 Task: Search one way flight ticket for 3 adults, 3 children in business from Brunswick: Brunswick Golden Isles Airport to Gillette: Gillette Campbell County Airport on 5-1-2023. Choice of flights is Frontier. Number of bags: 1 checked bag. Price is upto 94000. Outbound departure time preference is 8:15.
Action: Mouse moved to (239, 296)
Screenshot: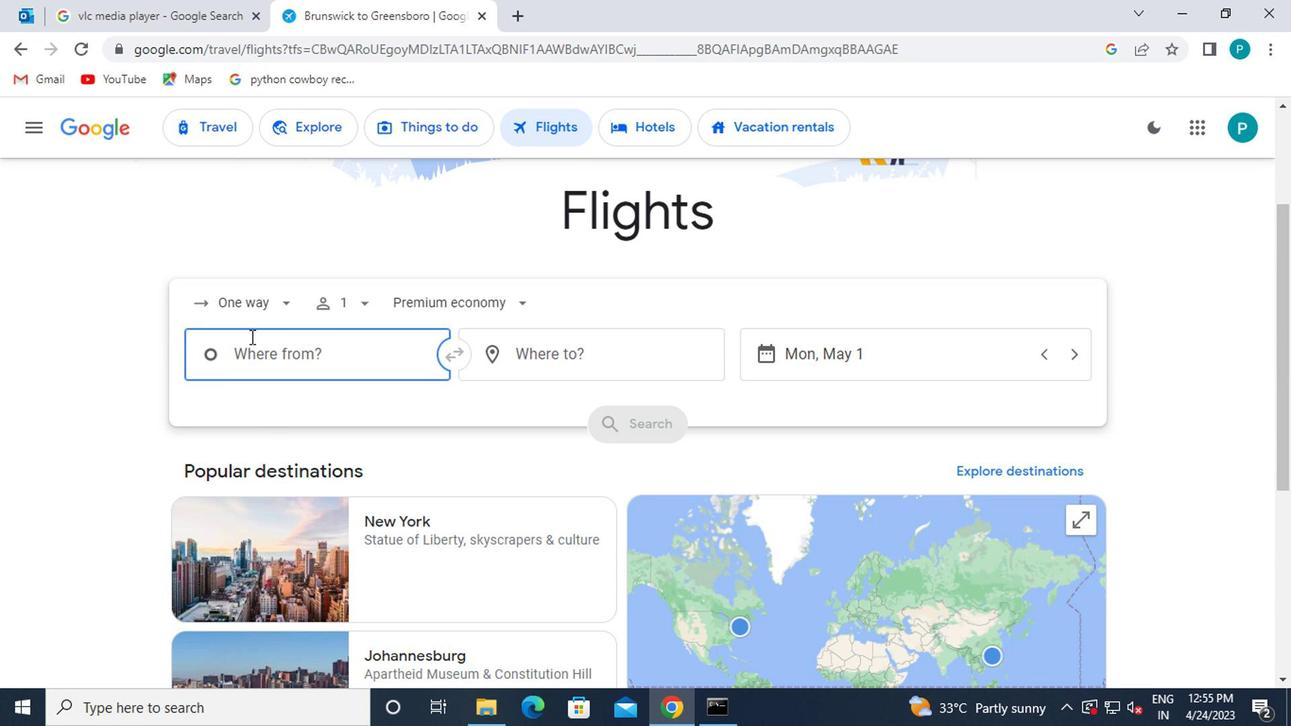 
Action: Mouse pressed left at (239, 296)
Screenshot: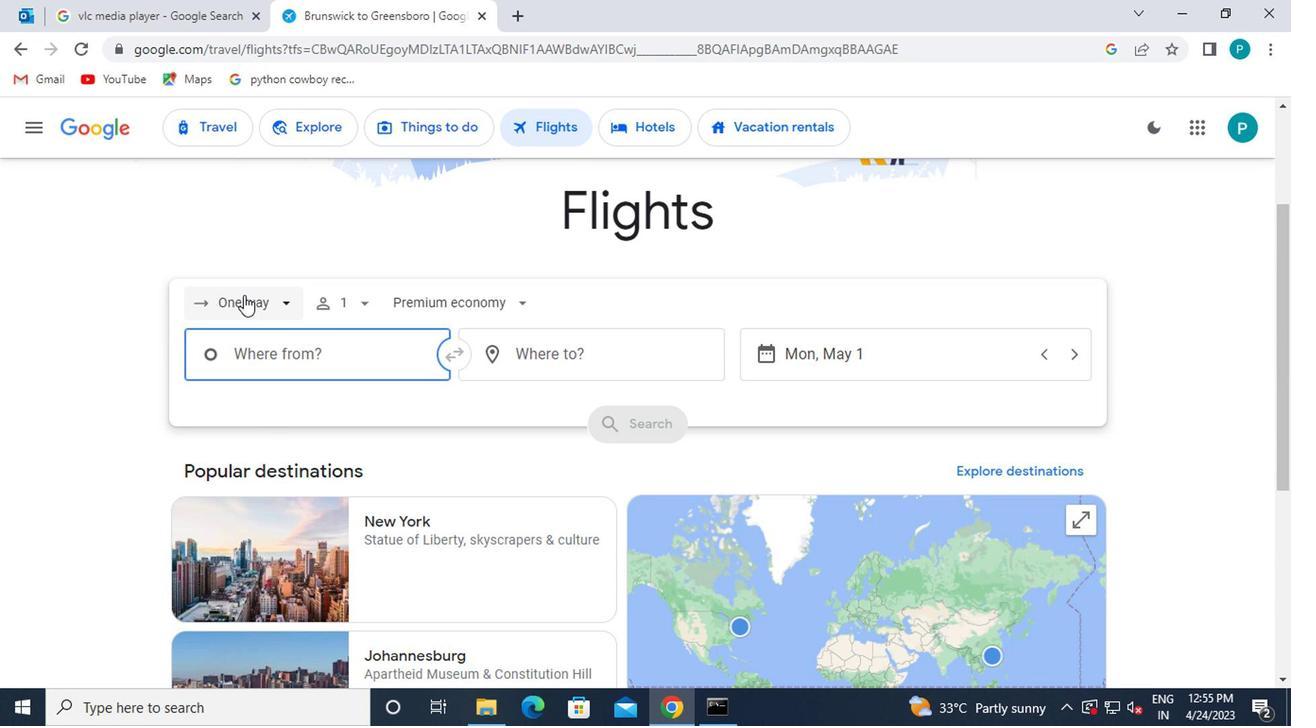 
Action: Mouse moved to (263, 394)
Screenshot: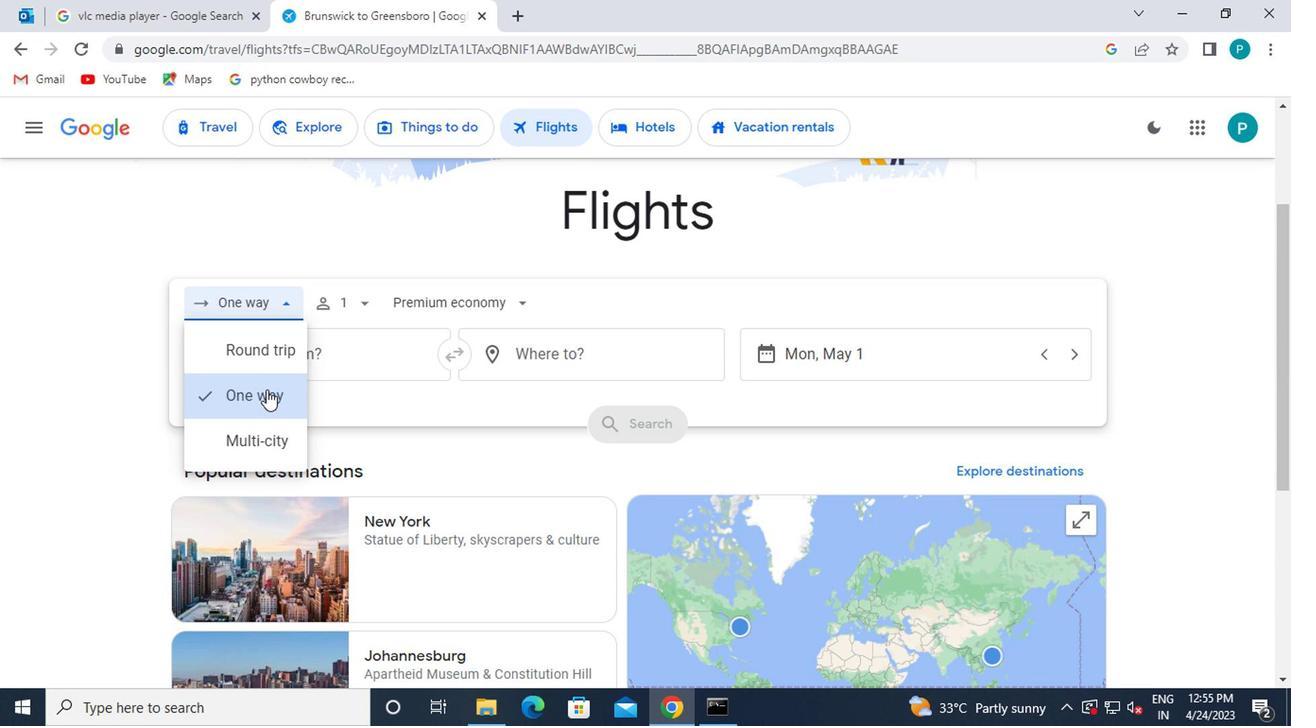 
Action: Mouse pressed left at (263, 394)
Screenshot: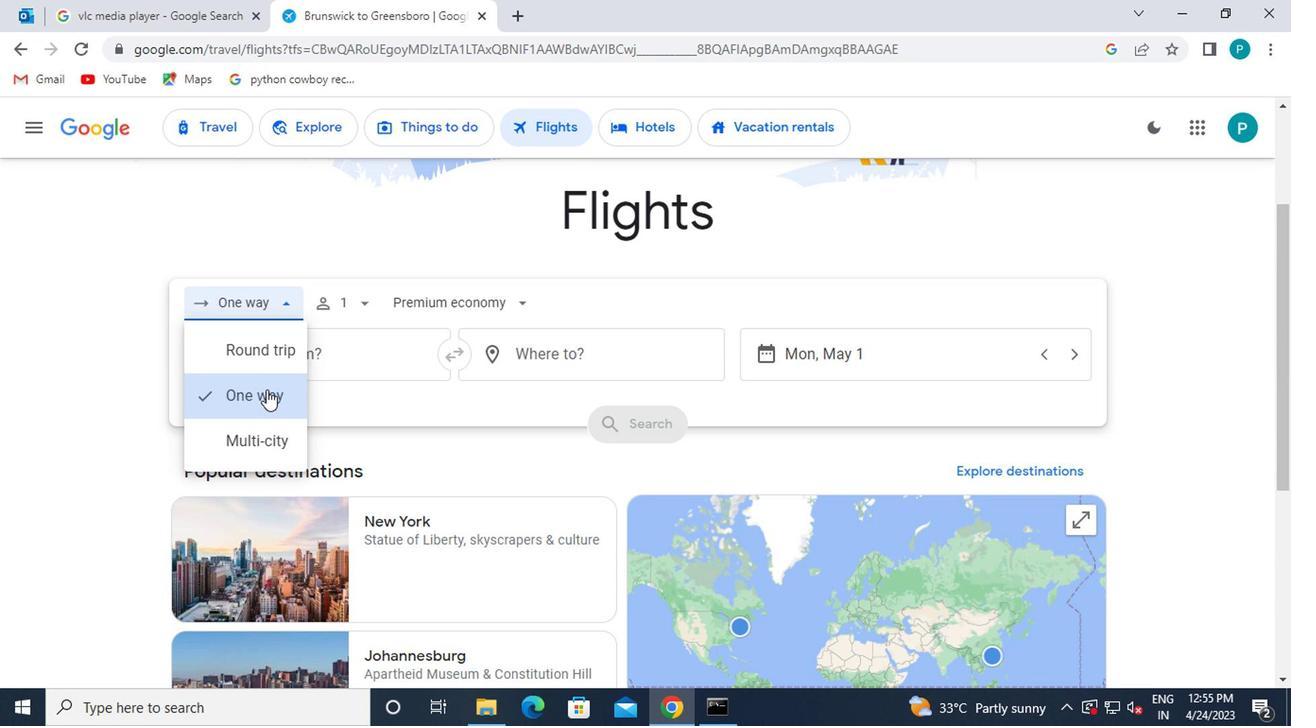 
Action: Mouse moved to (368, 302)
Screenshot: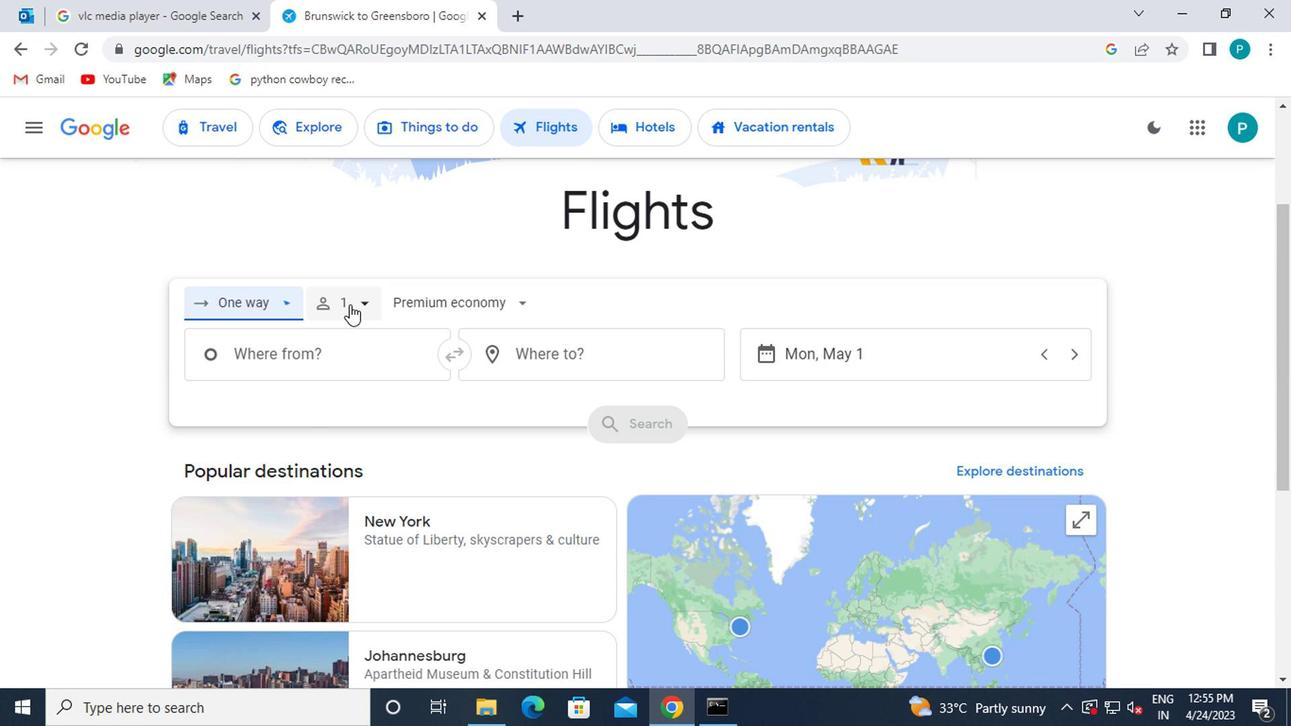 
Action: Mouse pressed left at (368, 302)
Screenshot: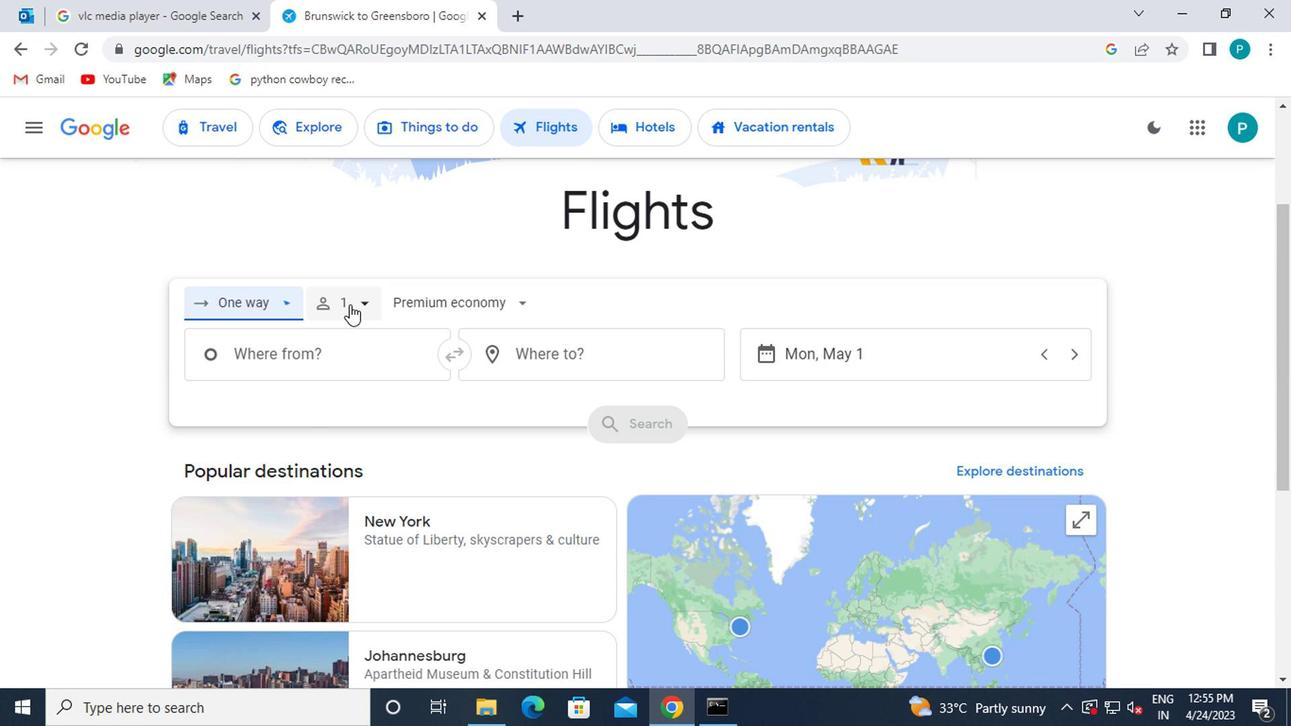 
Action: Mouse moved to (507, 347)
Screenshot: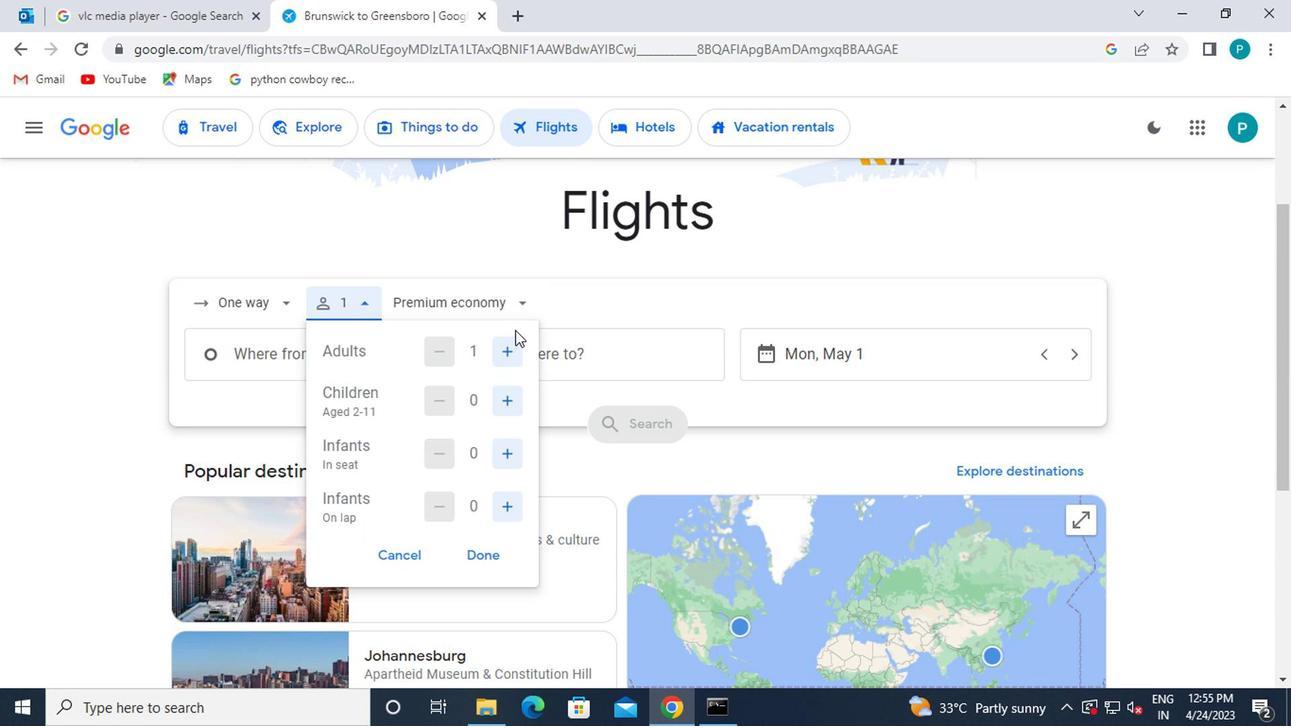 
Action: Mouse pressed left at (507, 347)
Screenshot: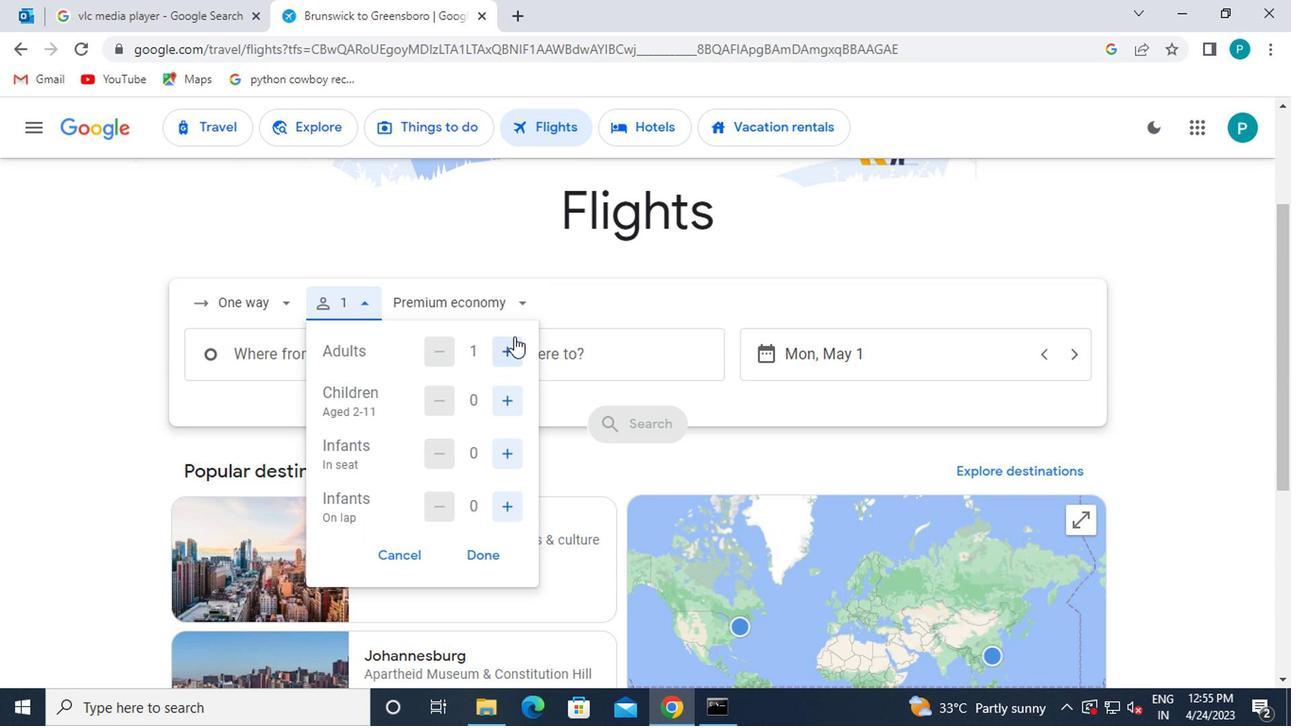 
Action: Mouse moved to (507, 351)
Screenshot: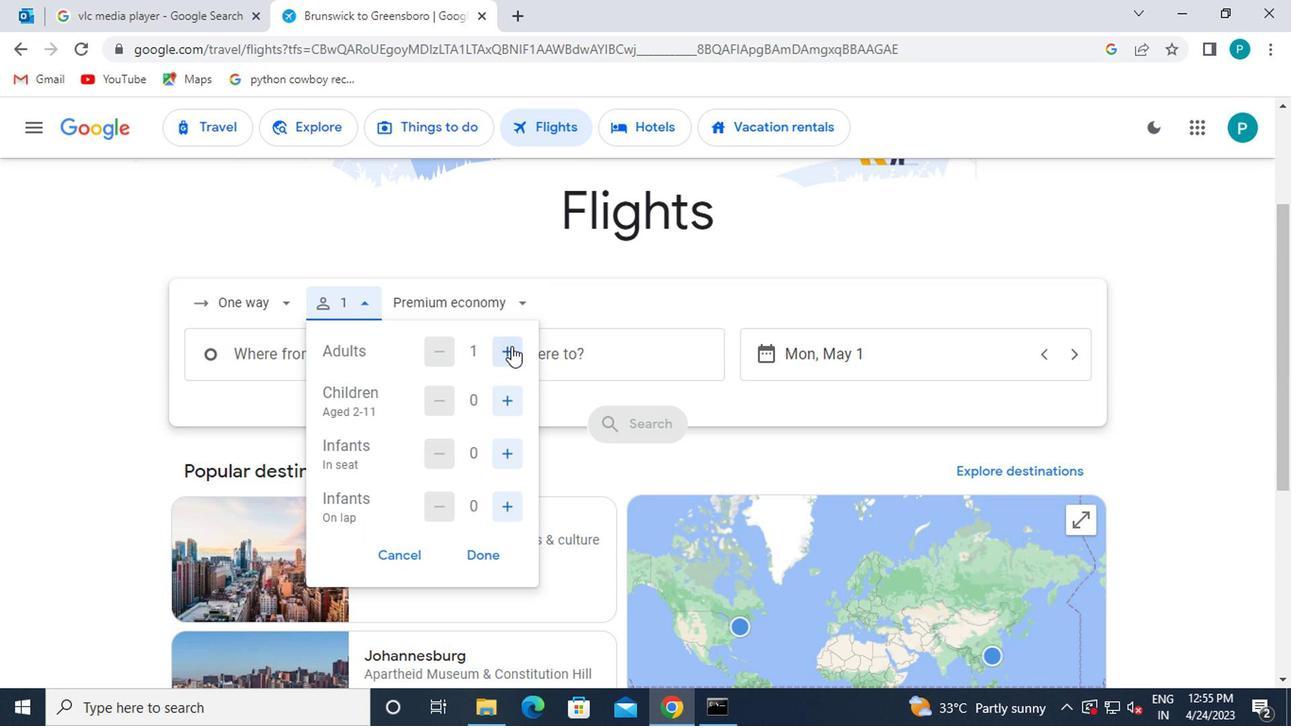 
Action: Mouse pressed left at (507, 351)
Screenshot: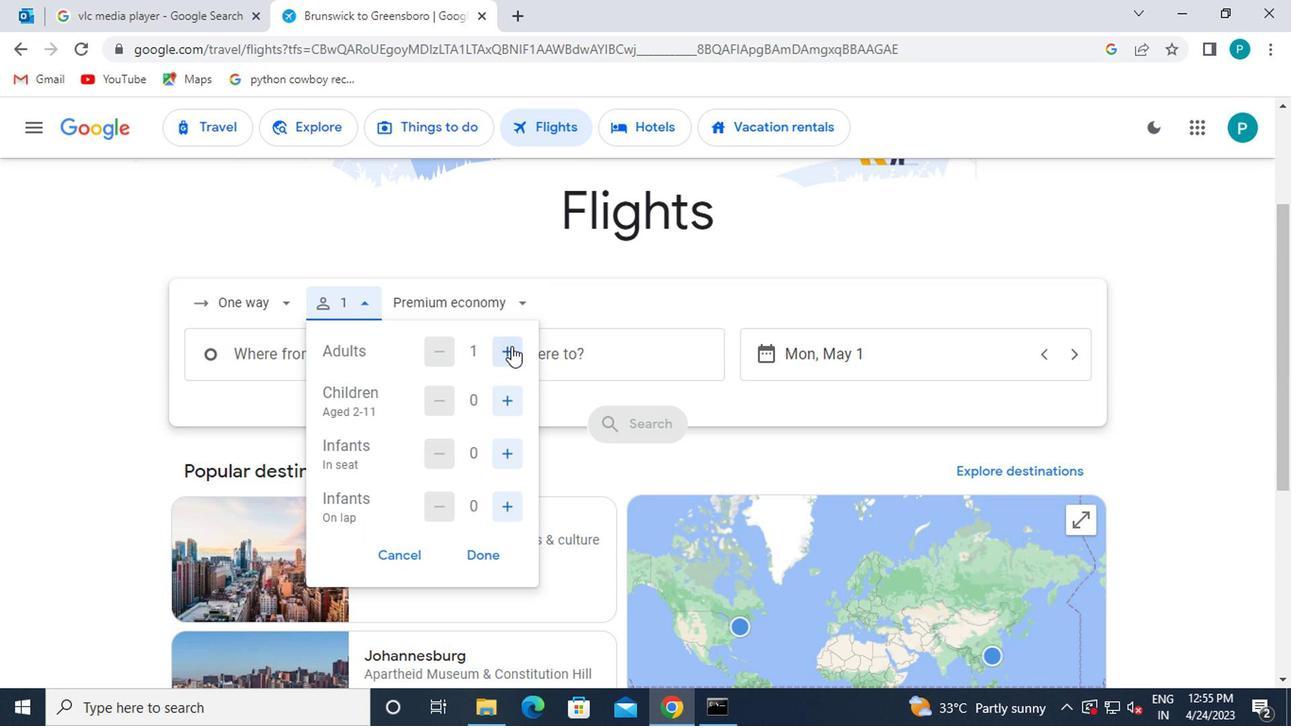 
Action: Mouse pressed left at (507, 351)
Screenshot: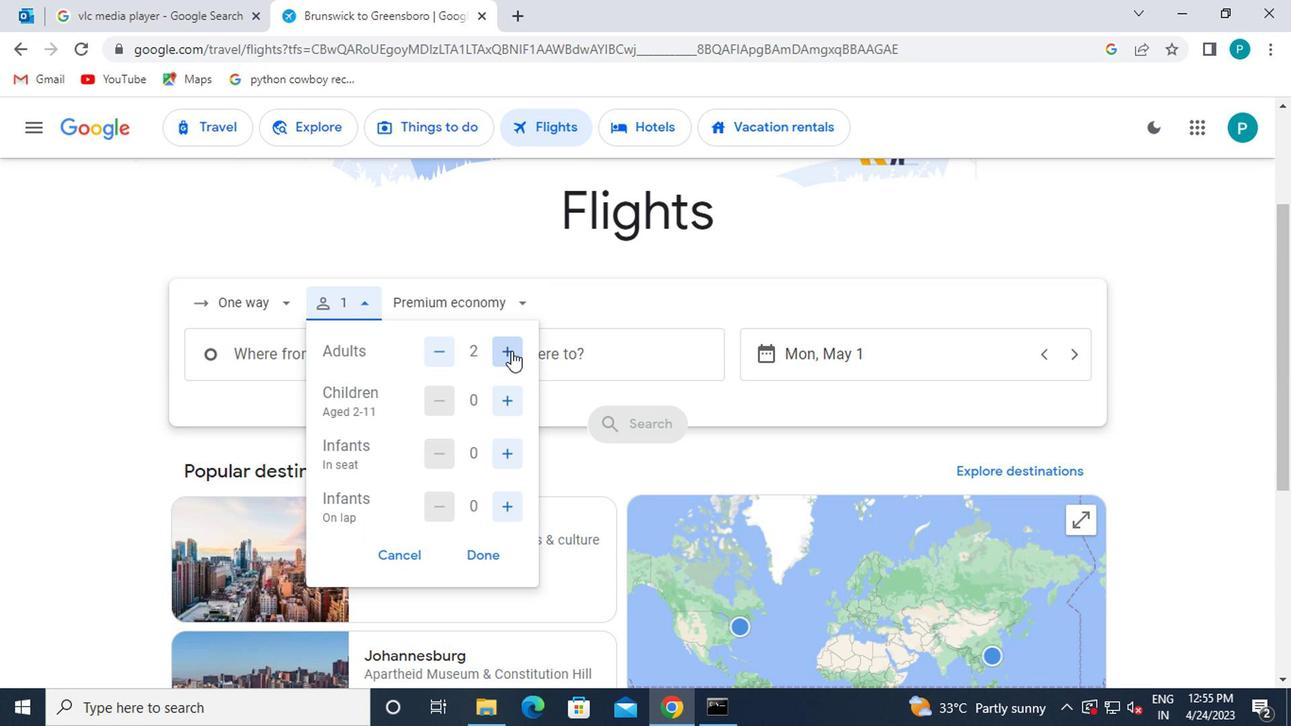 
Action: Mouse moved to (433, 351)
Screenshot: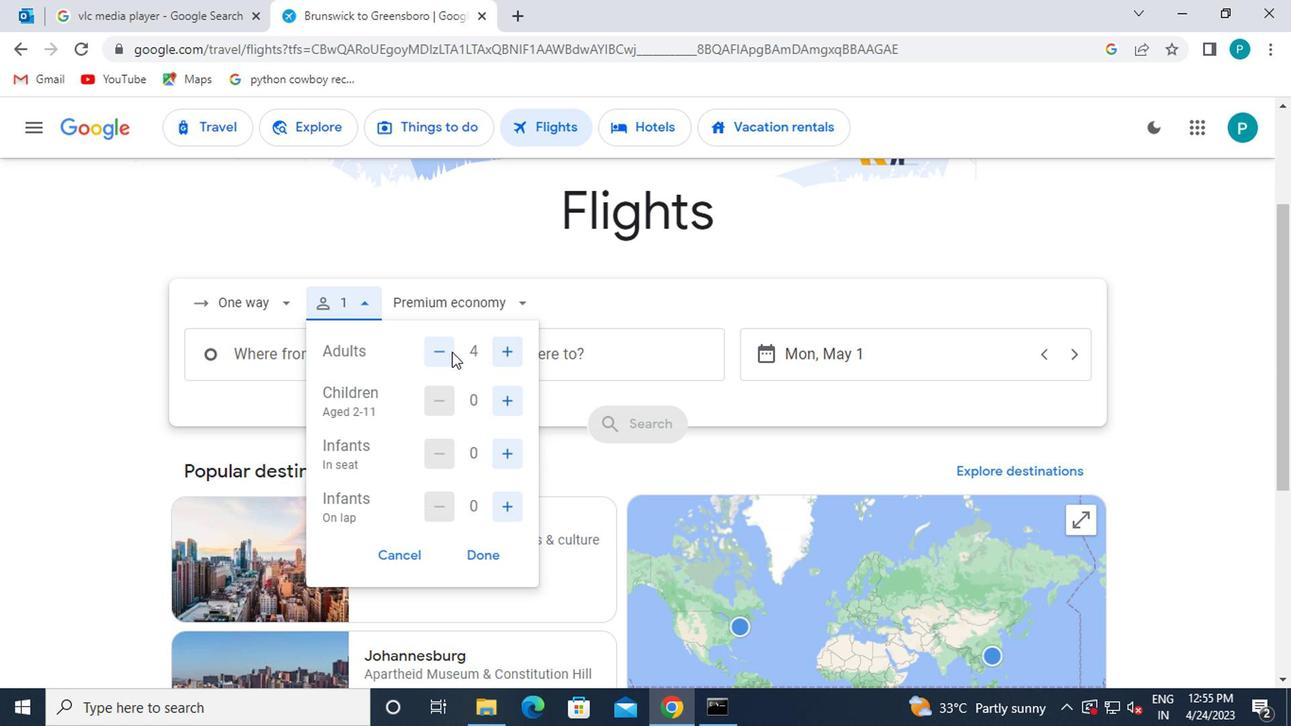 
Action: Mouse pressed left at (433, 351)
Screenshot: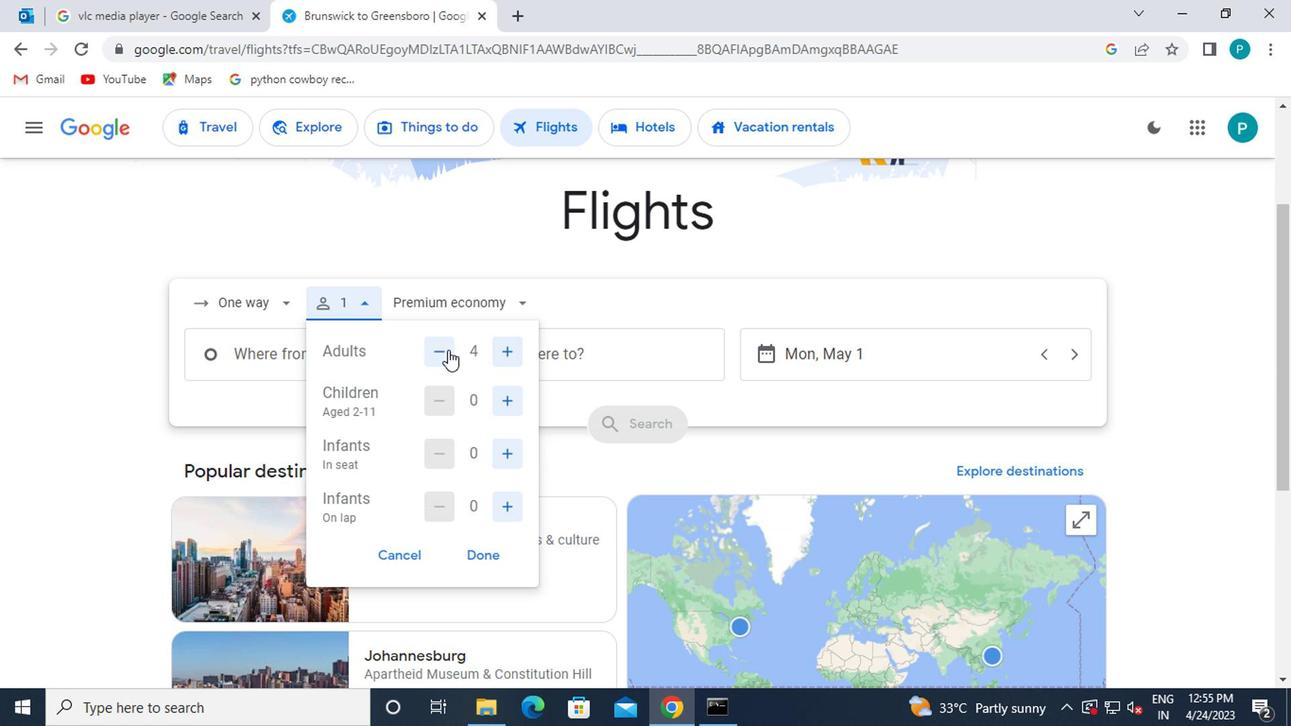 
Action: Mouse moved to (485, 311)
Screenshot: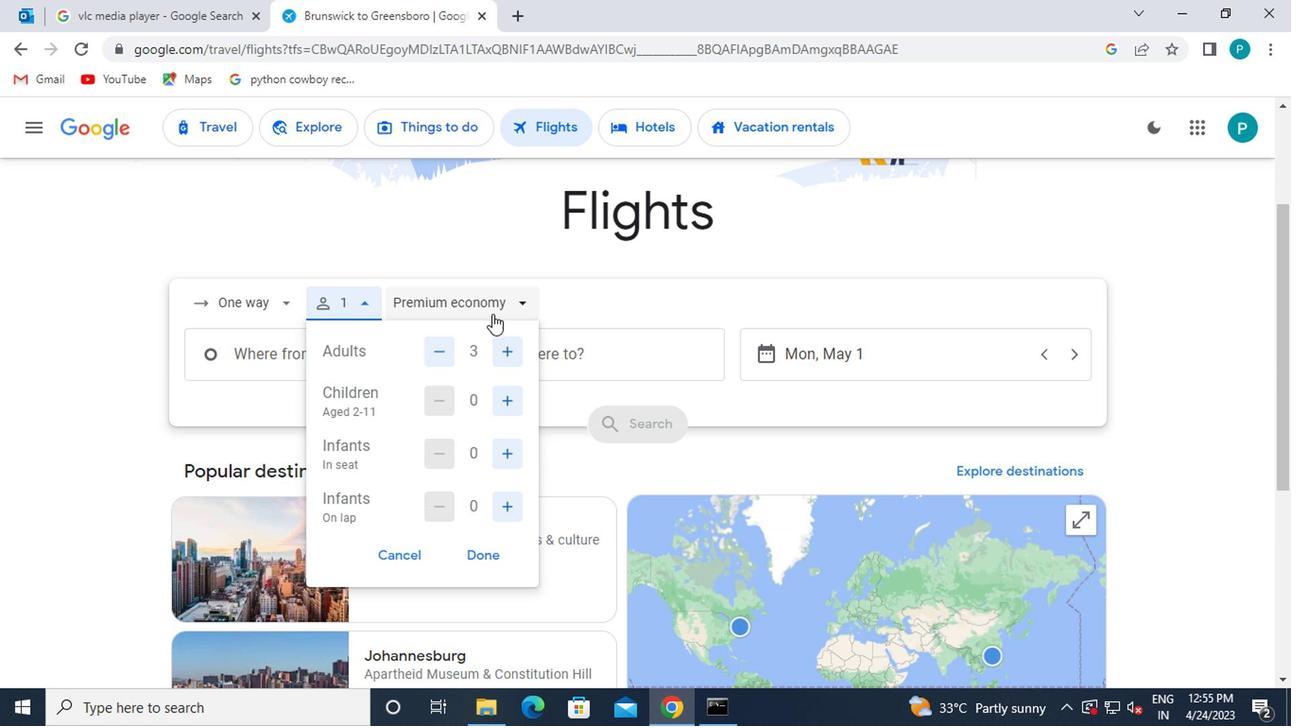 
Action: Mouse pressed left at (485, 311)
Screenshot: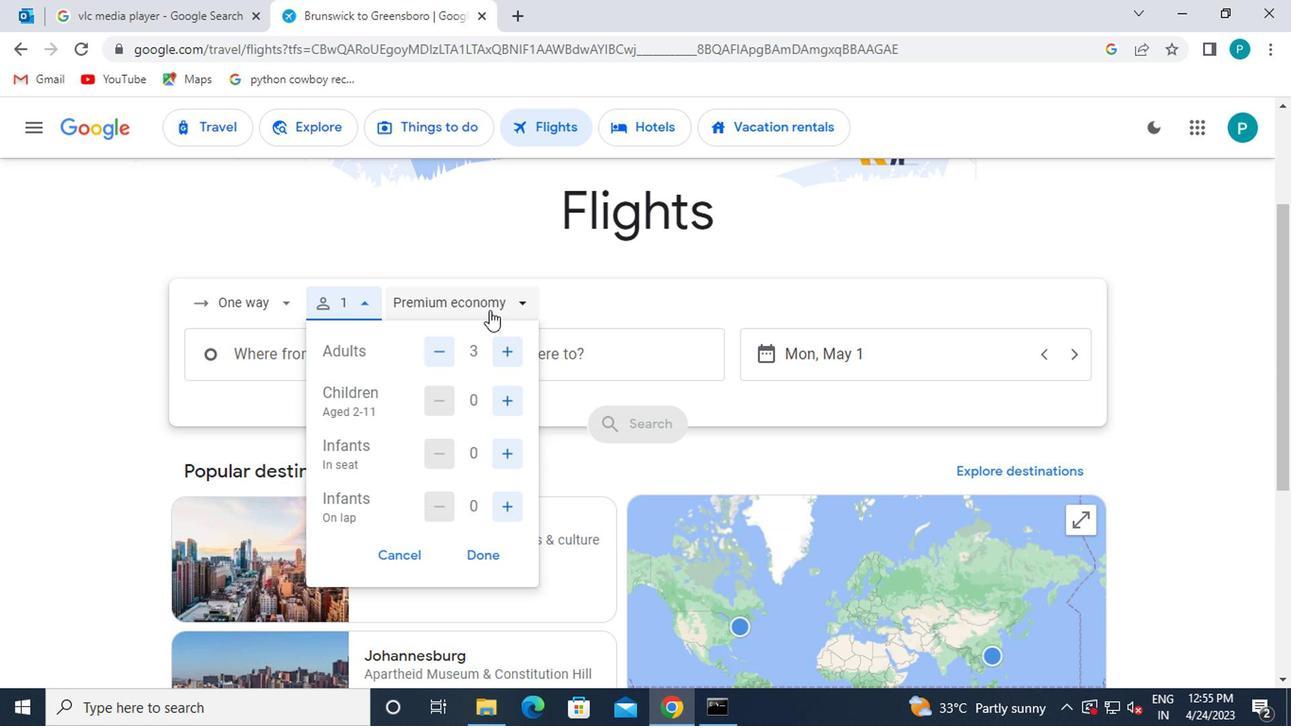 
Action: Mouse moved to (331, 316)
Screenshot: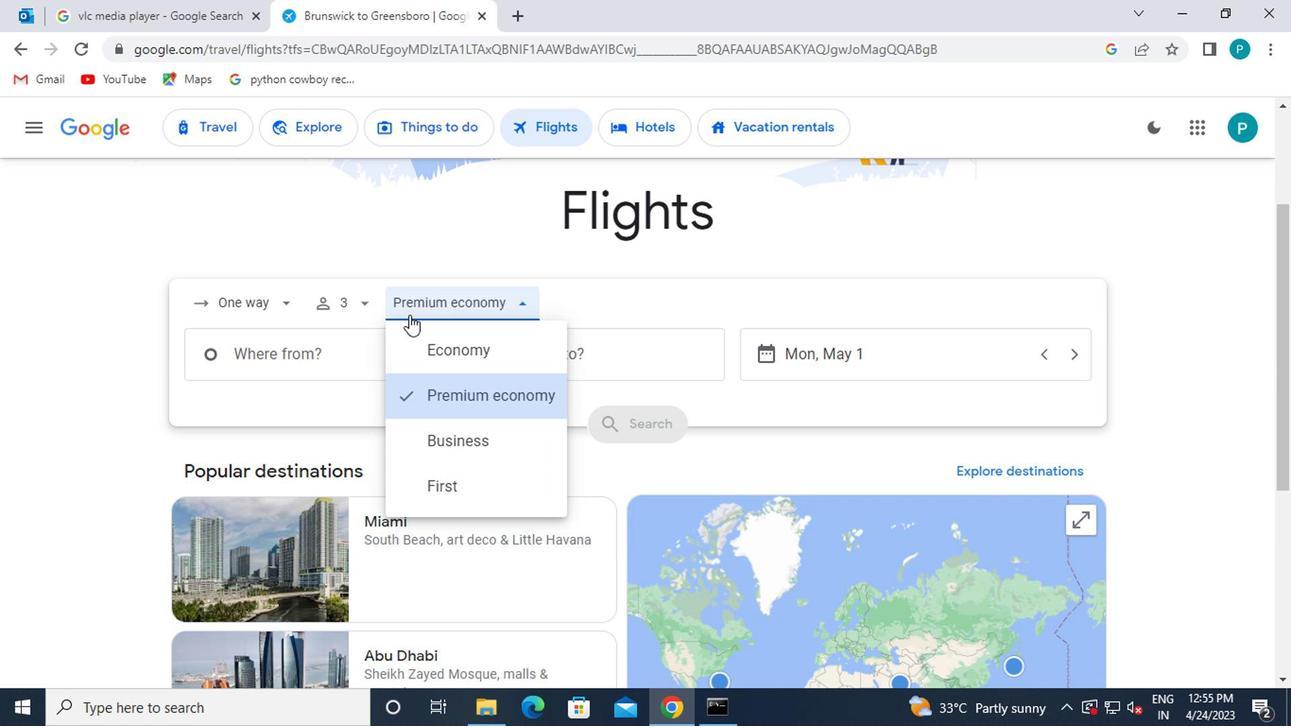 
Action: Mouse pressed left at (331, 316)
Screenshot: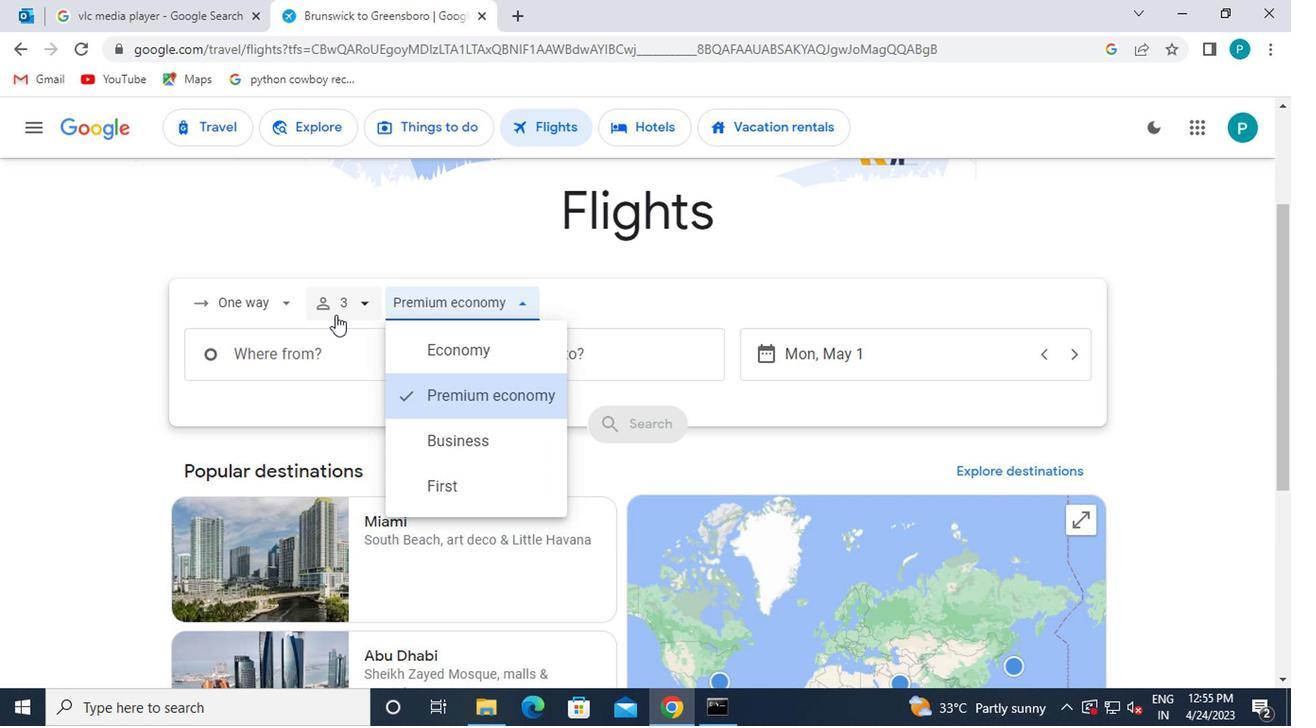 
Action: Mouse moved to (501, 403)
Screenshot: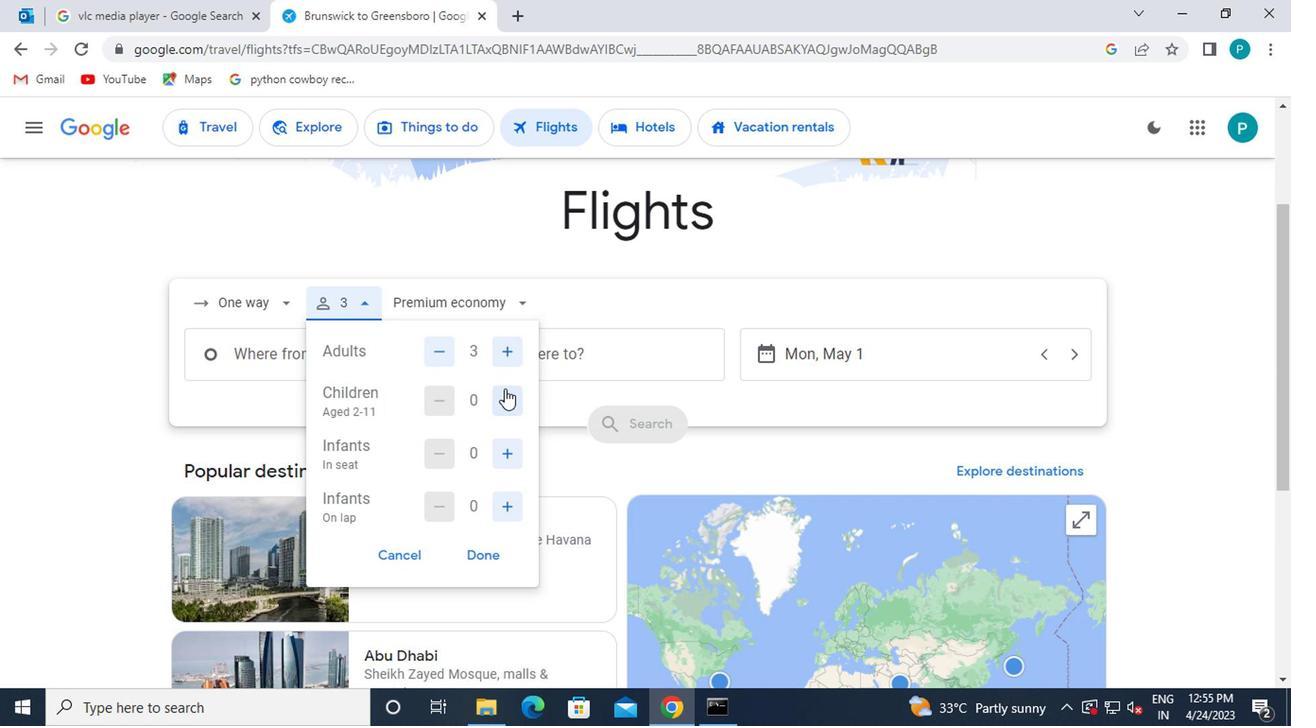 
Action: Mouse pressed left at (501, 403)
Screenshot: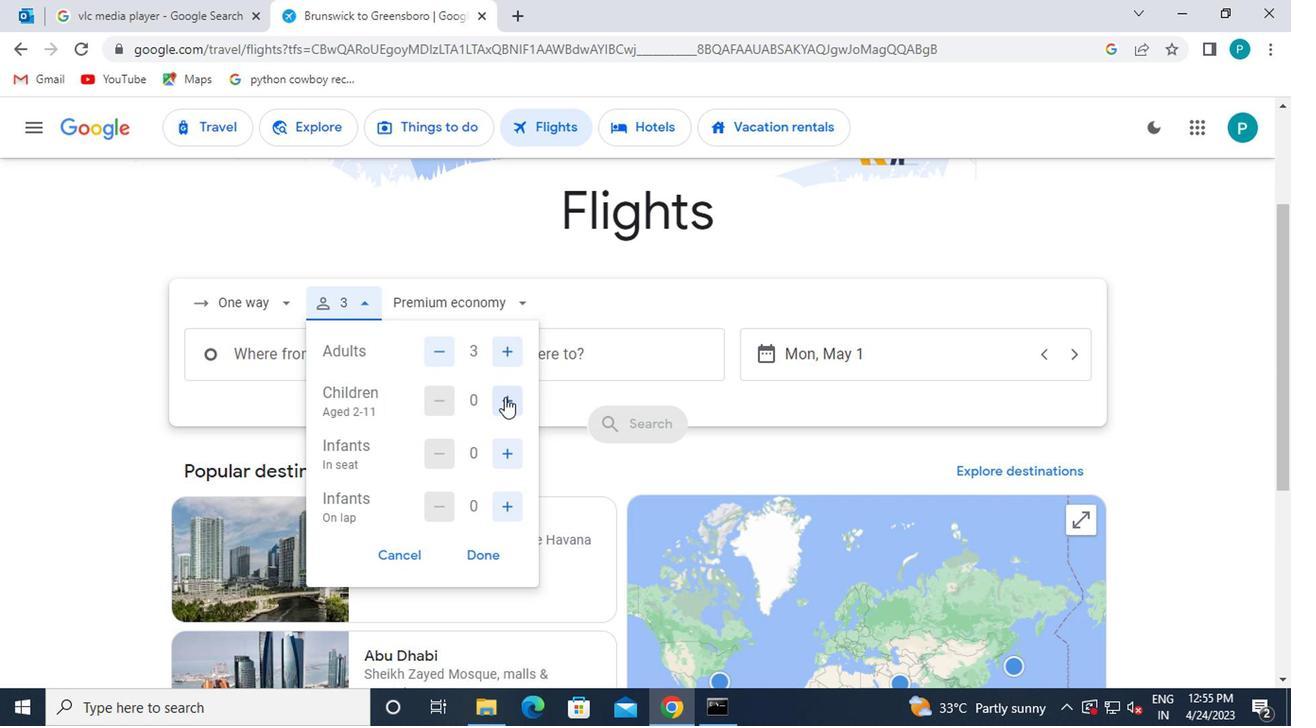 
Action: Mouse pressed left at (501, 403)
Screenshot: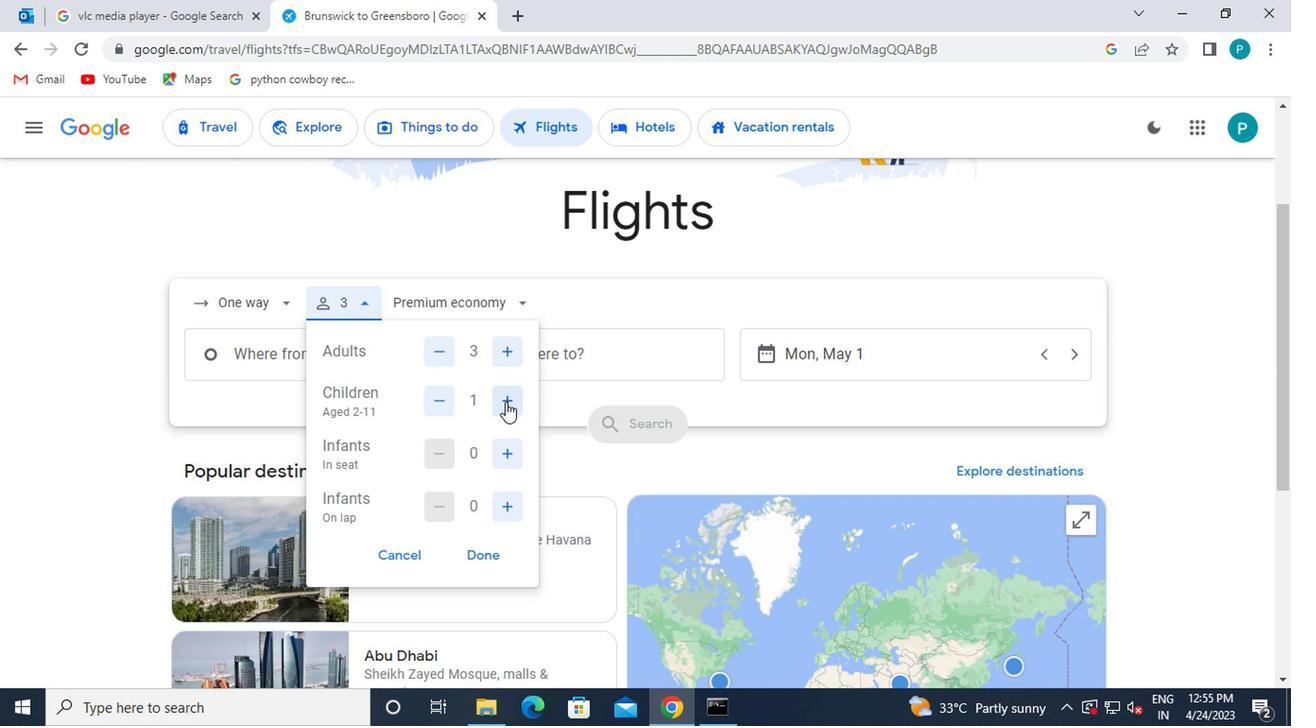 
Action: Mouse pressed left at (501, 403)
Screenshot: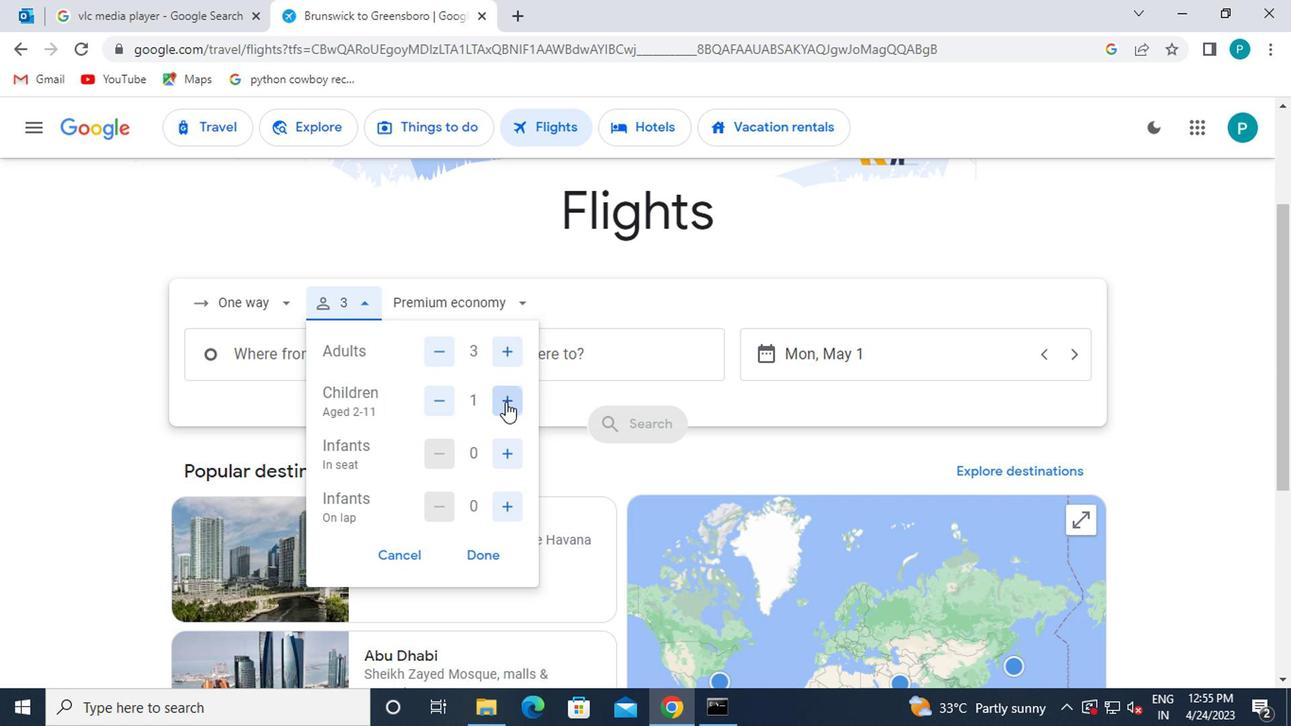 
Action: Mouse moved to (456, 311)
Screenshot: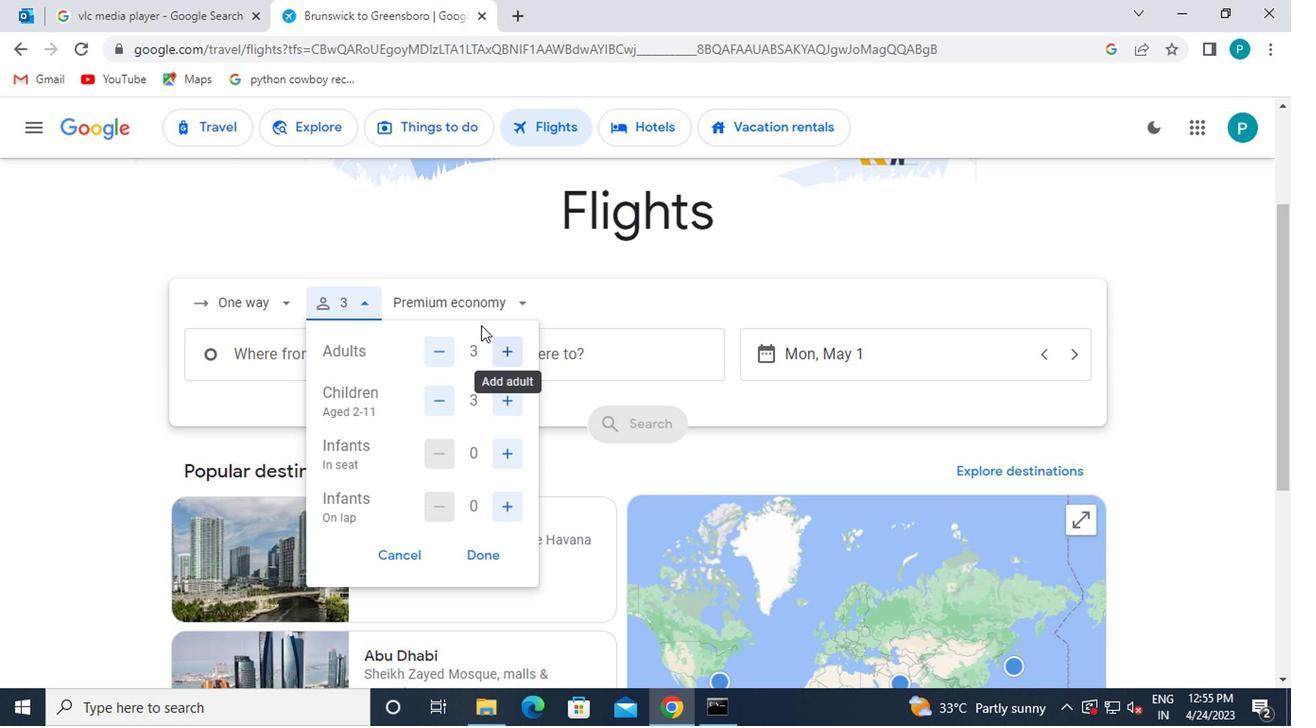 
Action: Mouse pressed left at (456, 311)
Screenshot: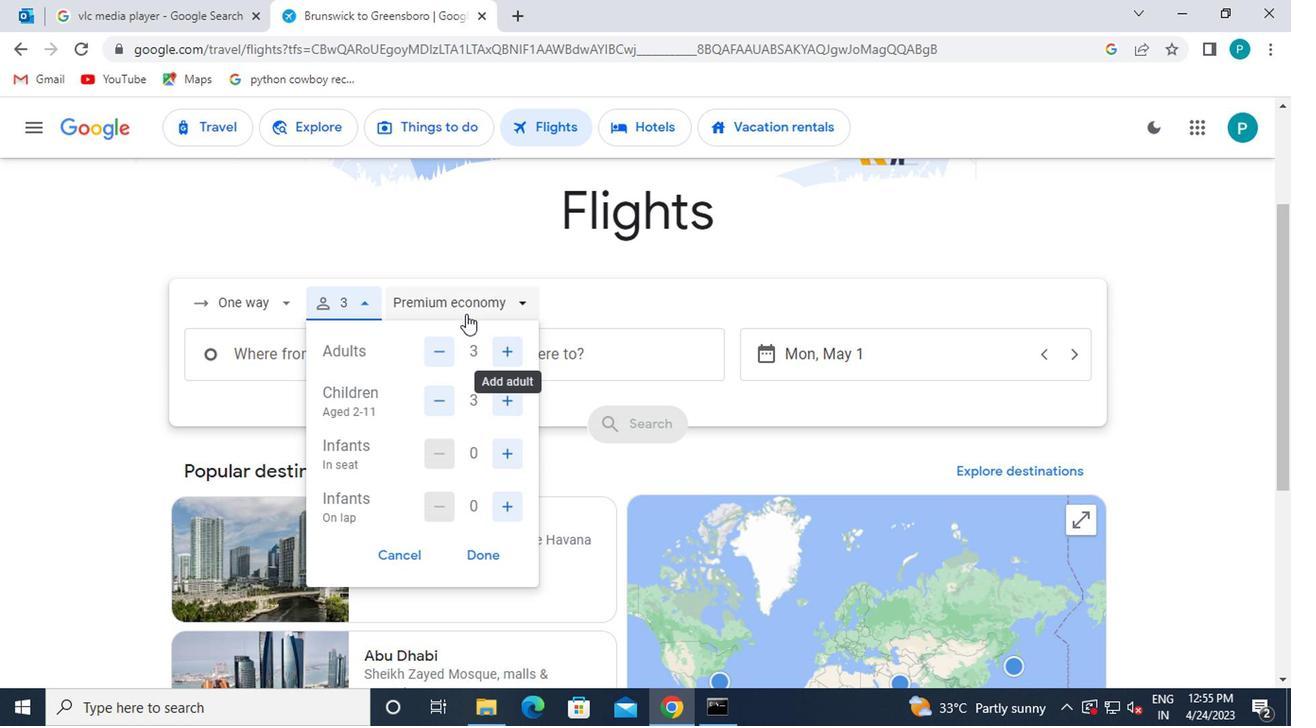 
Action: Mouse moved to (505, 438)
Screenshot: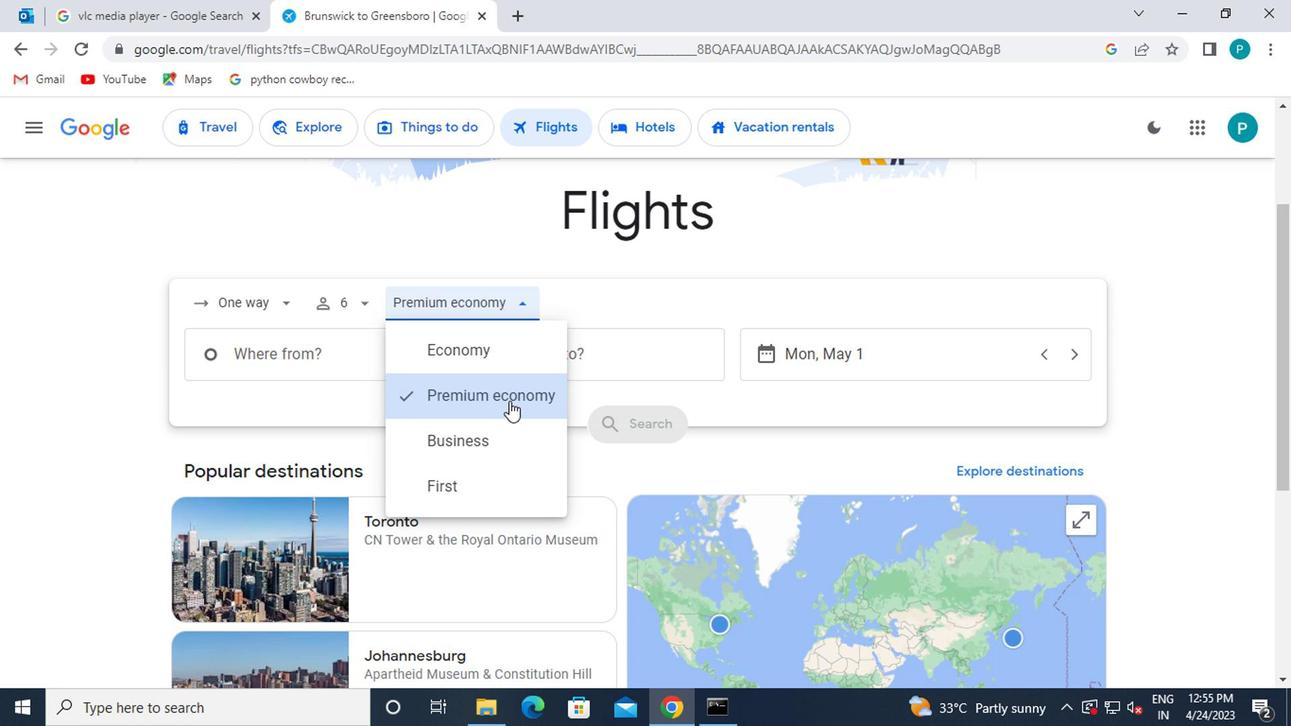 
Action: Mouse pressed left at (505, 438)
Screenshot: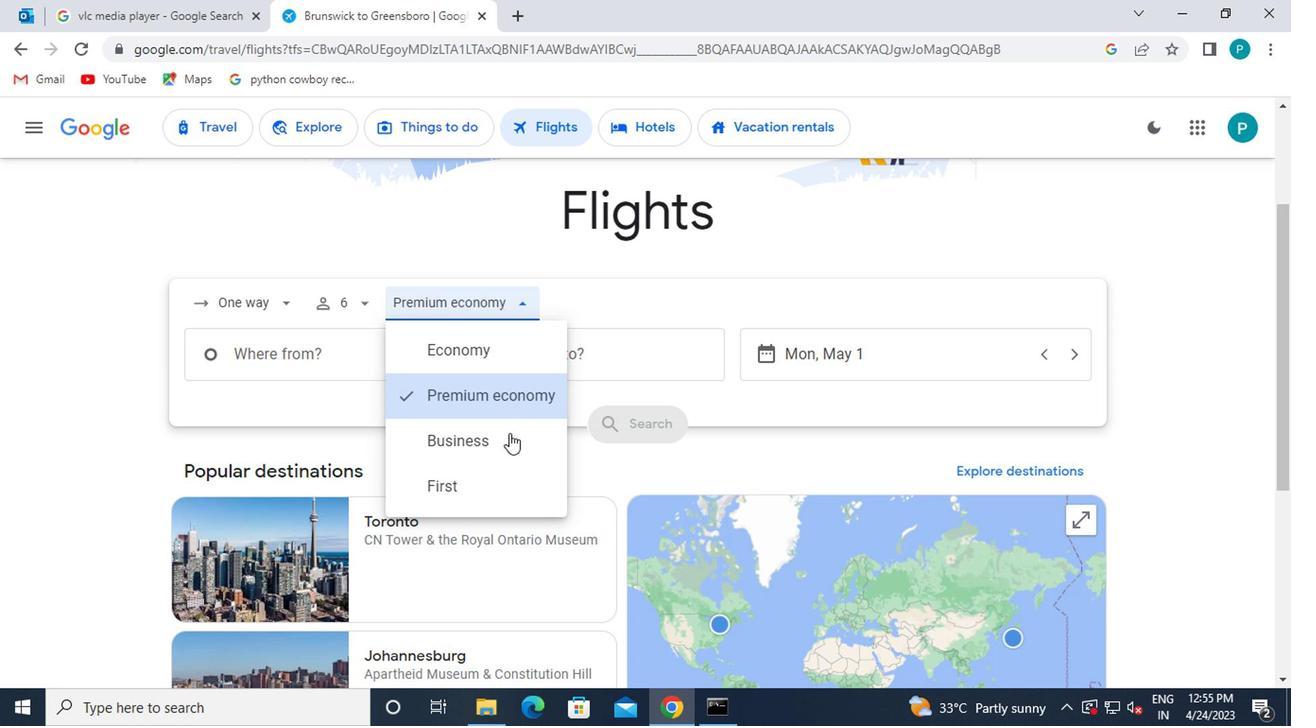 
Action: Mouse moved to (351, 362)
Screenshot: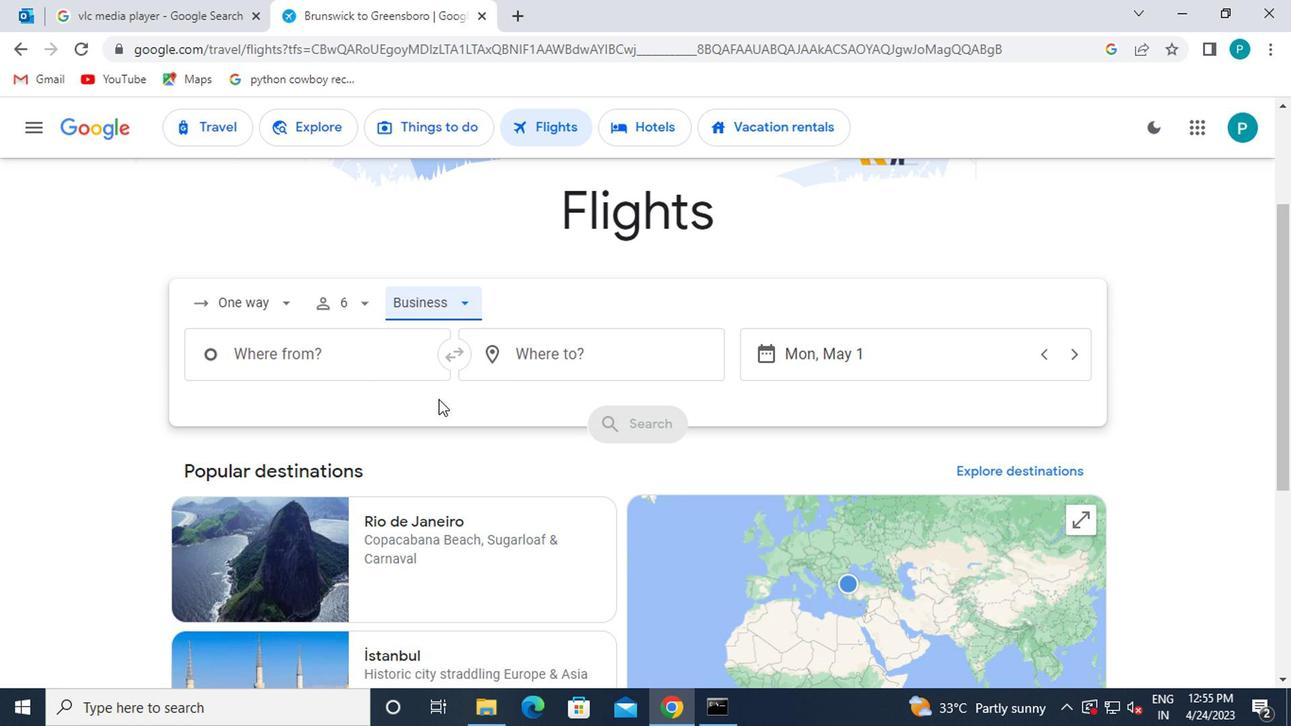 
Action: Mouse pressed left at (351, 362)
Screenshot: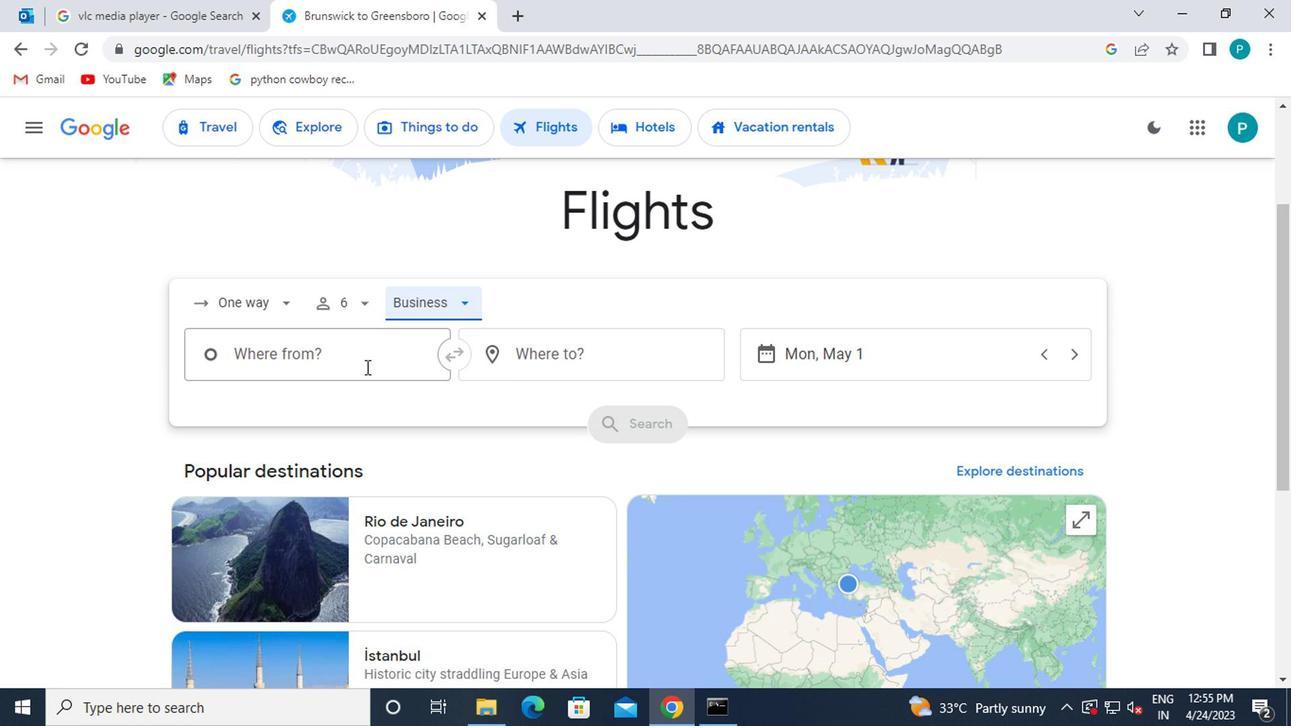 
Action: Mouse moved to (378, 418)
Screenshot: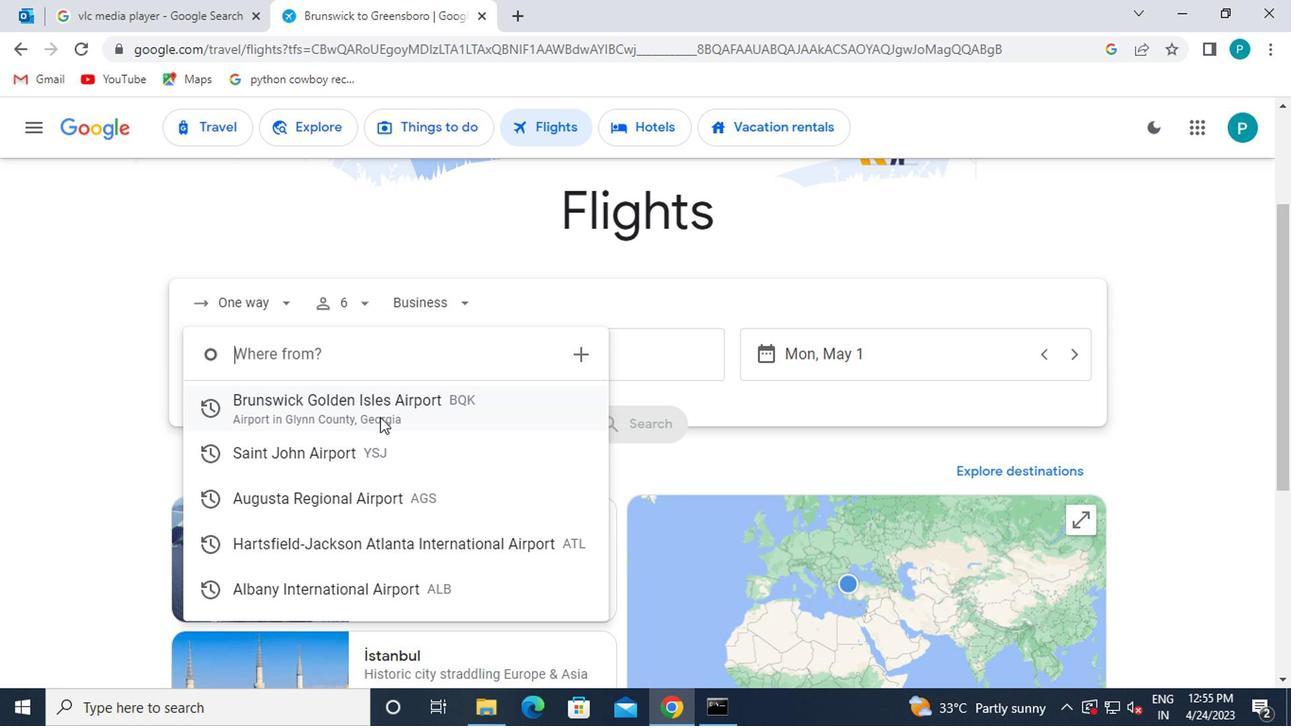 
Action: Mouse pressed left at (378, 418)
Screenshot: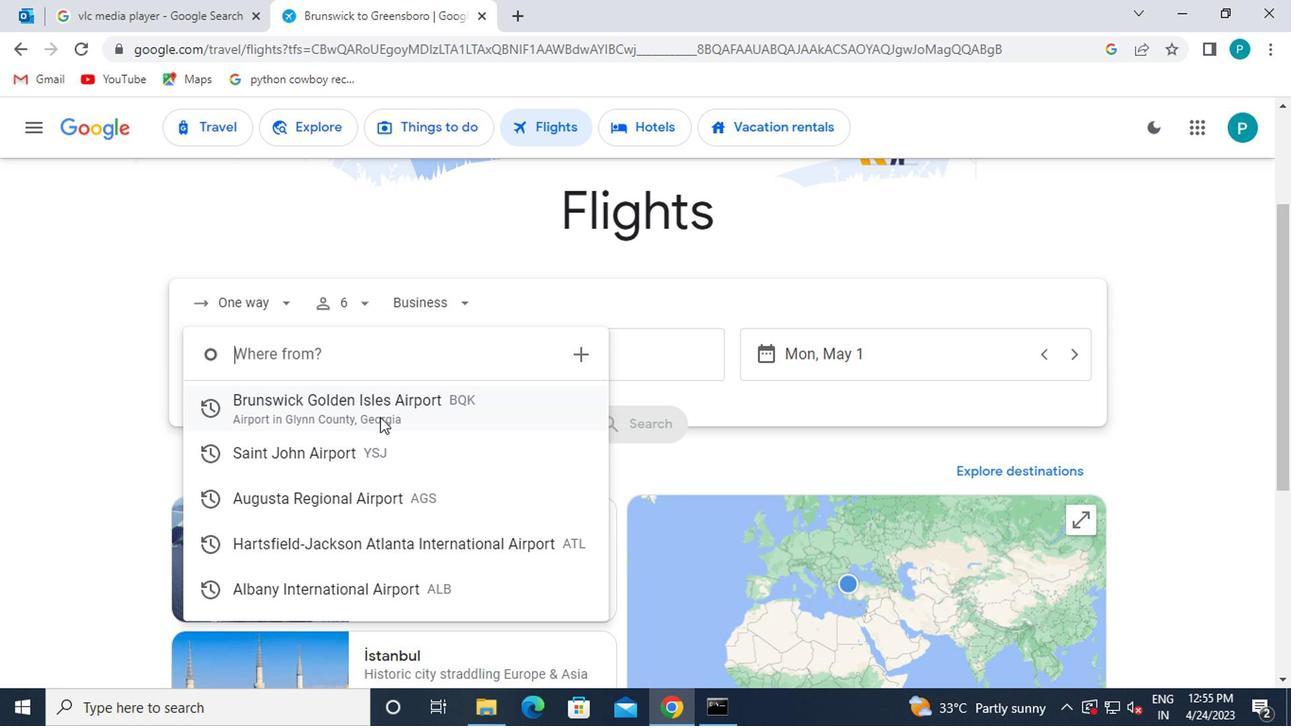 
Action: Mouse moved to (652, 366)
Screenshot: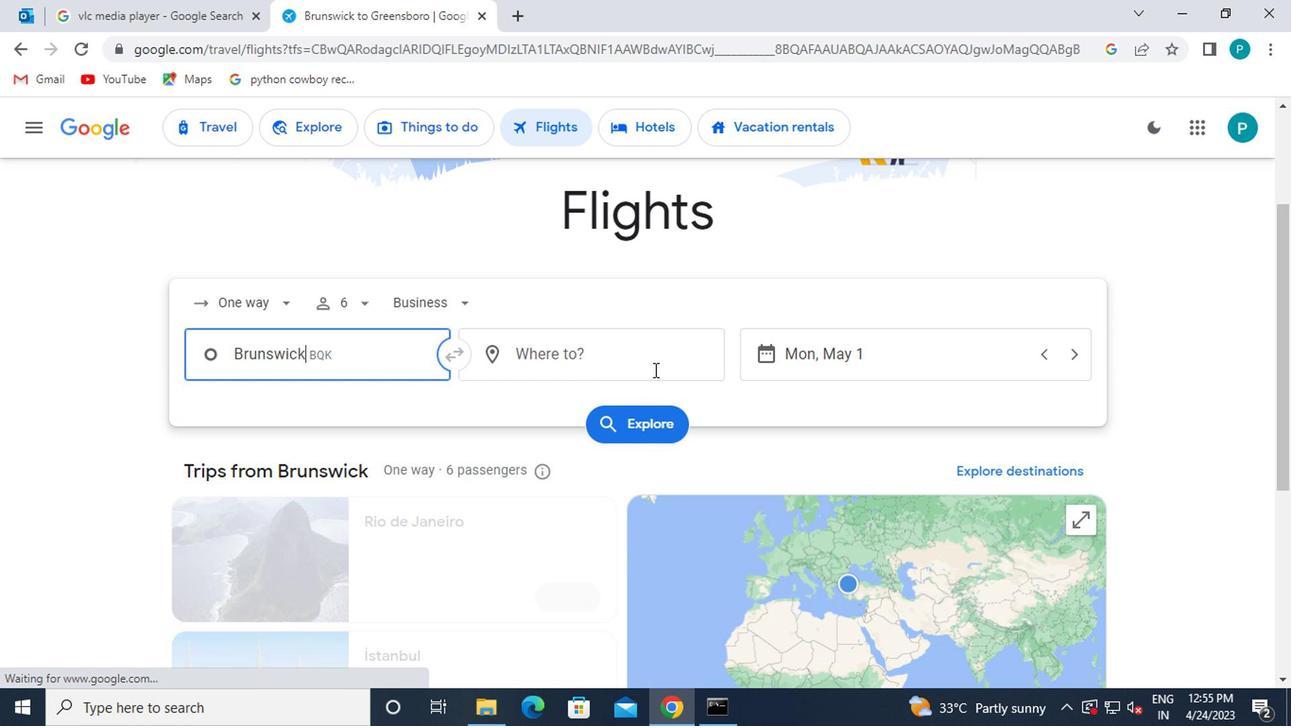 
Action: Mouse pressed left at (652, 366)
Screenshot: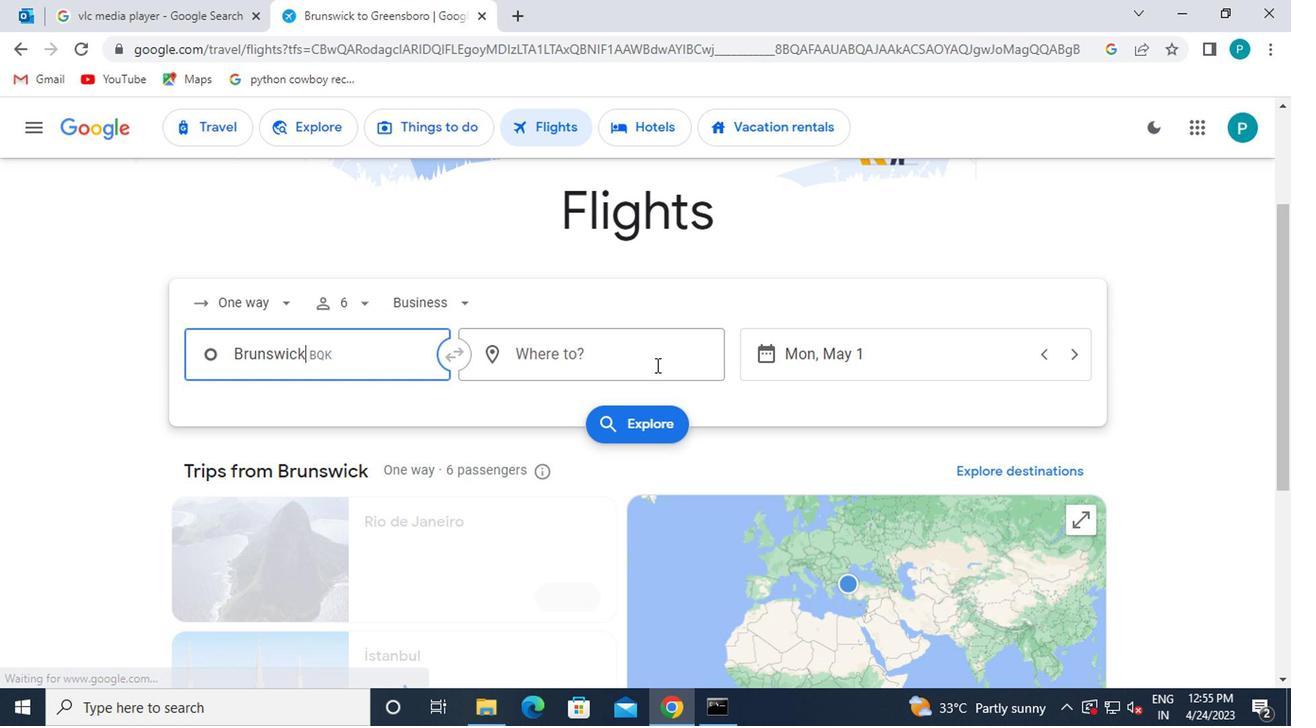 
Action: Mouse moved to (605, 360)
Screenshot: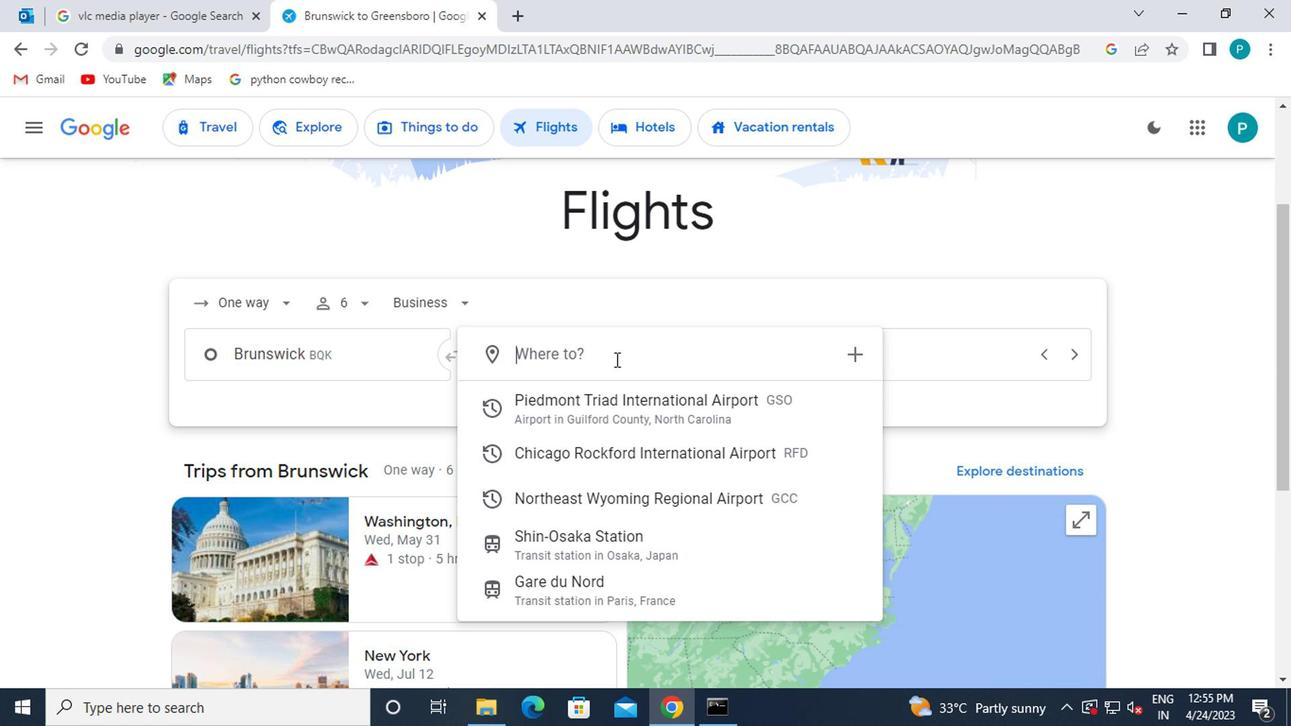 
Action: Key pressed gillete
Screenshot: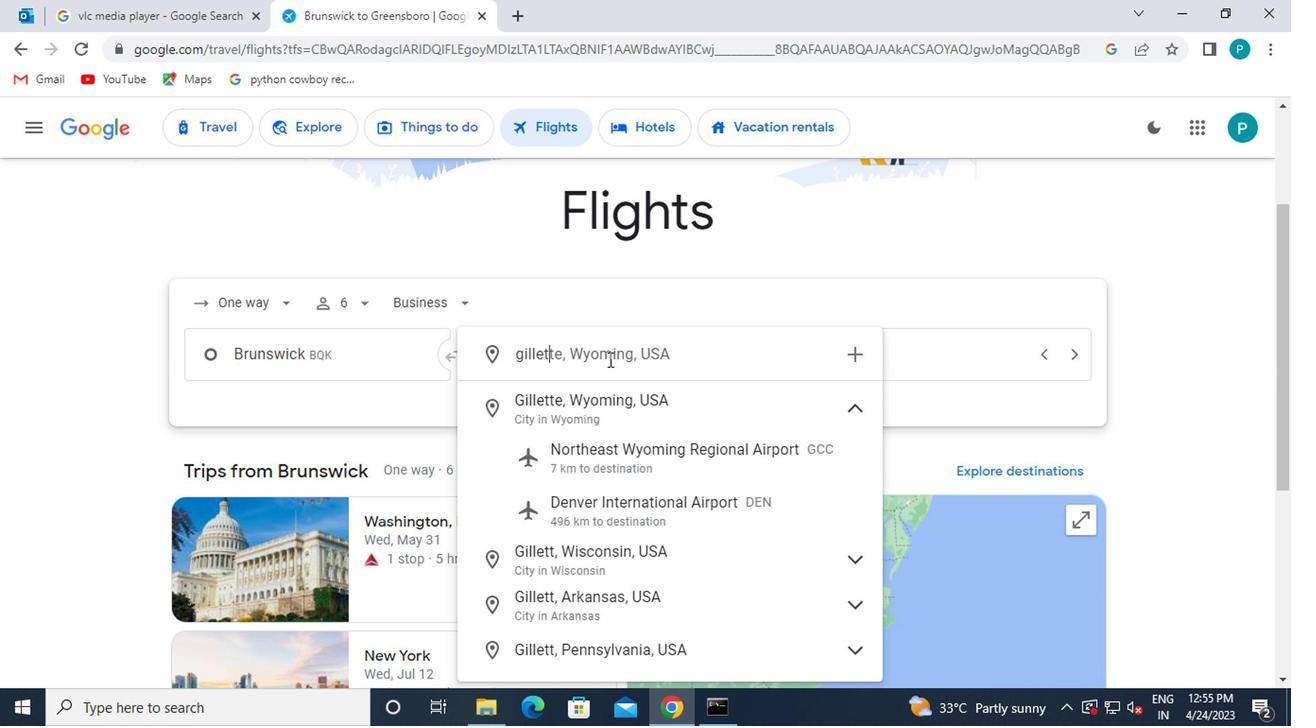 
Action: Mouse moved to (621, 480)
Screenshot: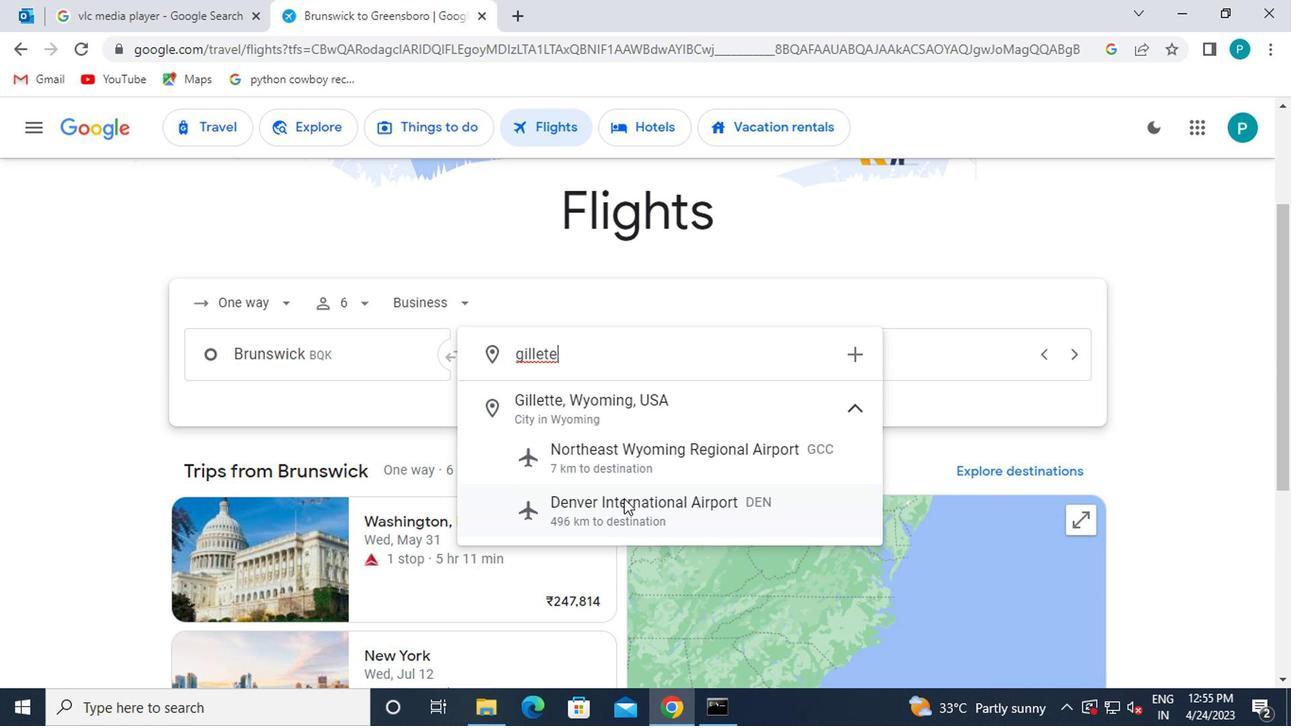 
Action: Mouse pressed left at (621, 480)
Screenshot: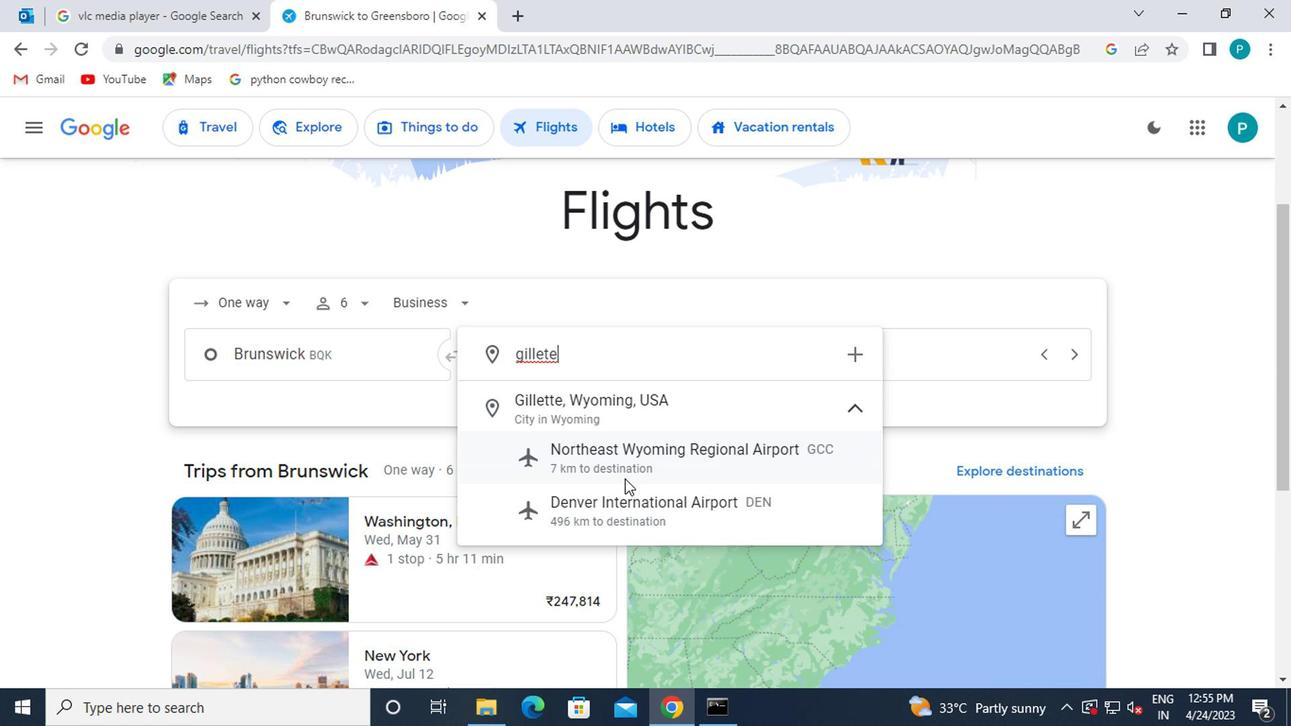 
Action: Mouse moved to (882, 361)
Screenshot: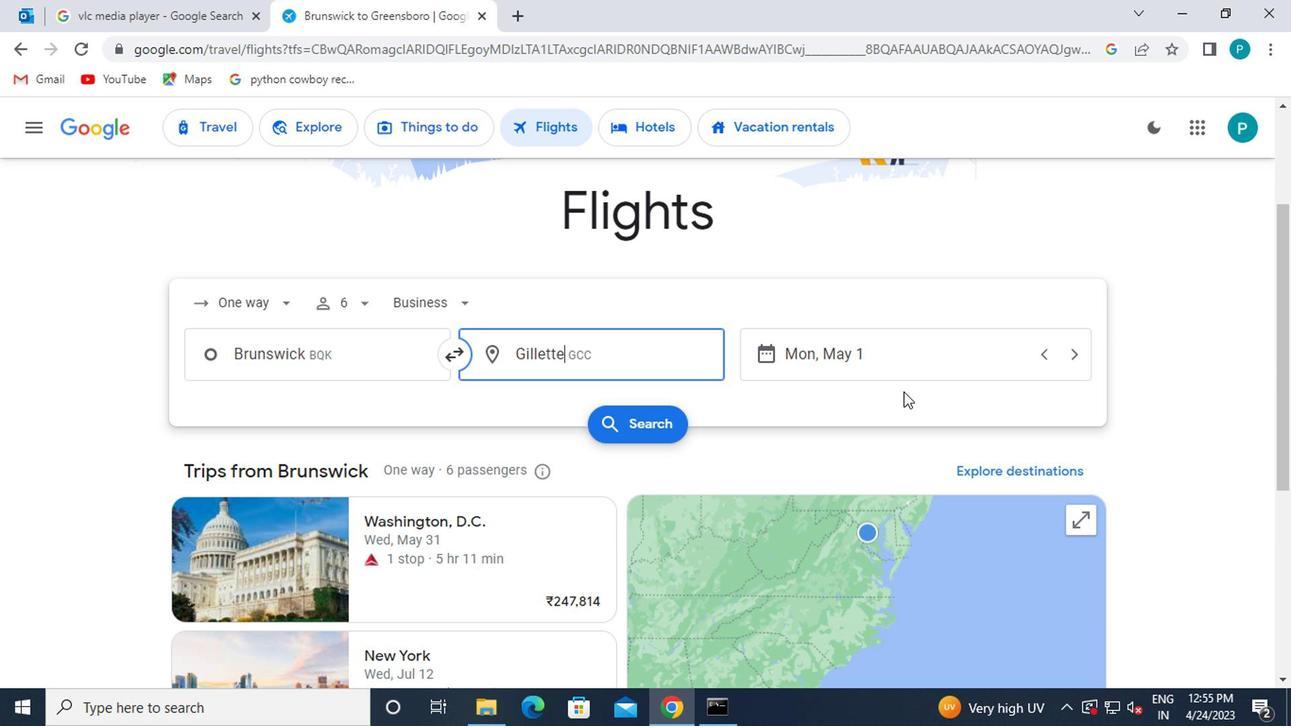 
Action: Mouse pressed left at (882, 361)
Screenshot: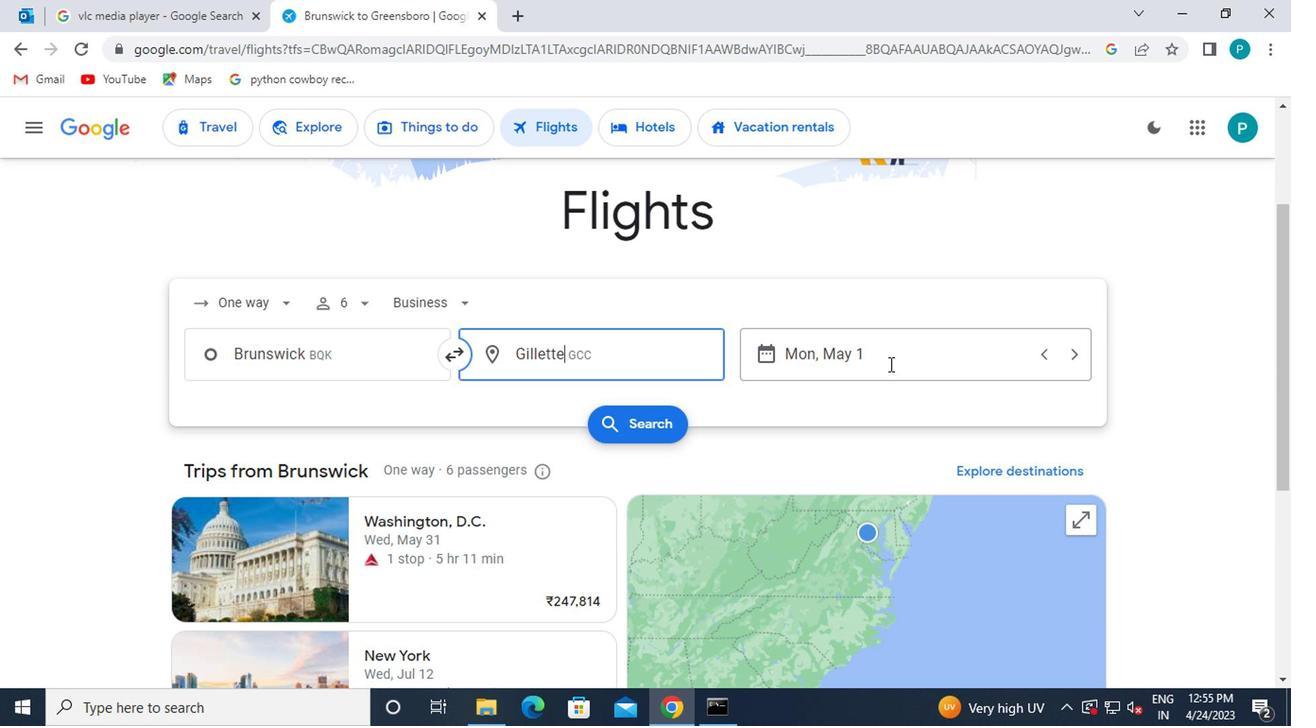 
Action: Mouse moved to (818, 355)
Screenshot: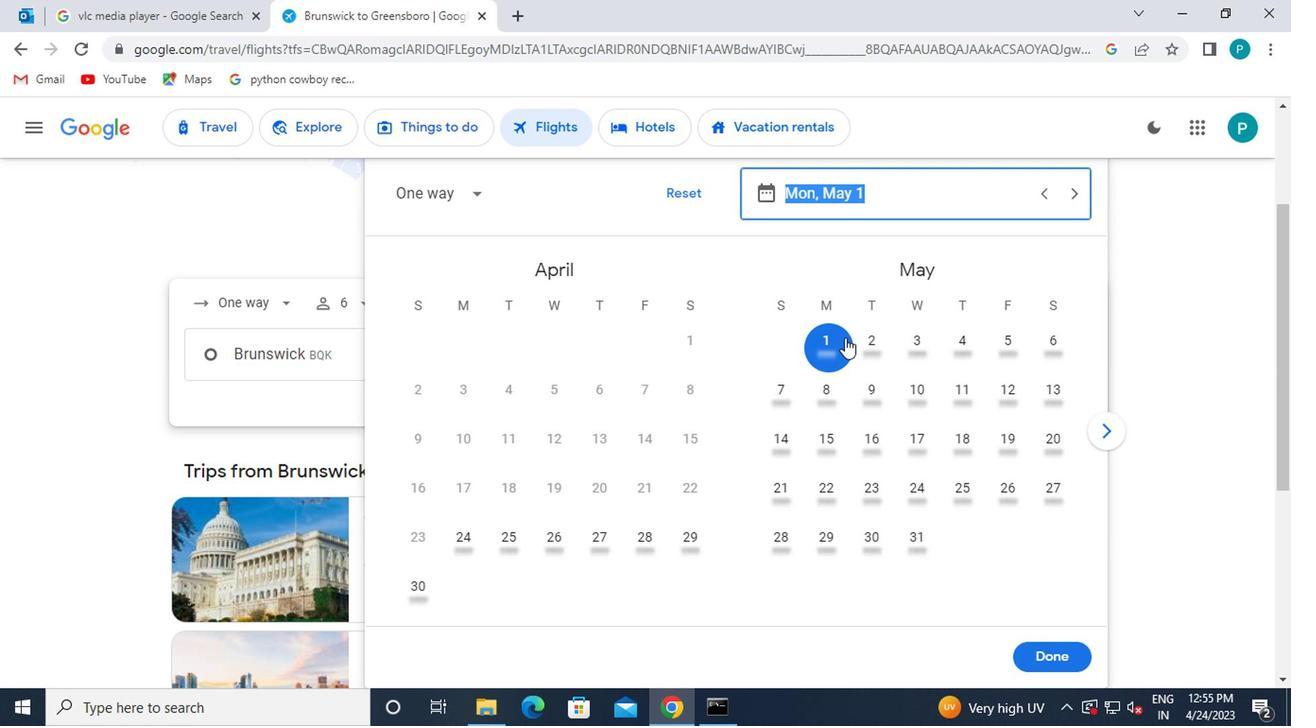 
Action: Mouse pressed left at (818, 355)
Screenshot: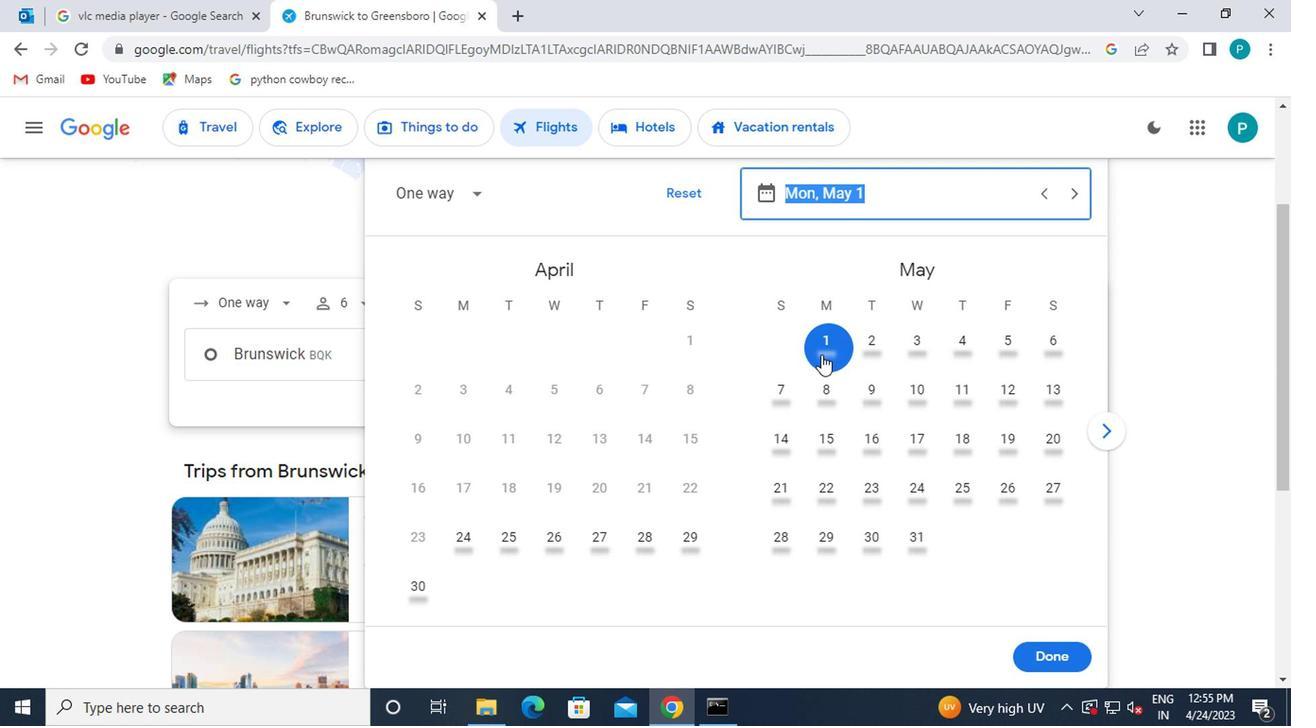 
Action: Mouse moved to (1069, 658)
Screenshot: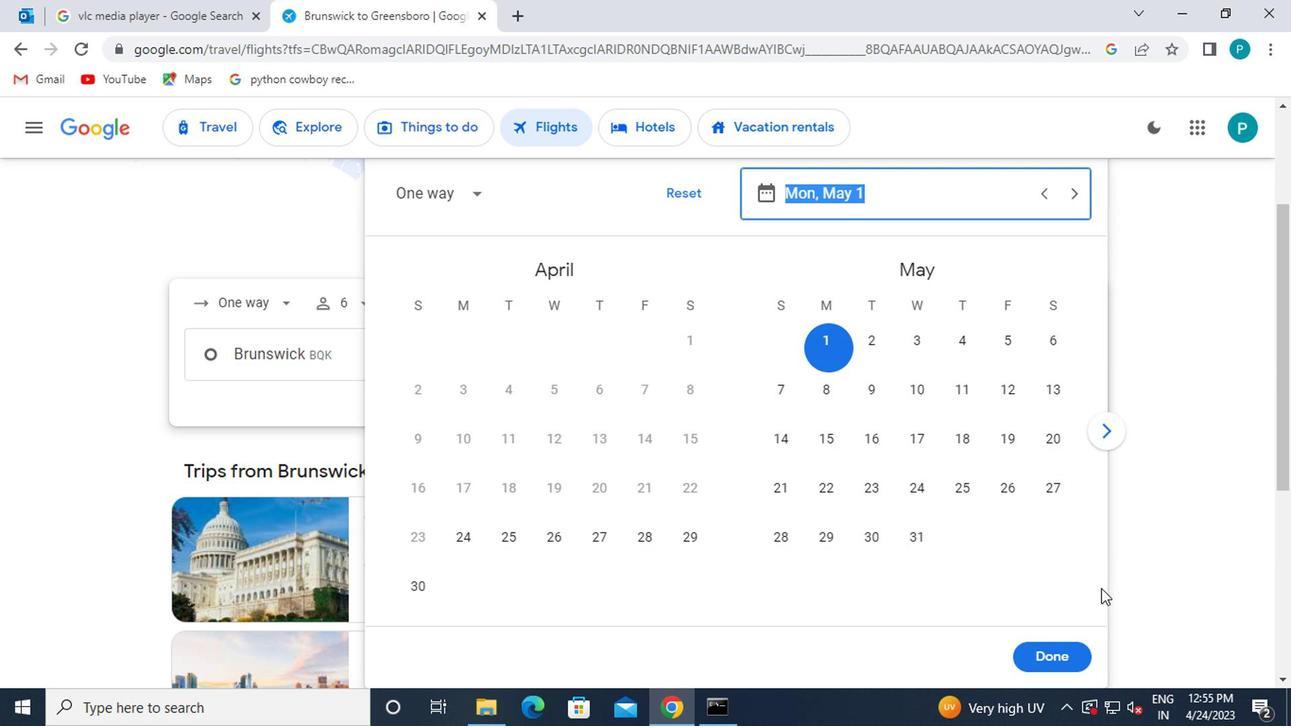 
Action: Mouse pressed left at (1069, 658)
Screenshot: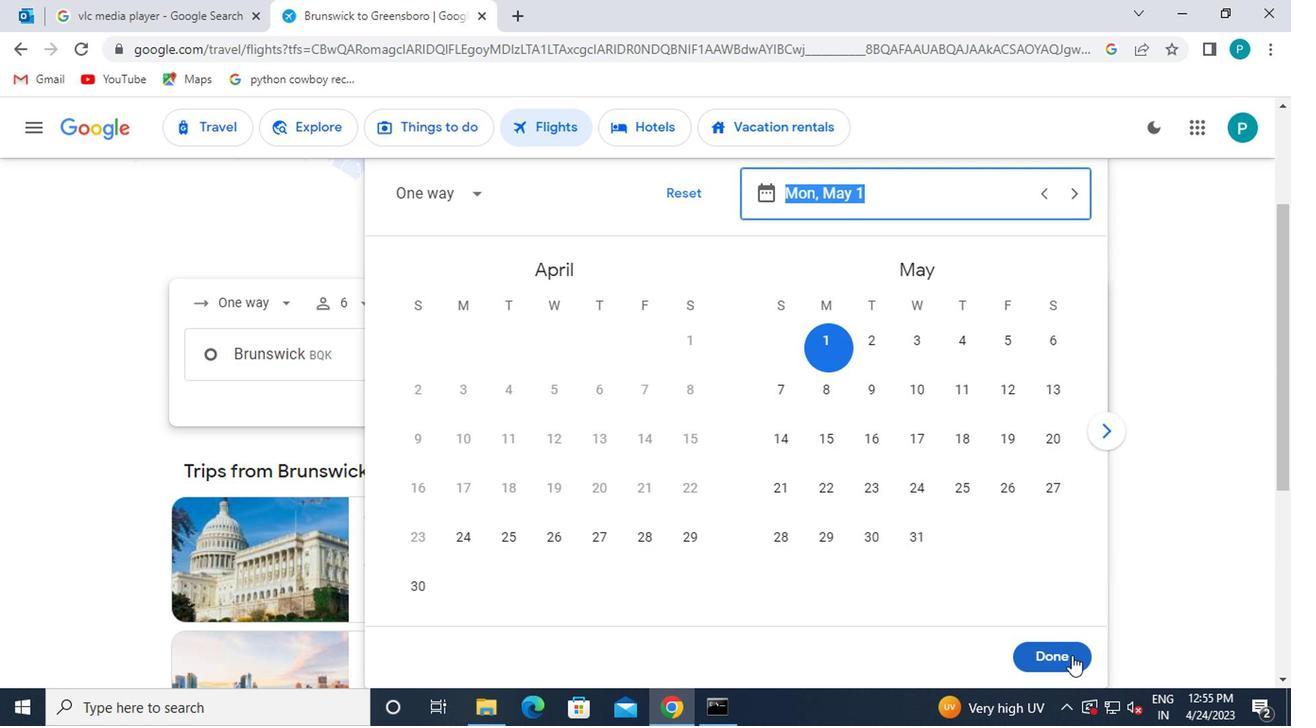 
Action: Mouse moved to (624, 423)
Screenshot: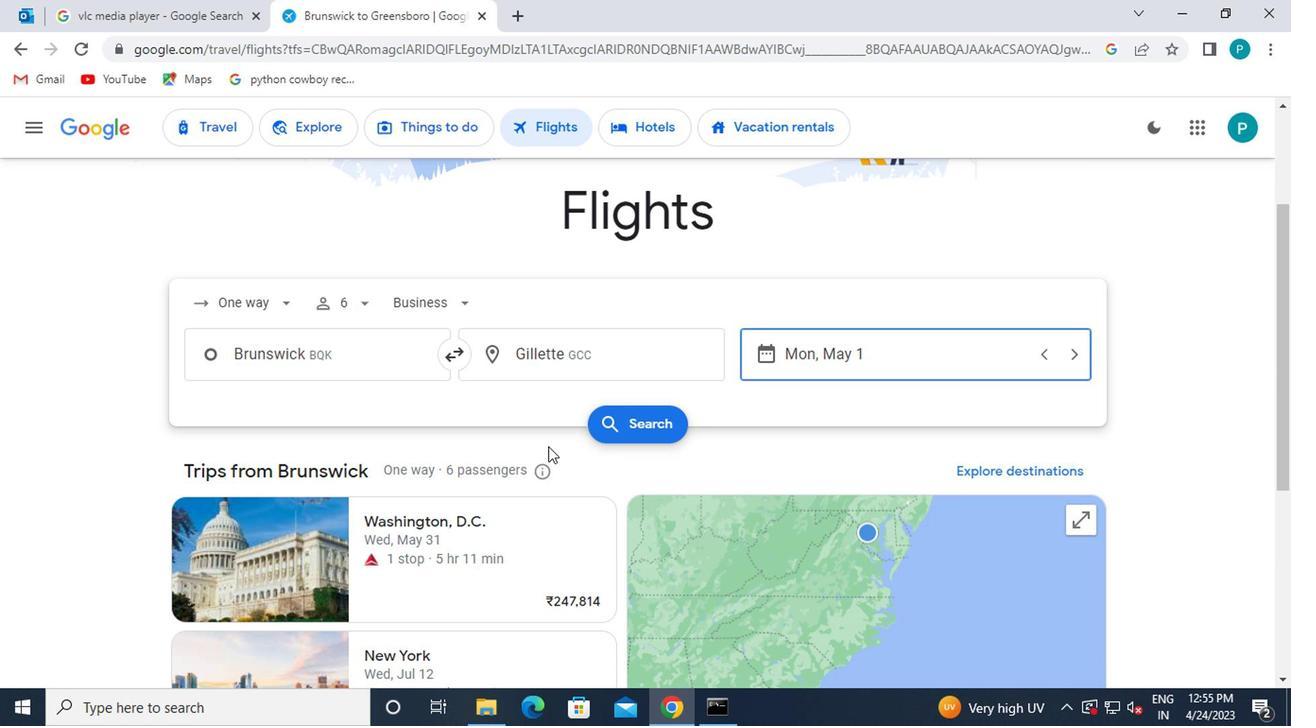 
Action: Mouse pressed left at (624, 423)
Screenshot: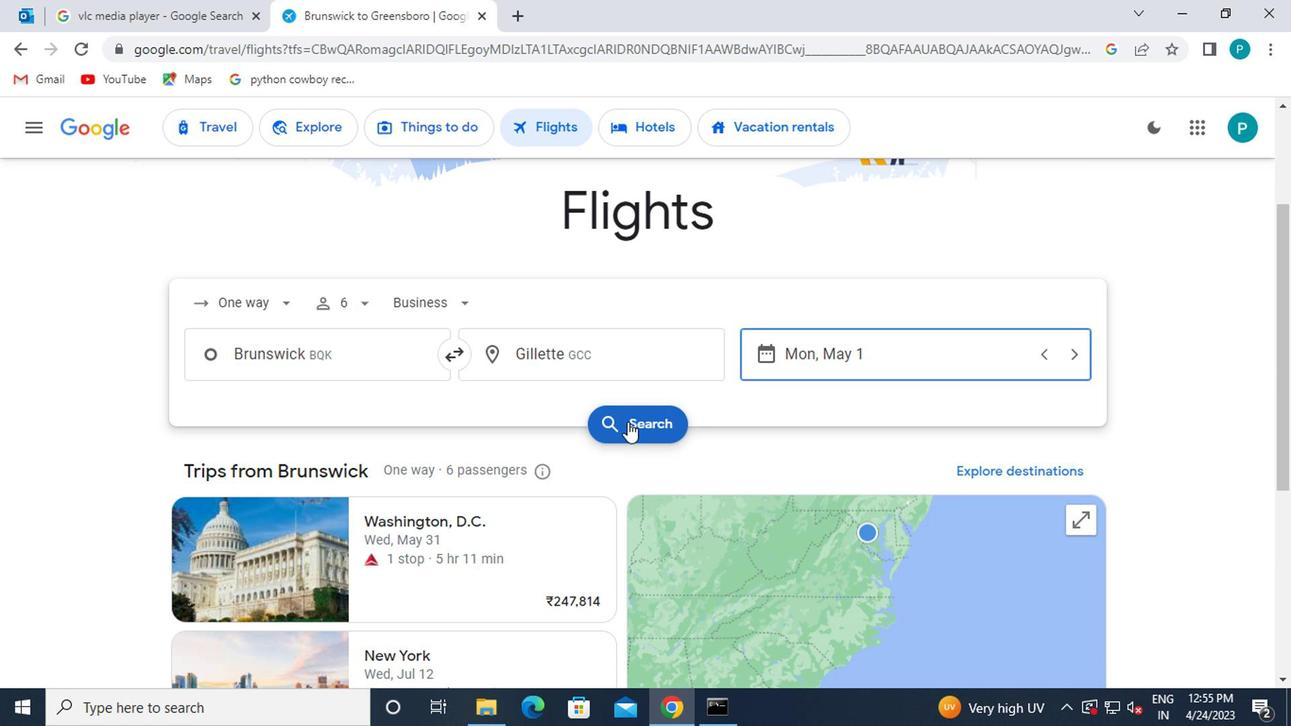 
Action: Mouse moved to (199, 311)
Screenshot: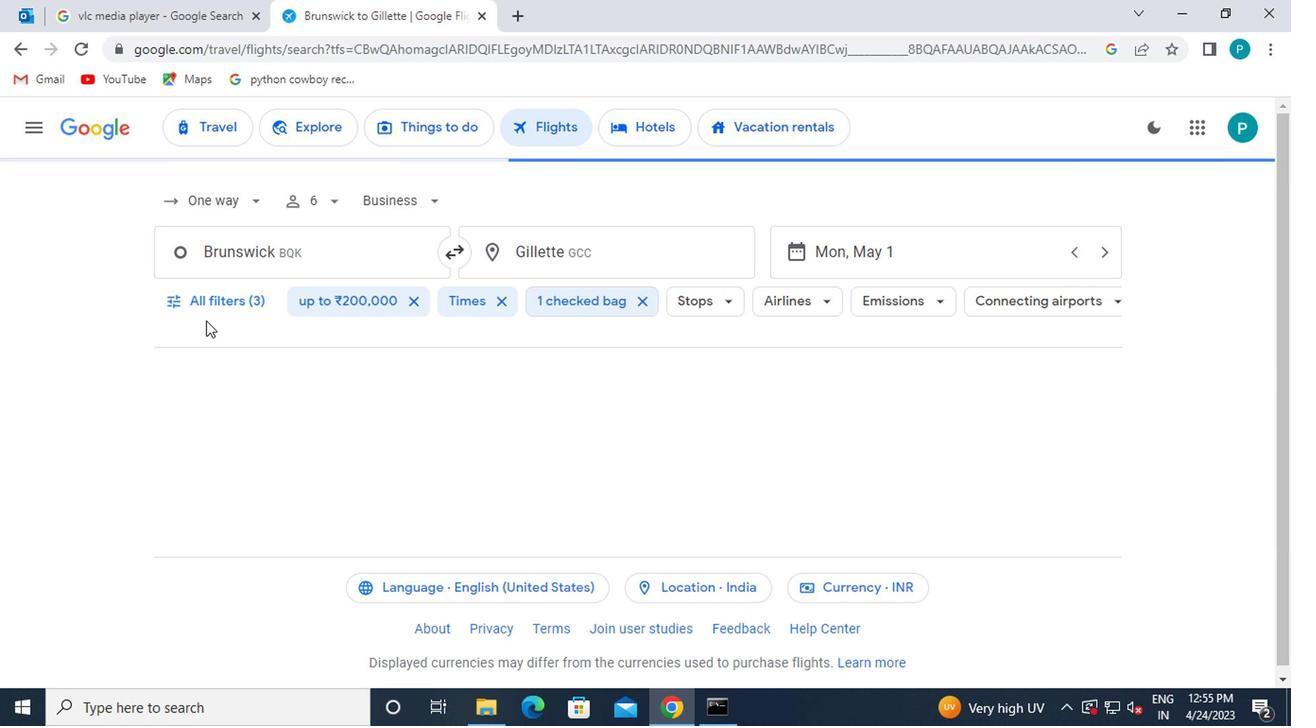 
Action: Mouse pressed left at (199, 311)
Screenshot: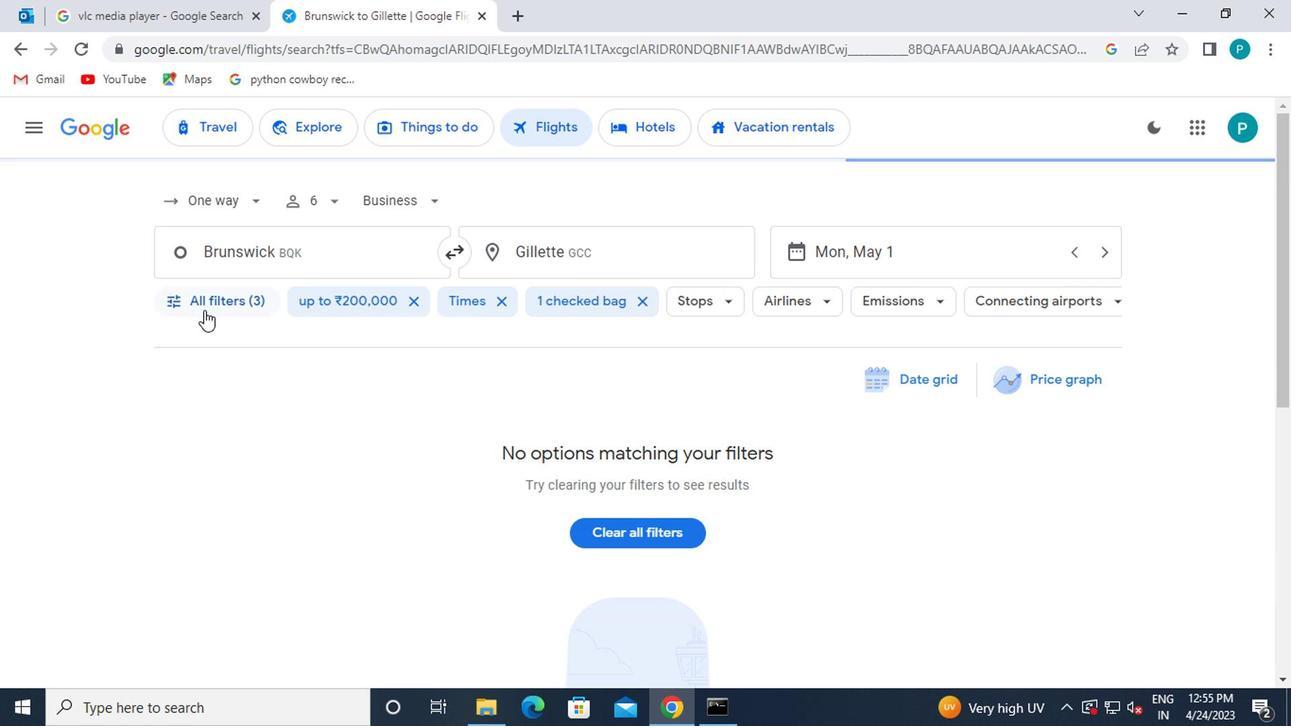 
Action: Mouse moved to (361, 442)
Screenshot: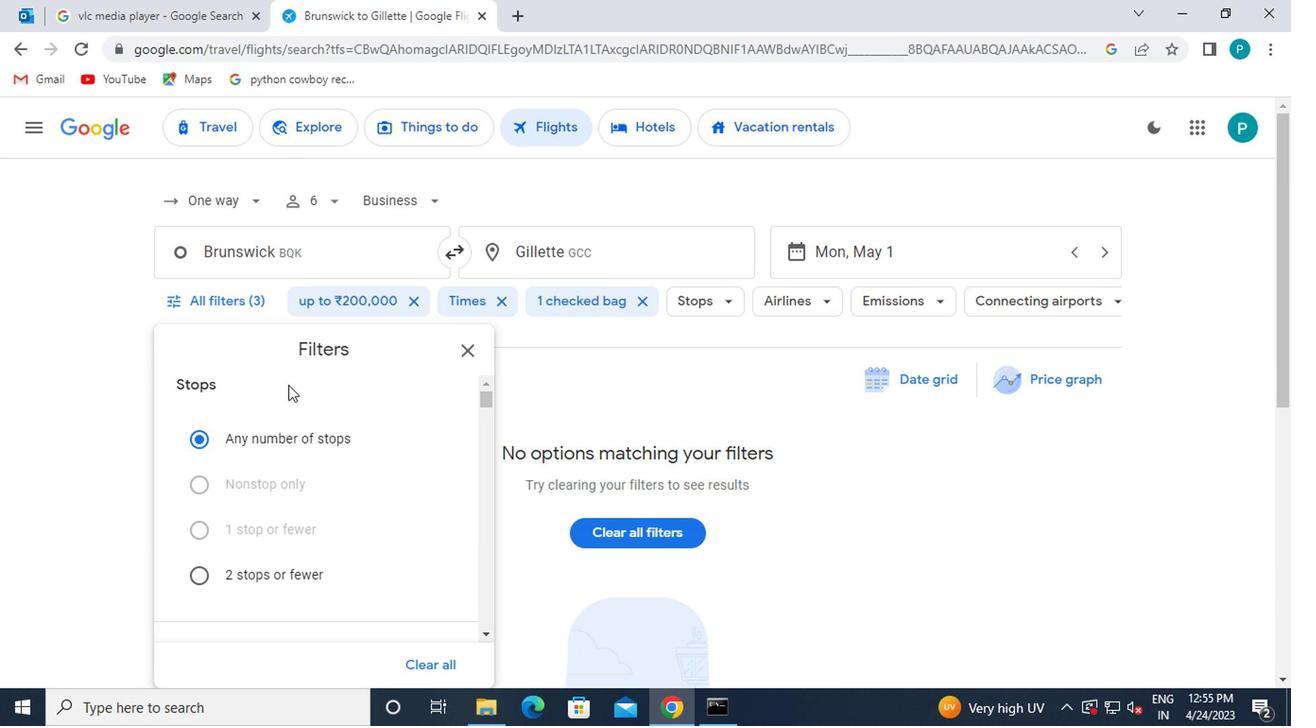 
Action: Mouse scrolled (361, 441) with delta (0, -1)
Screenshot: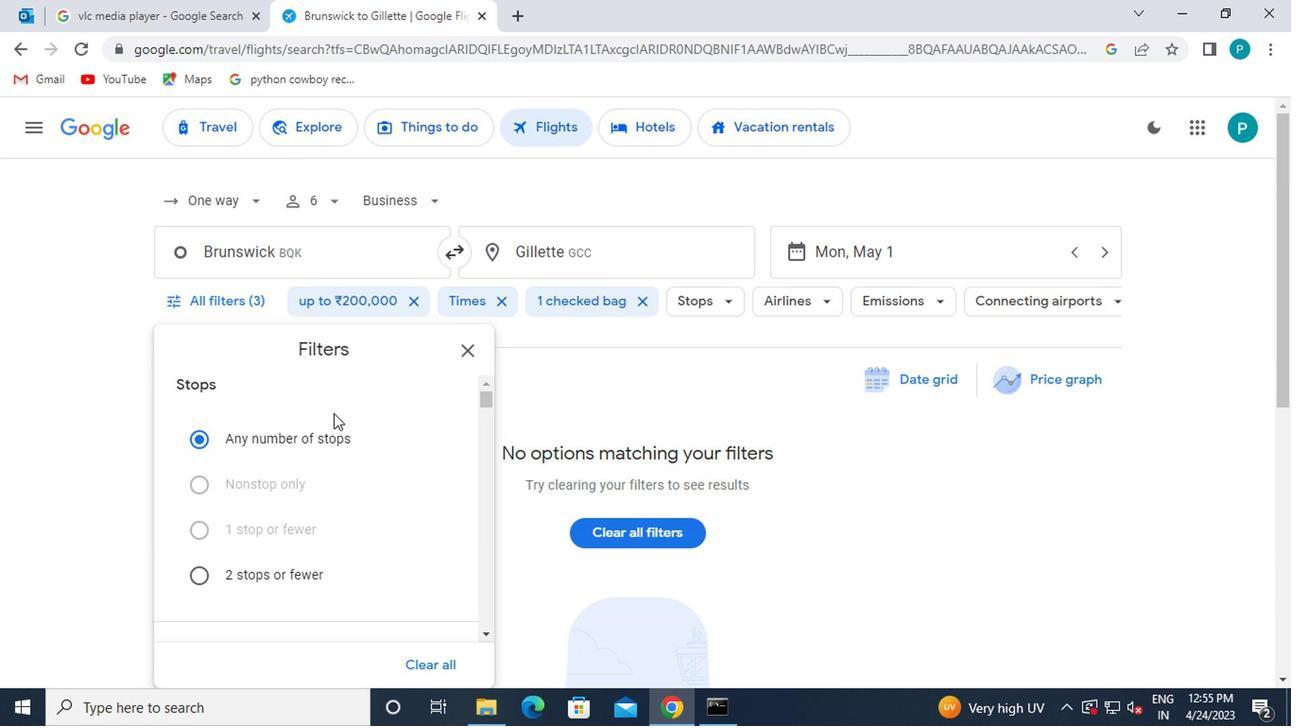 
Action: Mouse scrolled (361, 441) with delta (0, -1)
Screenshot: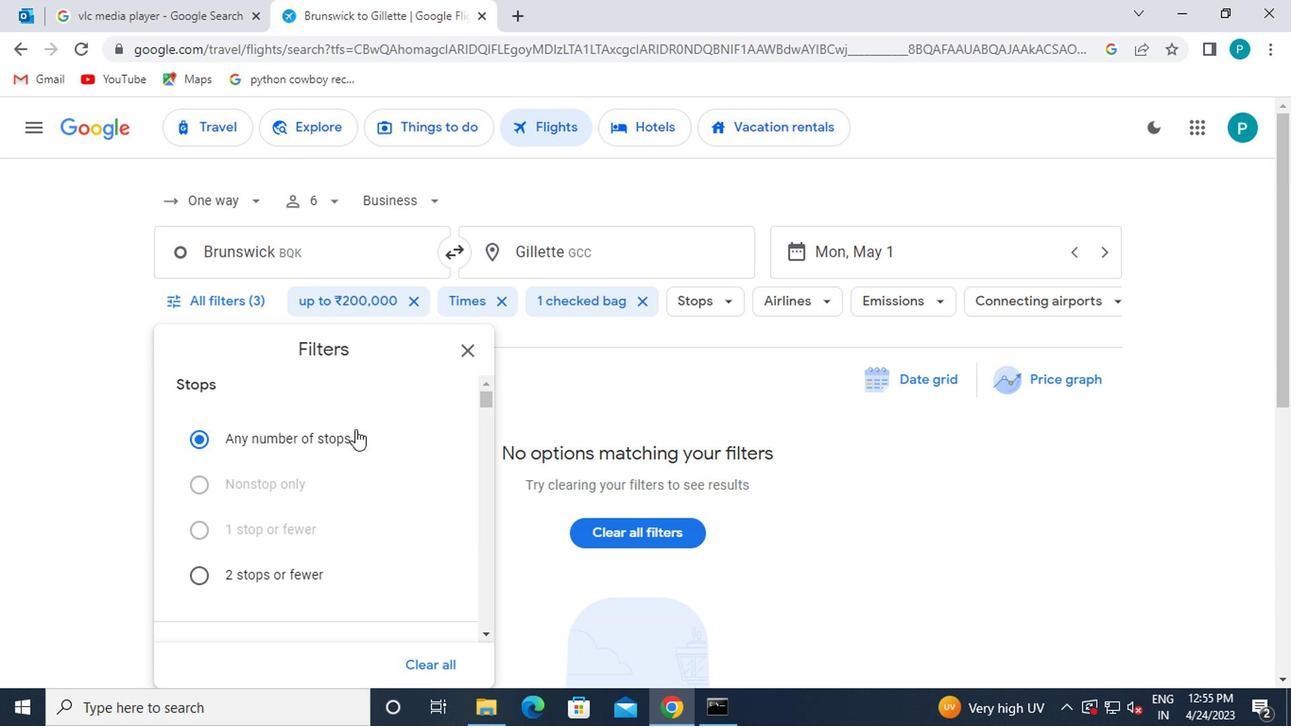
Action: Mouse scrolled (361, 441) with delta (0, -1)
Screenshot: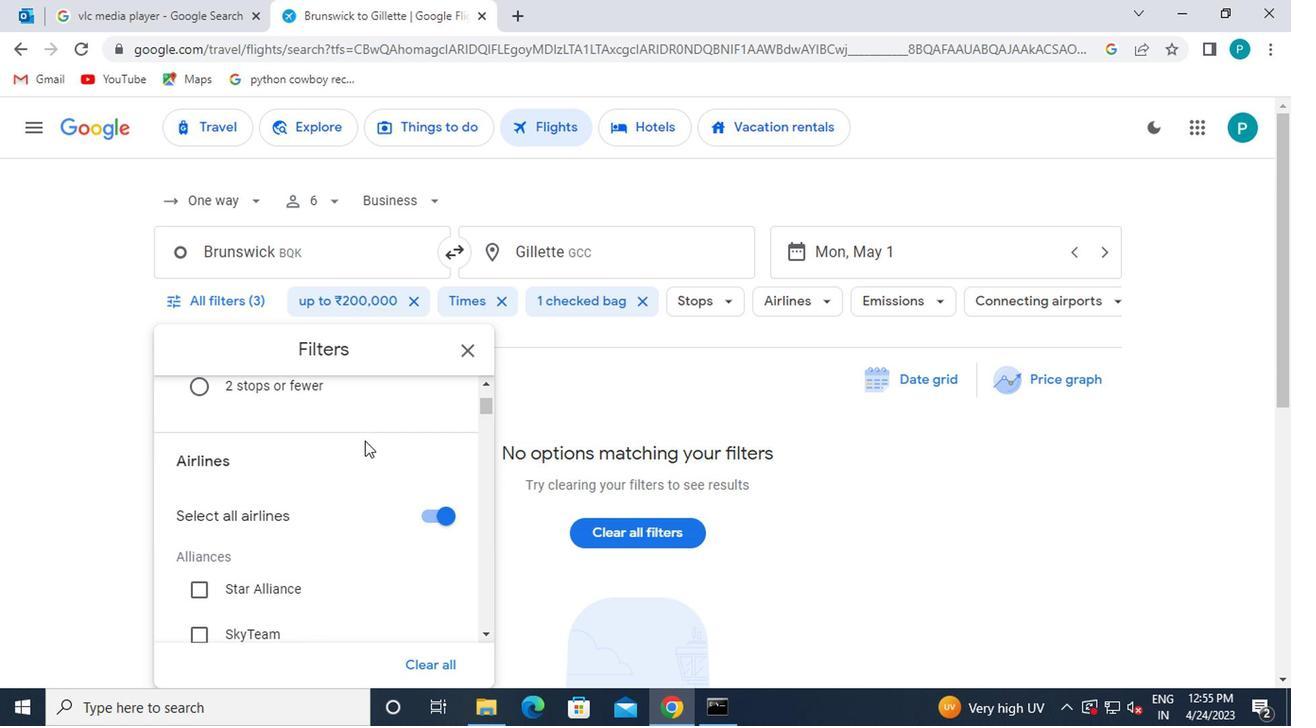 
Action: Mouse scrolled (361, 441) with delta (0, -1)
Screenshot: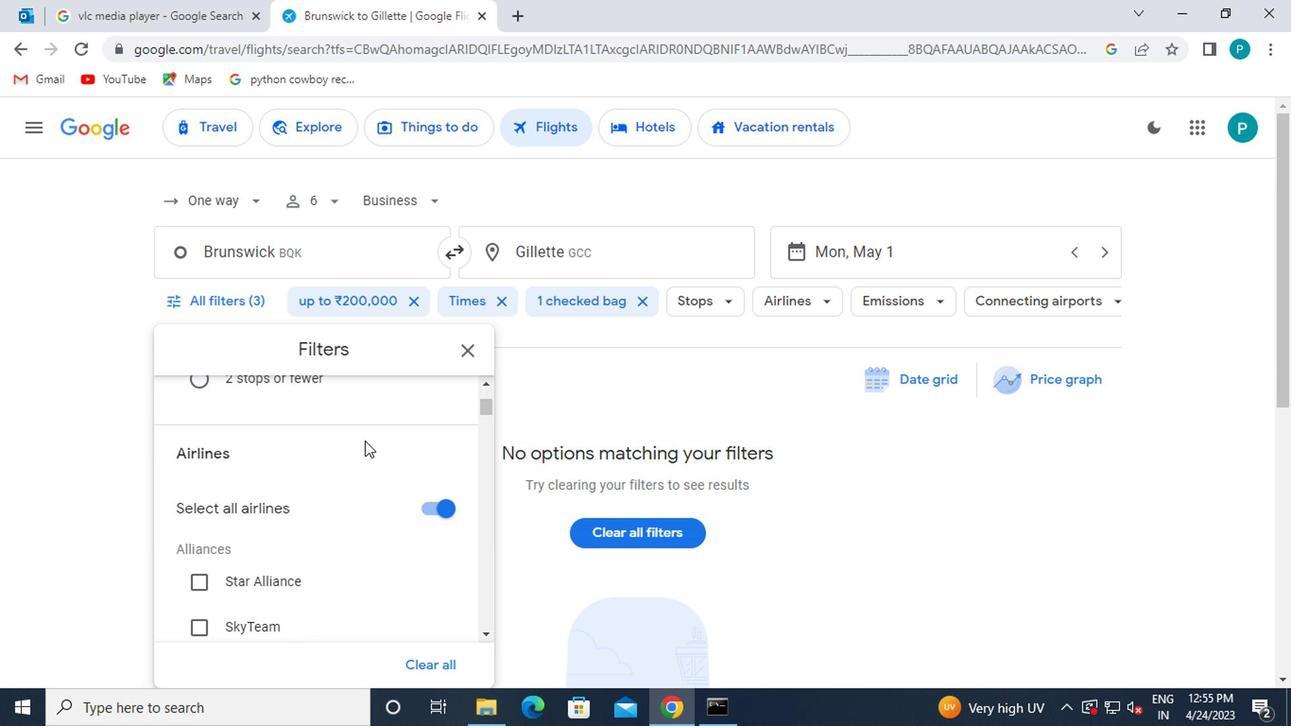 
Action: Mouse scrolled (361, 441) with delta (0, -1)
Screenshot: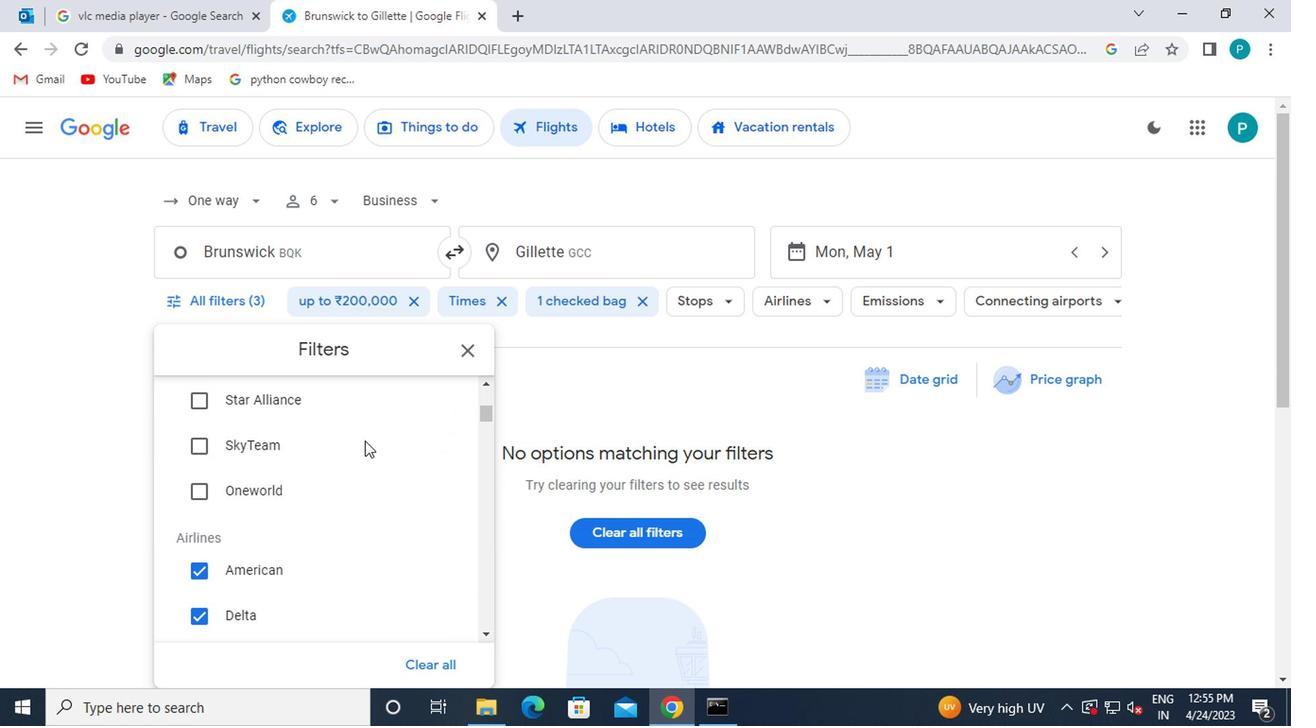 
Action: Mouse scrolled (361, 441) with delta (0, -1)
Screenshot: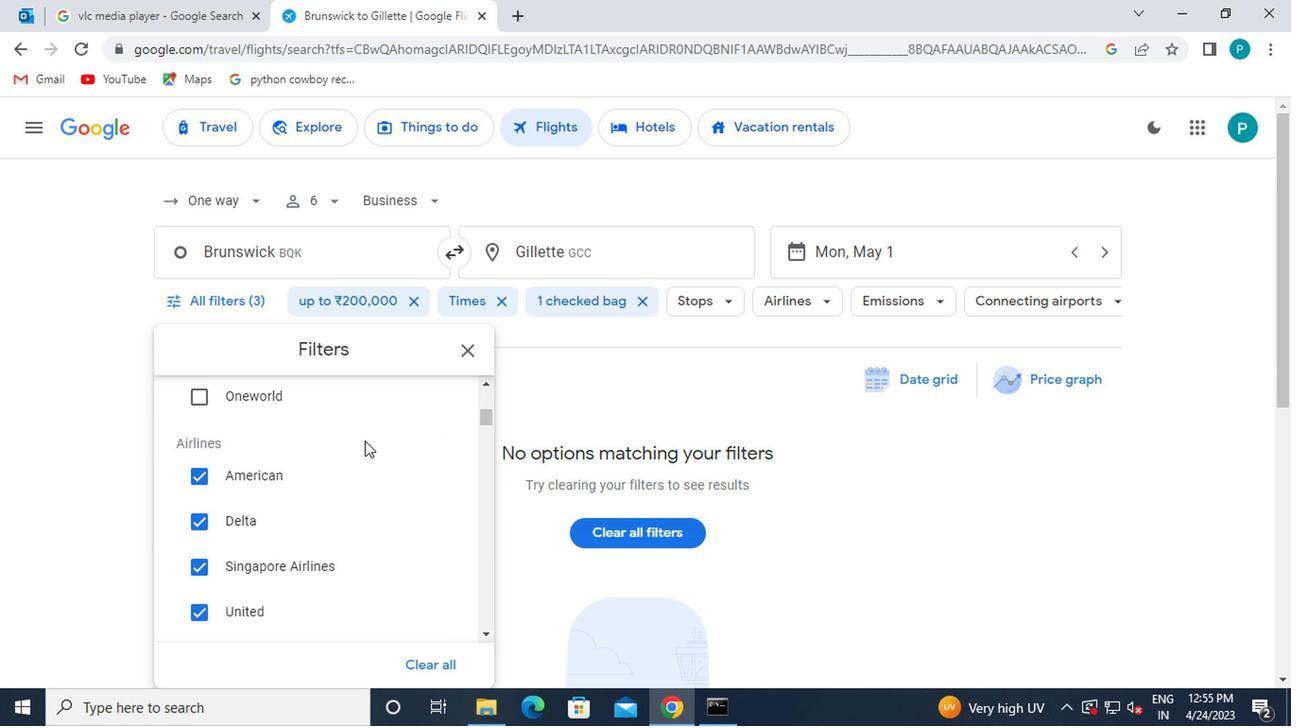 
Action: Mouse moved to (363, 447)
Screenshot: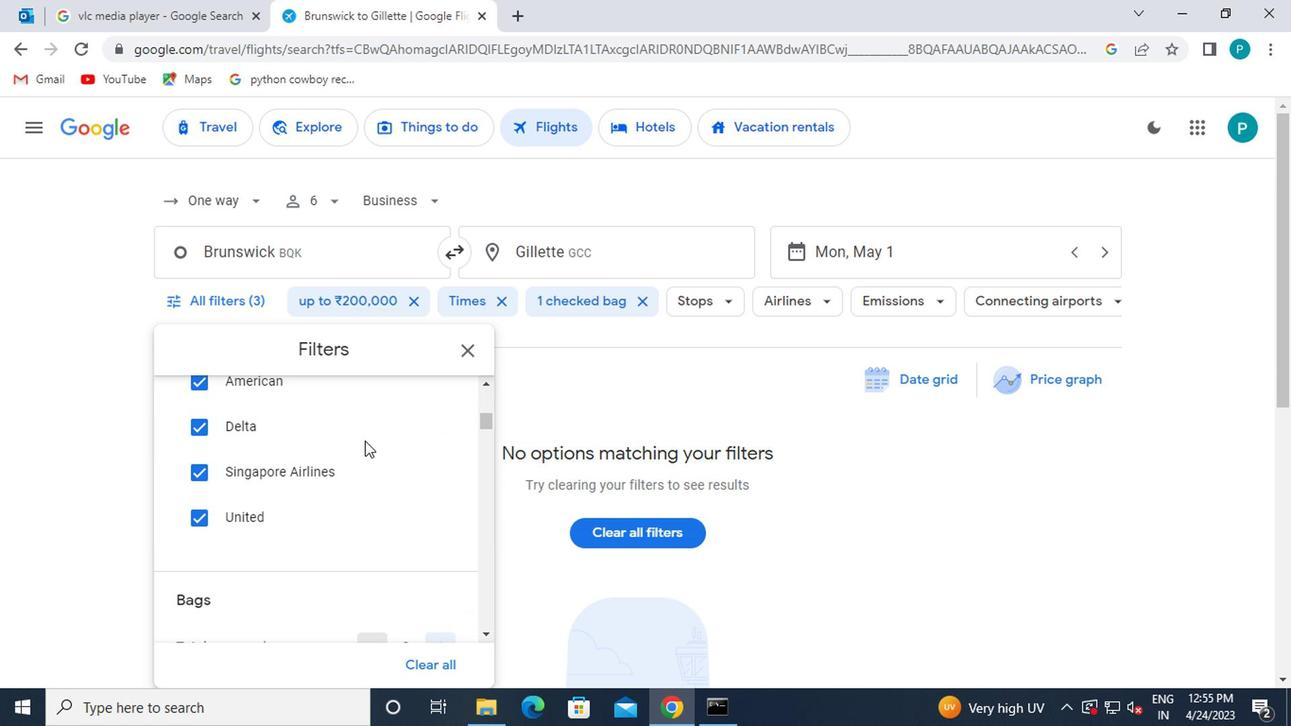 
Action: Mouse scrolled (363, 446) with delta (0, -1)
Screenshot: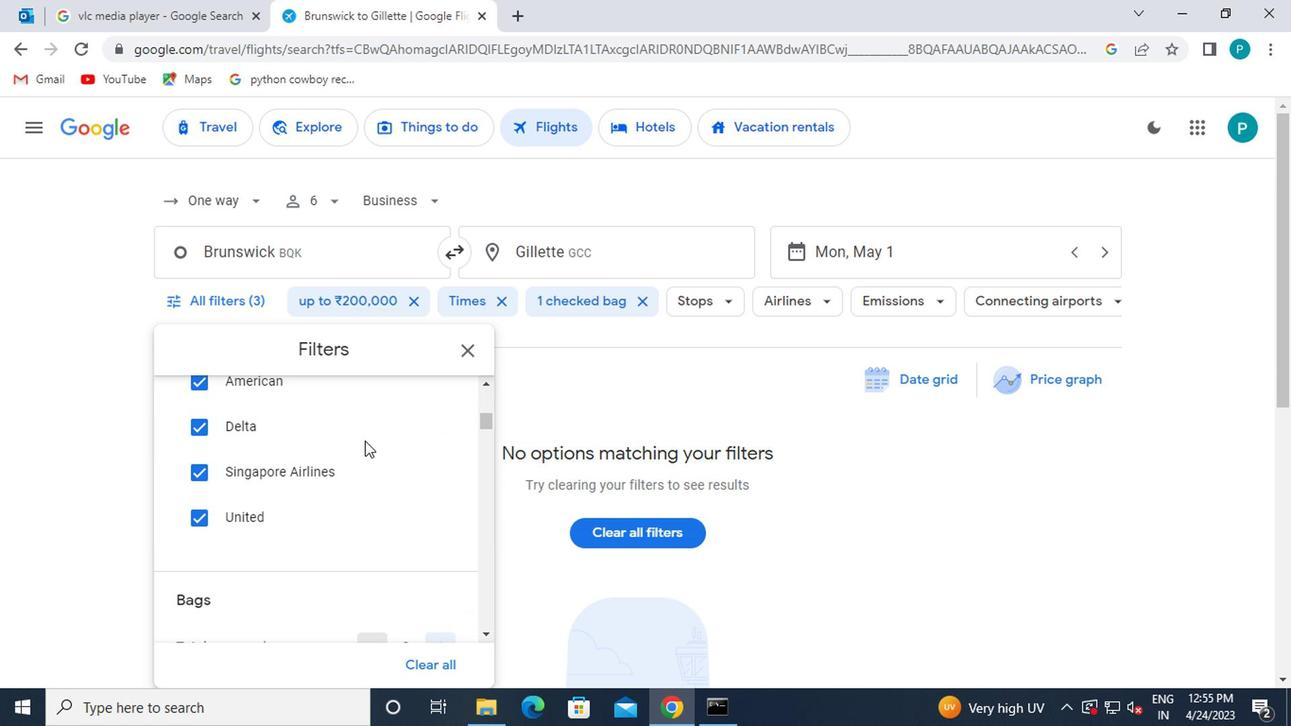 
Action: Mouse scrolled (363, 446) with delta (0, -1)
Screenshot: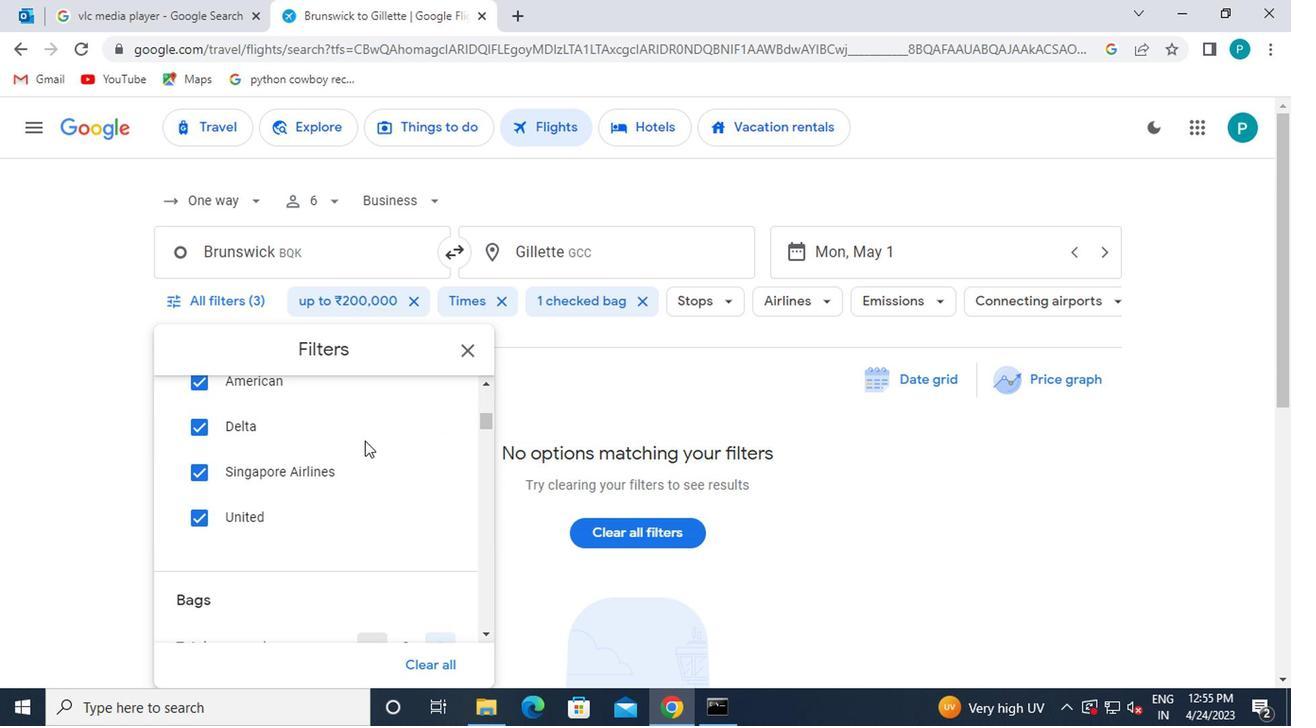 
Action: Mouse moved to (437, 501)
Screenshot: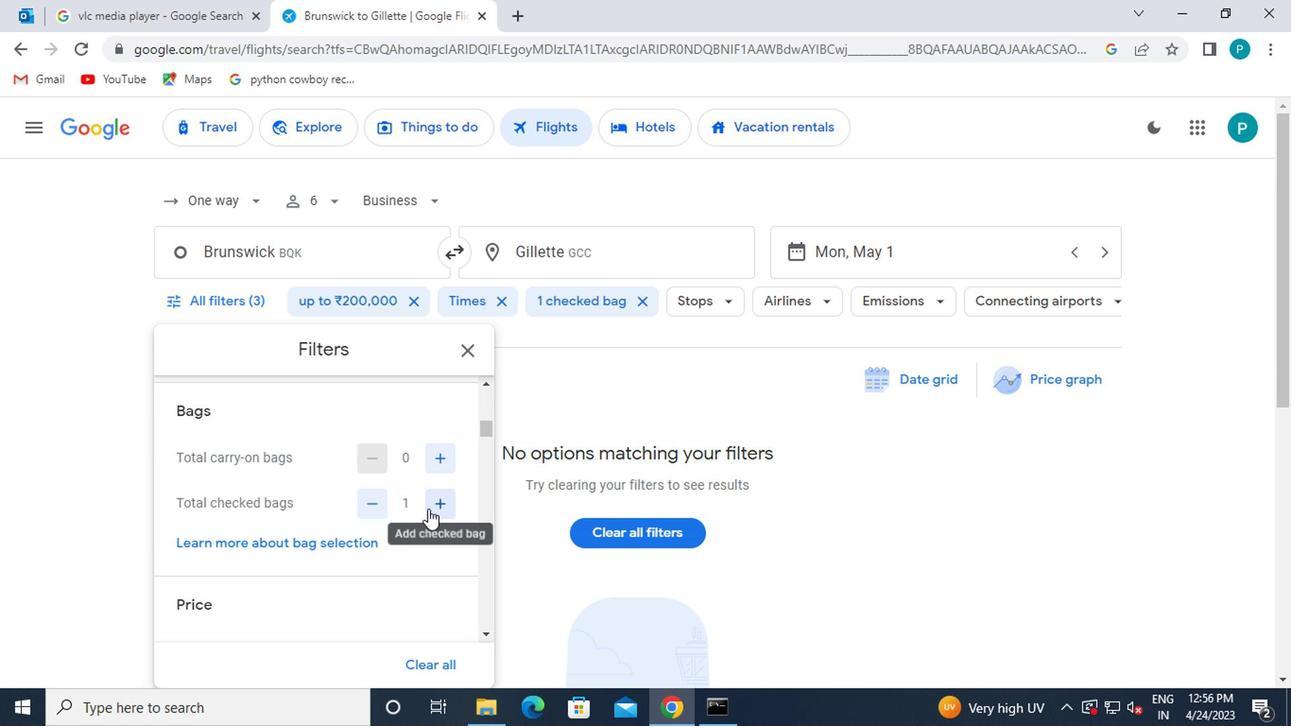
Action: Mouse pressed left at (437, 501)
Screenshot: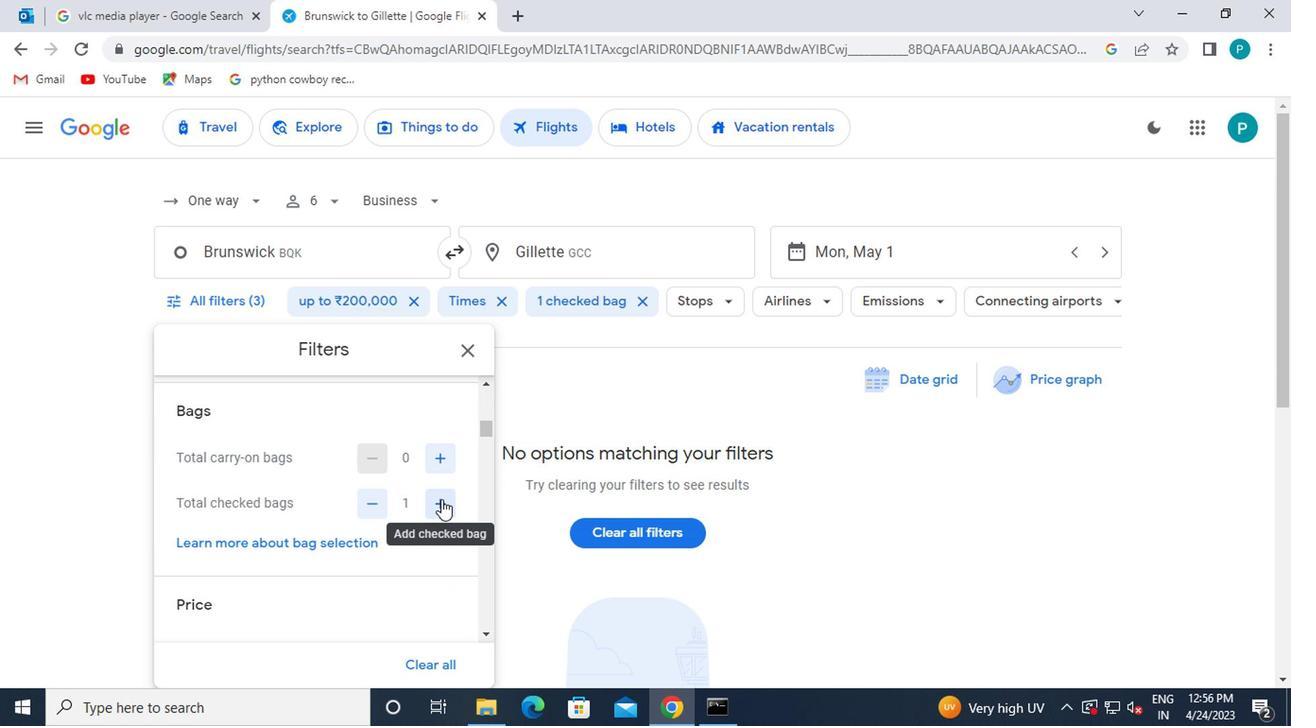 
Action: Mouse moved to (374, 500)
Screenshot: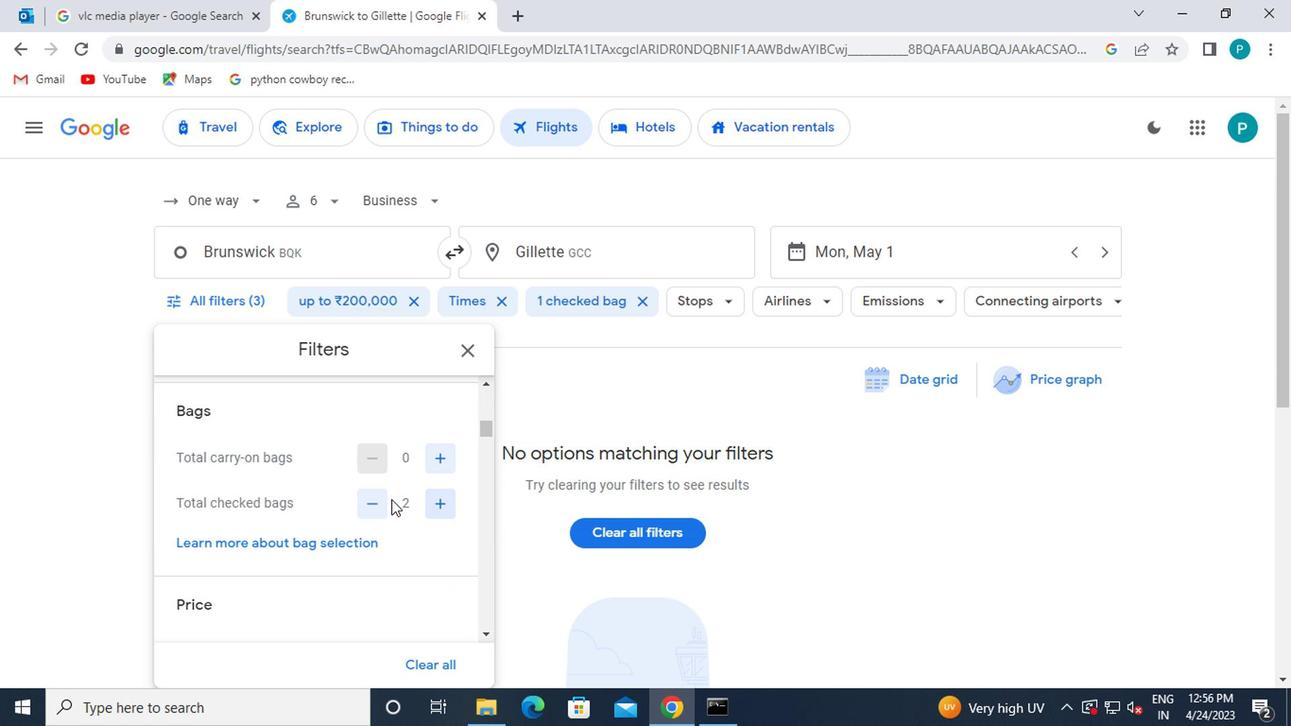 
Action: Mouse pressed left at (374, 500)
Screenshot: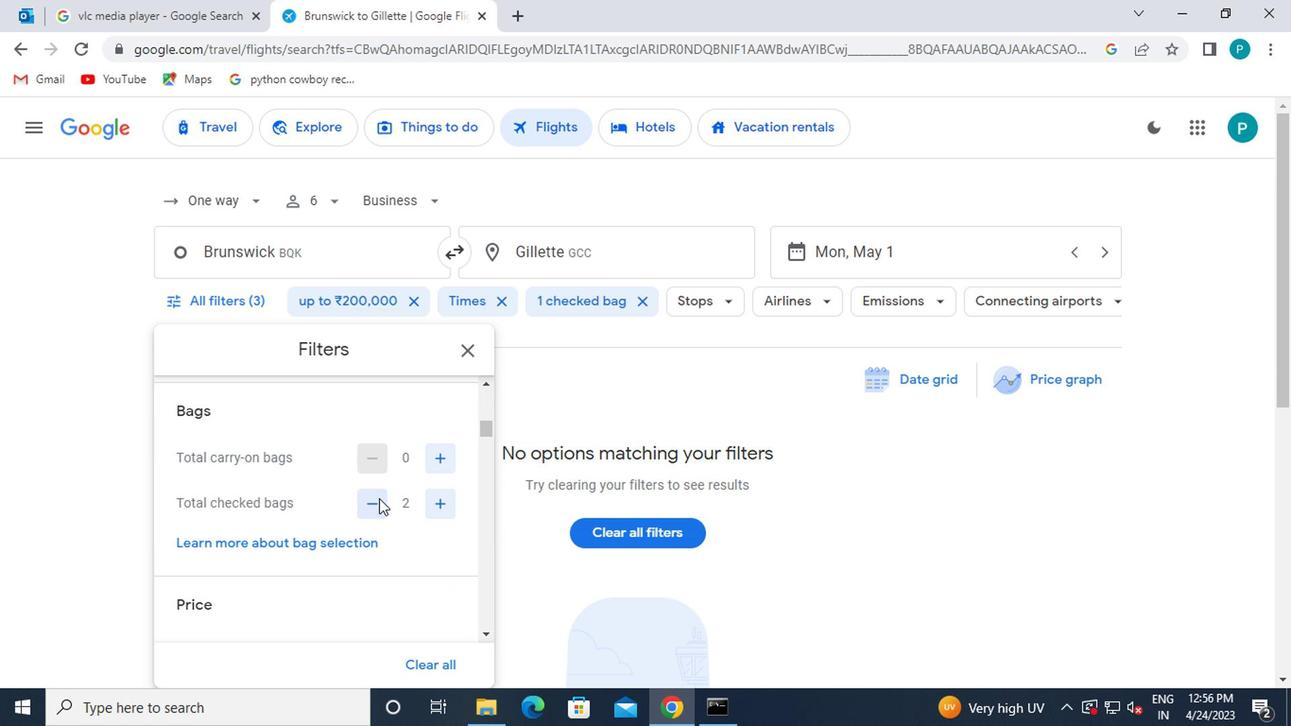 
Action: Mouse moved to (398, 546)
Screenshot: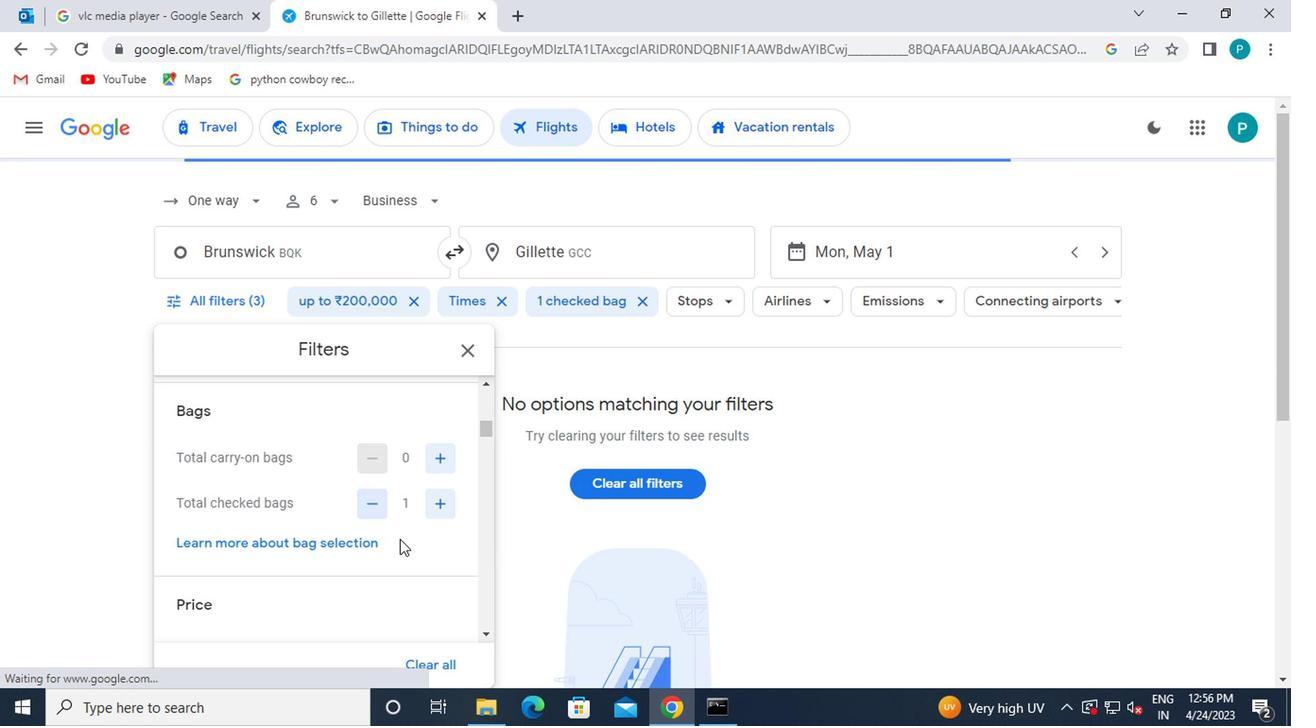 
Action: Mouse scrolled (398, 546) with delta (0, 0)
Screenshot: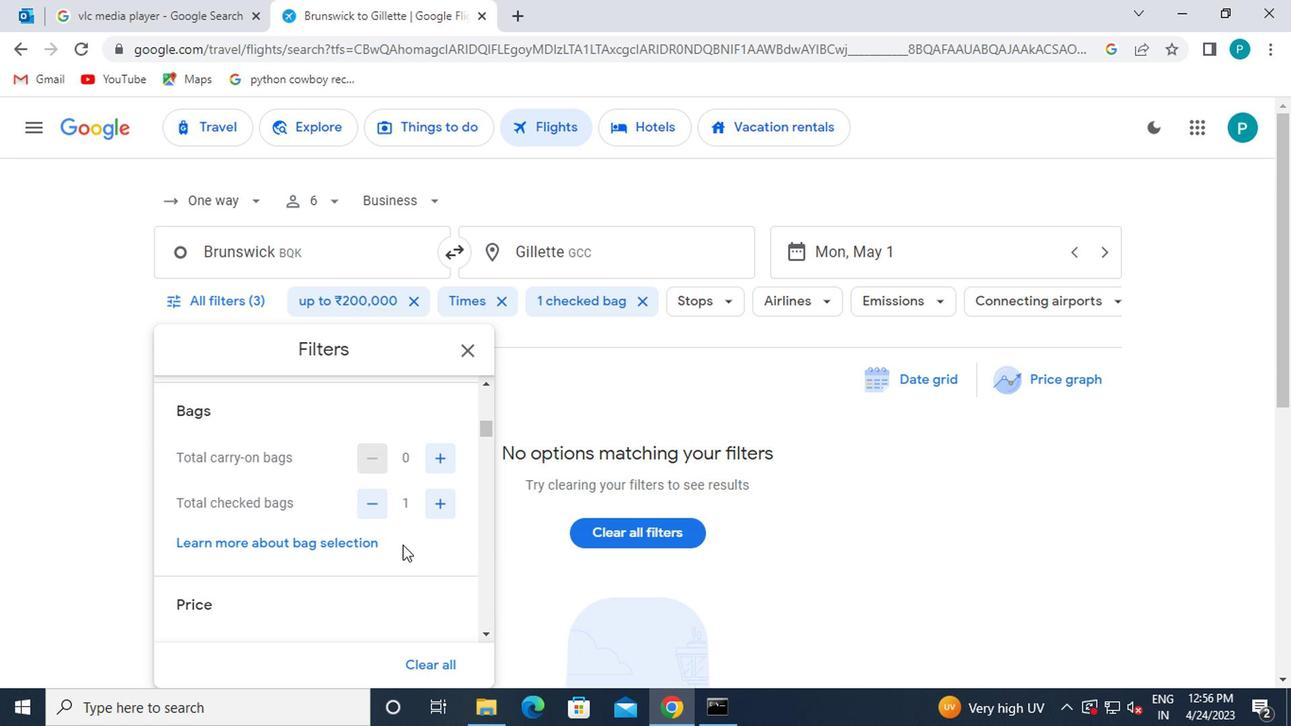 
Action: Mouse moved to (457, 534)
Screenshot: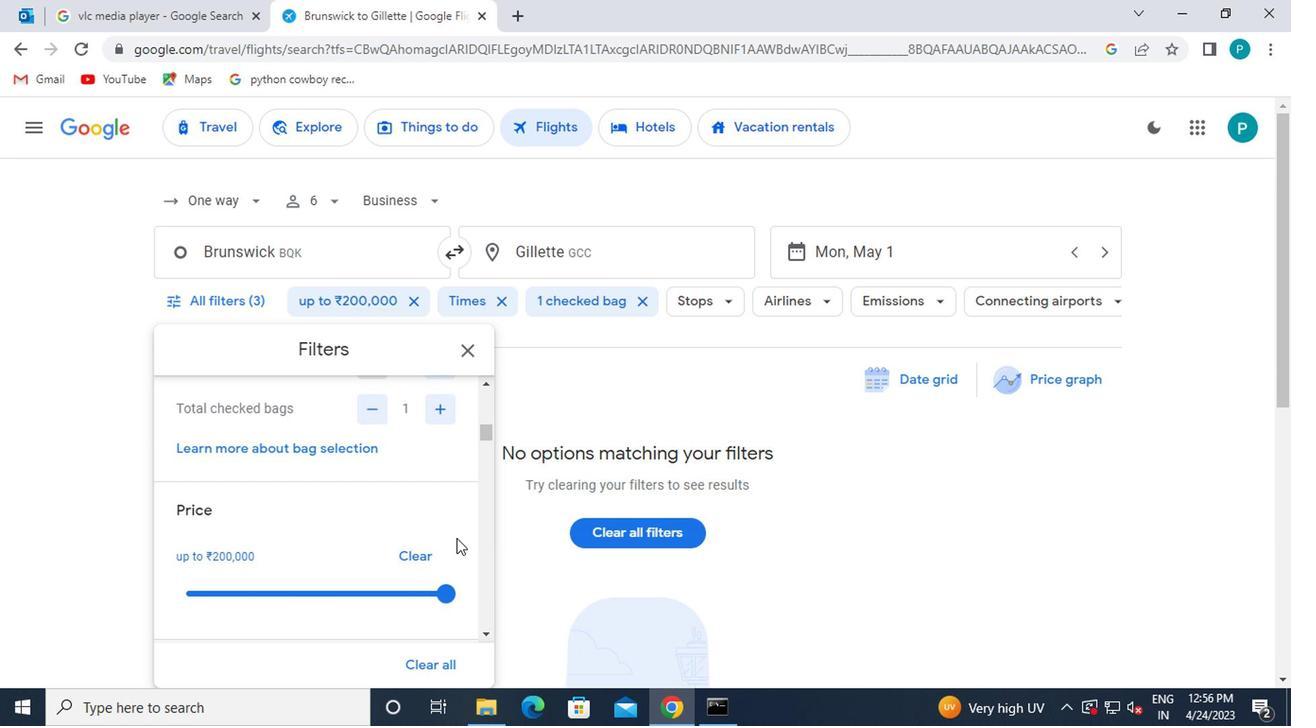 
Action: Mouse scrolled (457, 535) with delta (0, 0)
Screenshot: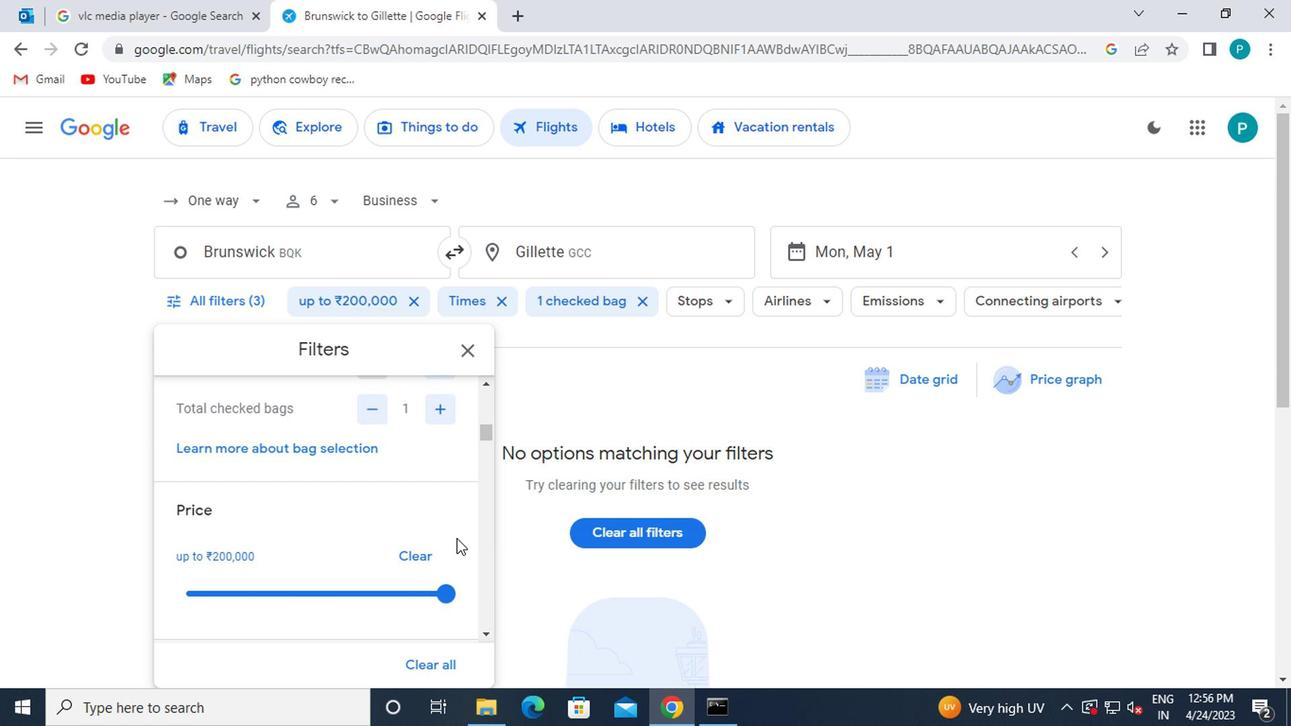 
Action: Mouse moved to (458, 533)
Screenshot: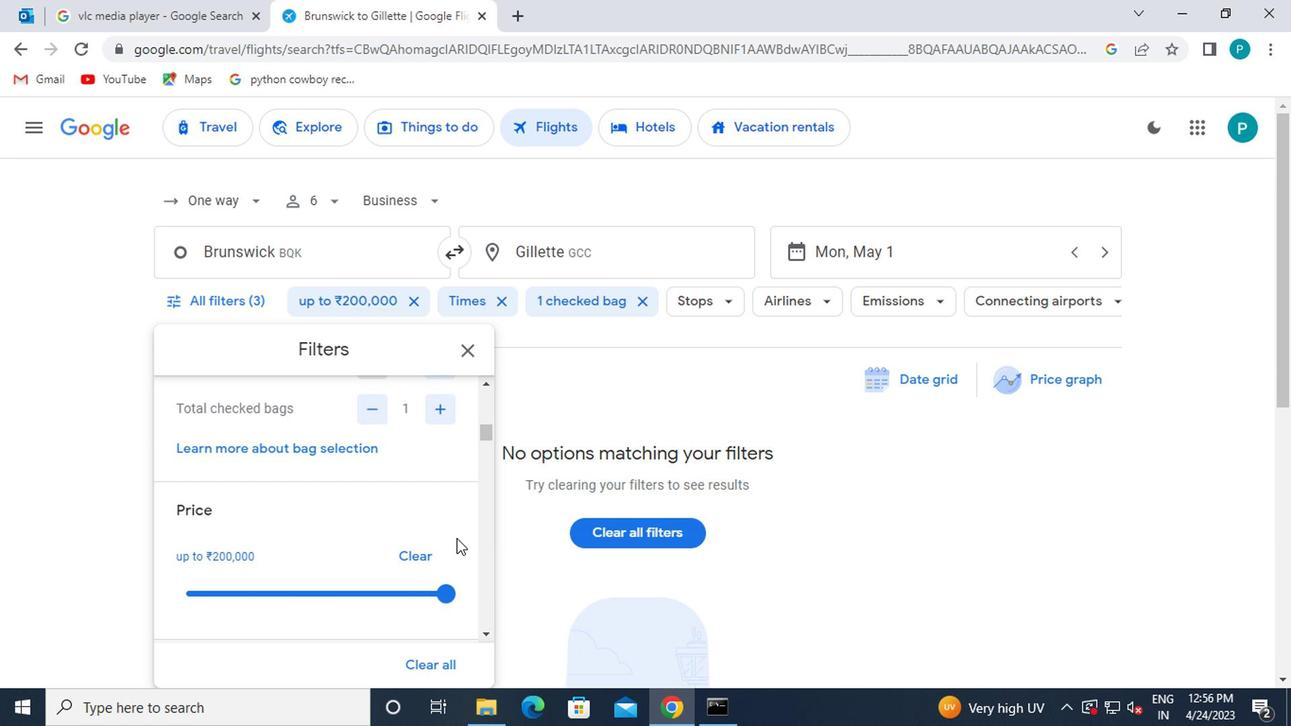
Action: Mouse scrolled (458, 534) with delta (0, 1)
Screenshot: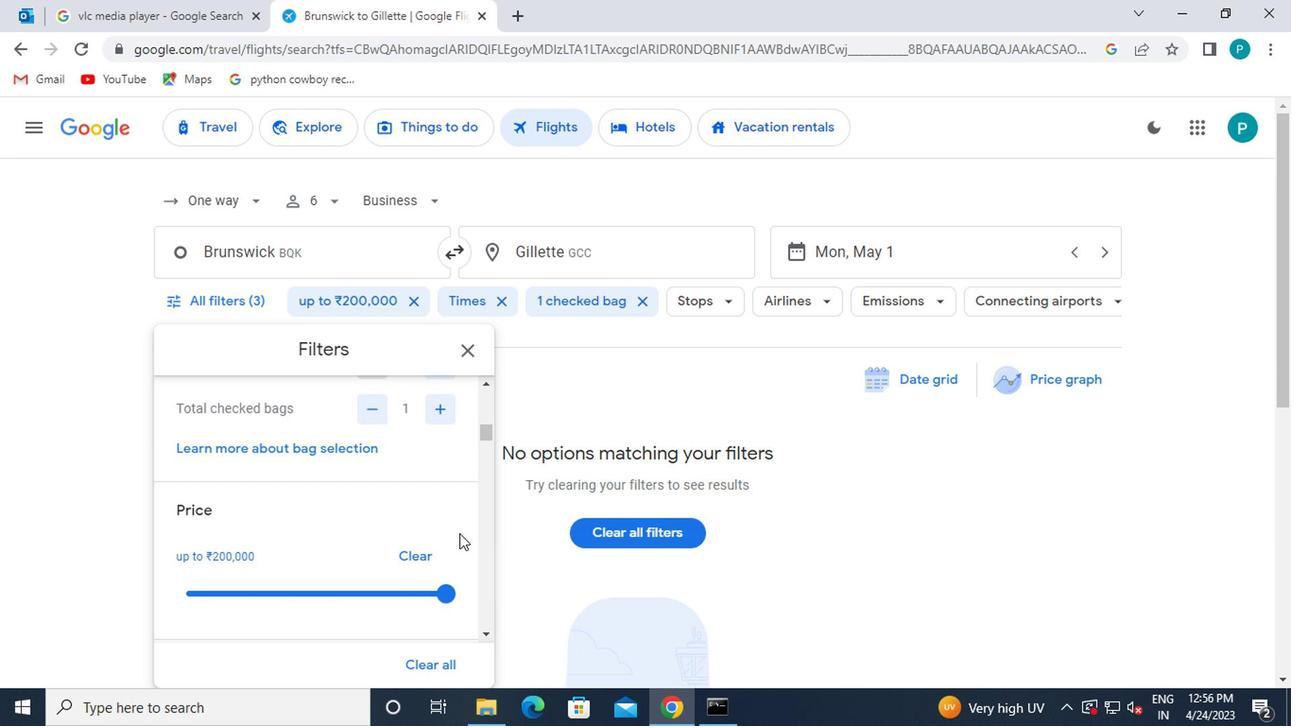 
Action: Mouse moved to (458, 530)
Screenshot: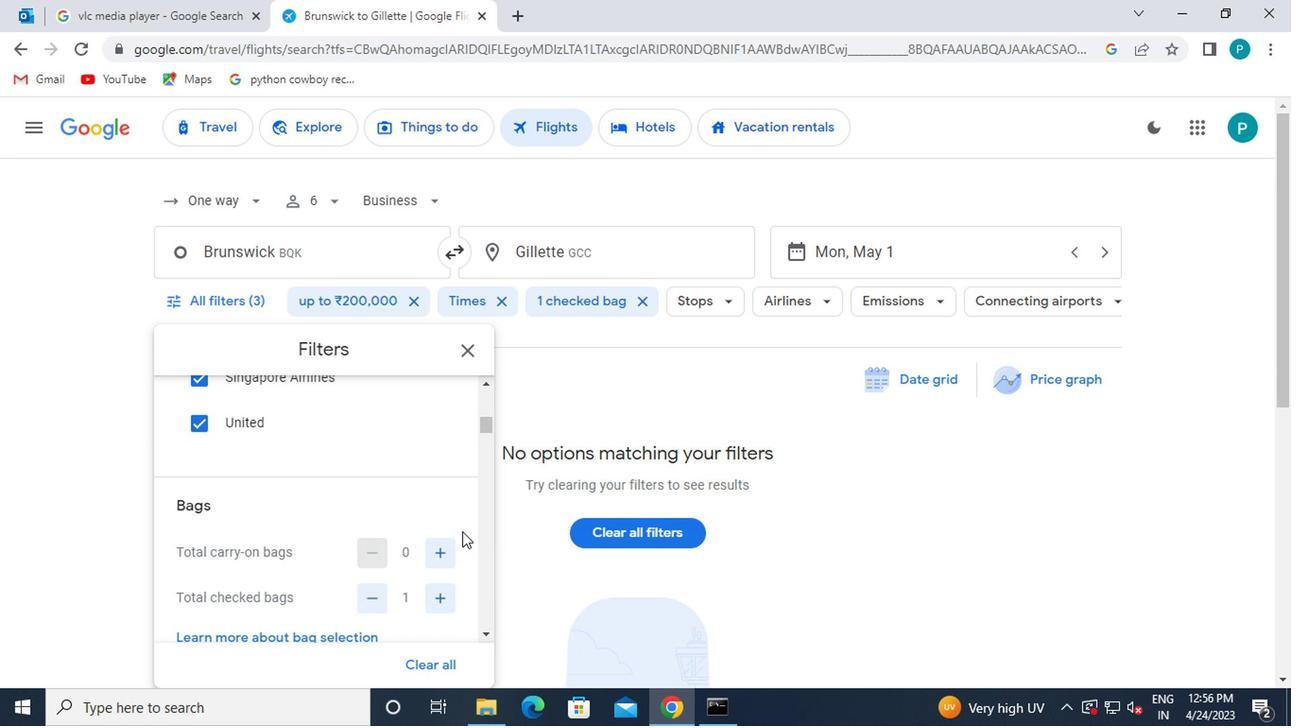 
Action: Mouse scrolled (458, 532) with delta (0, 1)
Screenshot: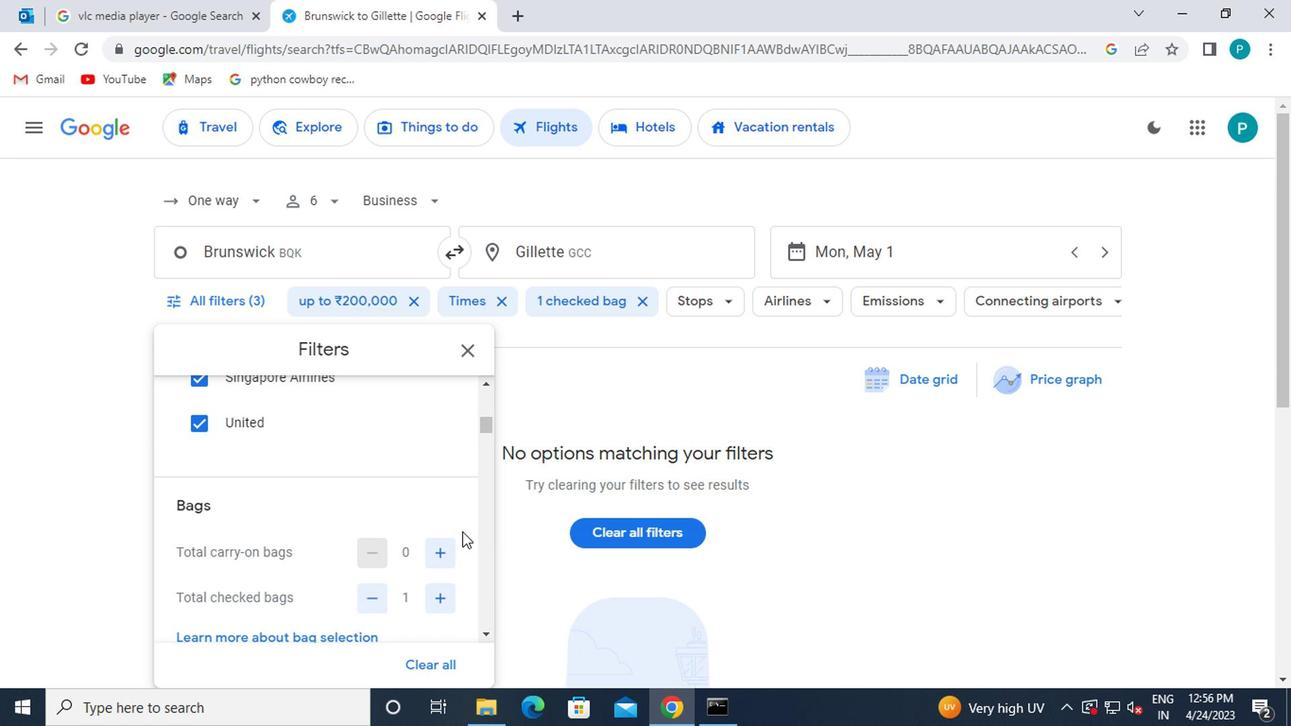 
Action: Mouse moved to (458, 530)
Screenshot: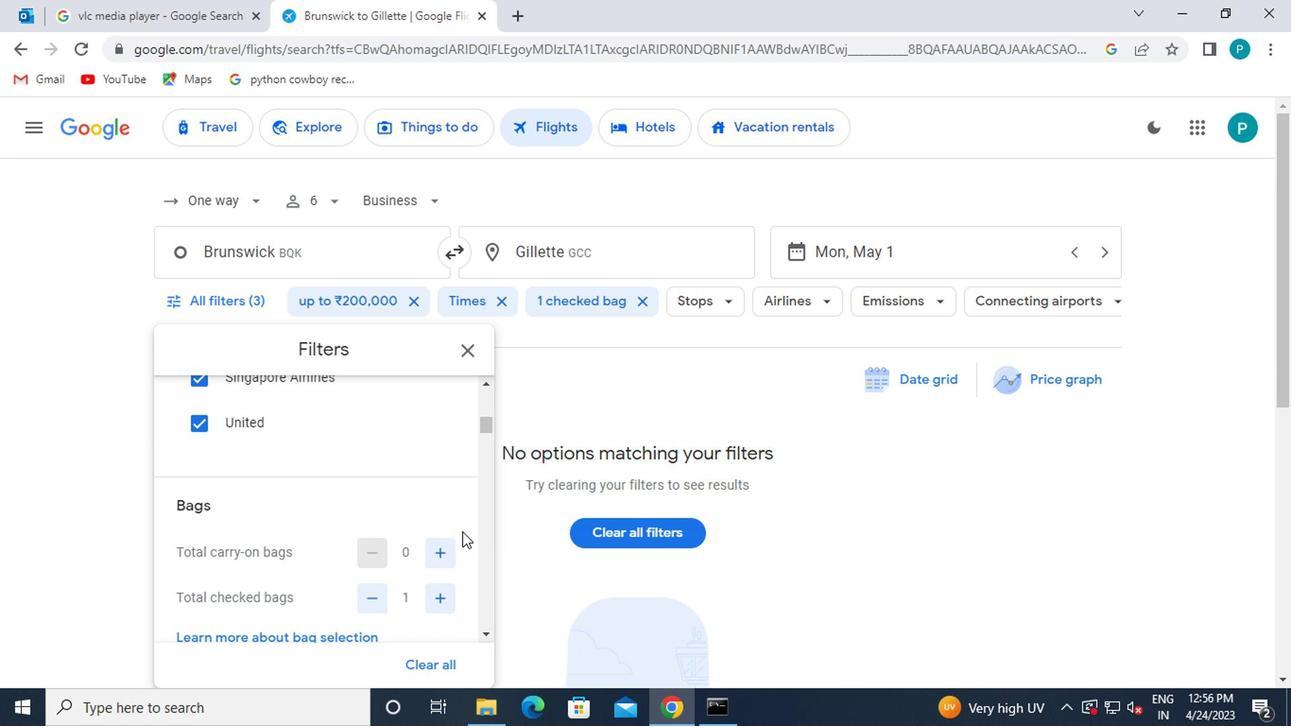 
Action: Mouse scrolled (458, 532) with delta (0, 1)
Screenshot: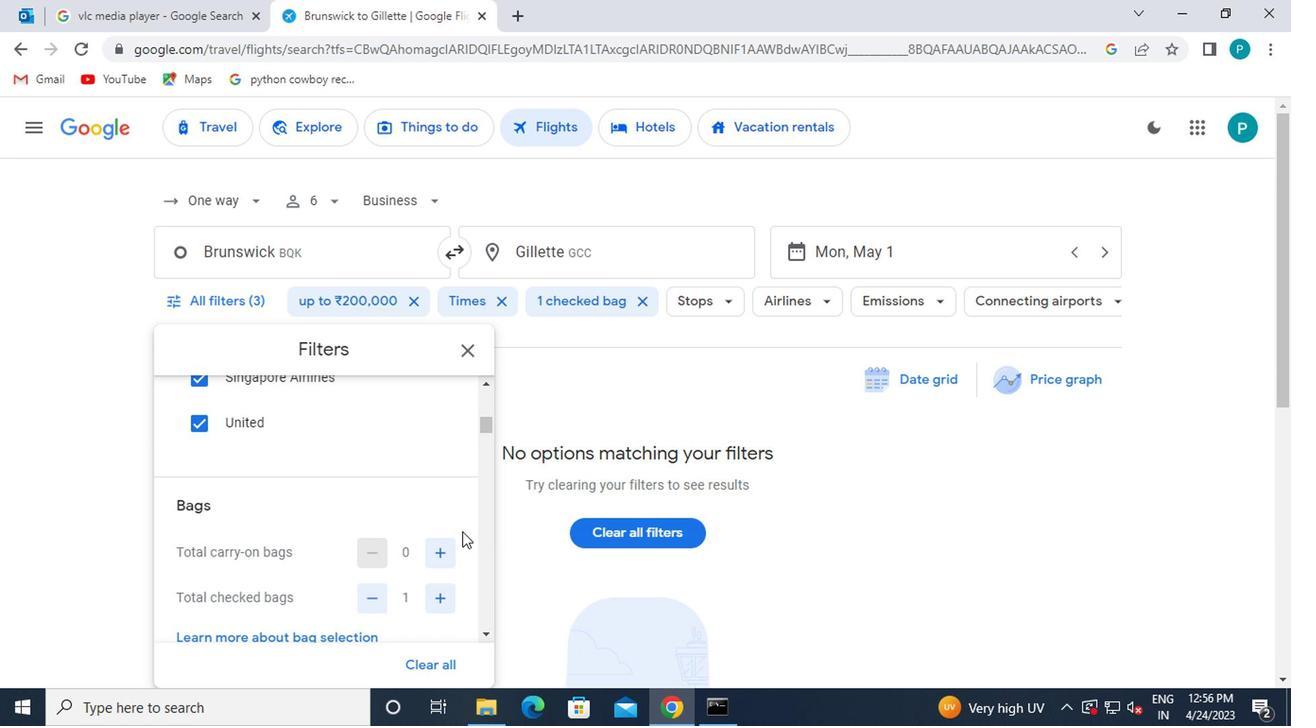 
Action: Mouse scrolled (458, 530) with delta (0, 0)
Screenshot: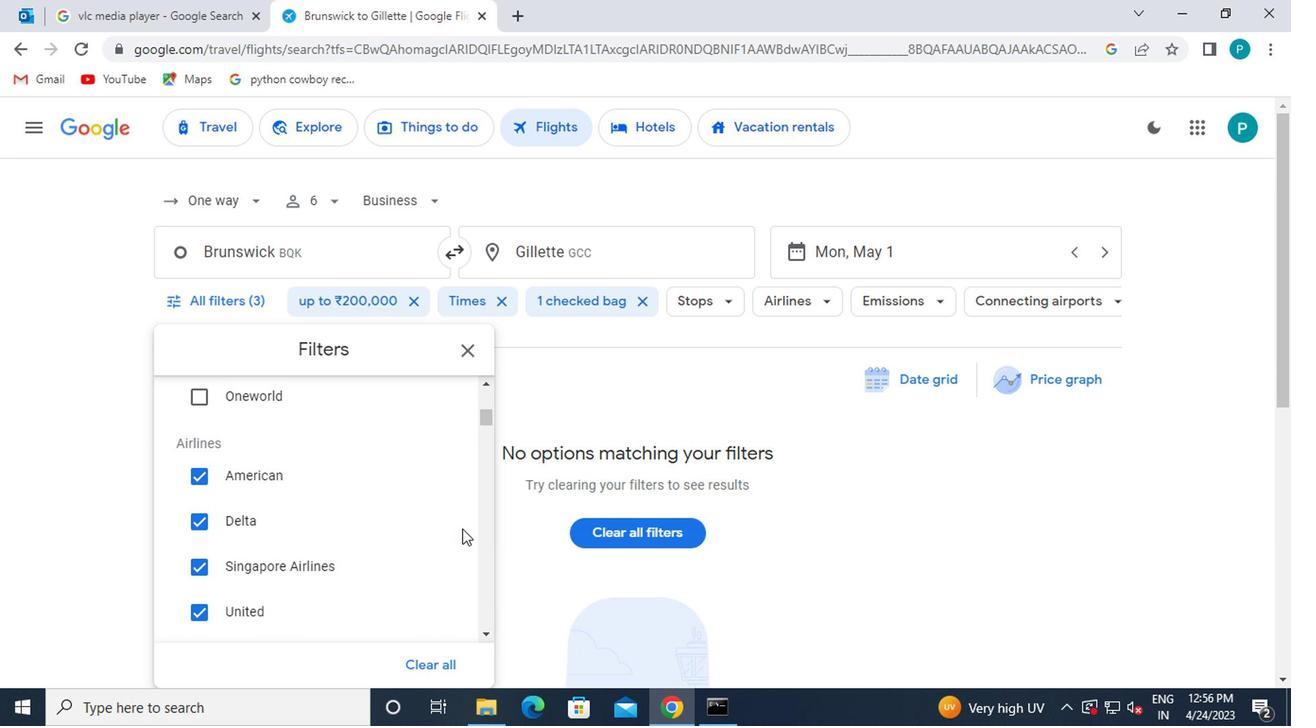 
Action: Mouse scrolled (458, 530) with delta (0, 0)
Screenshot: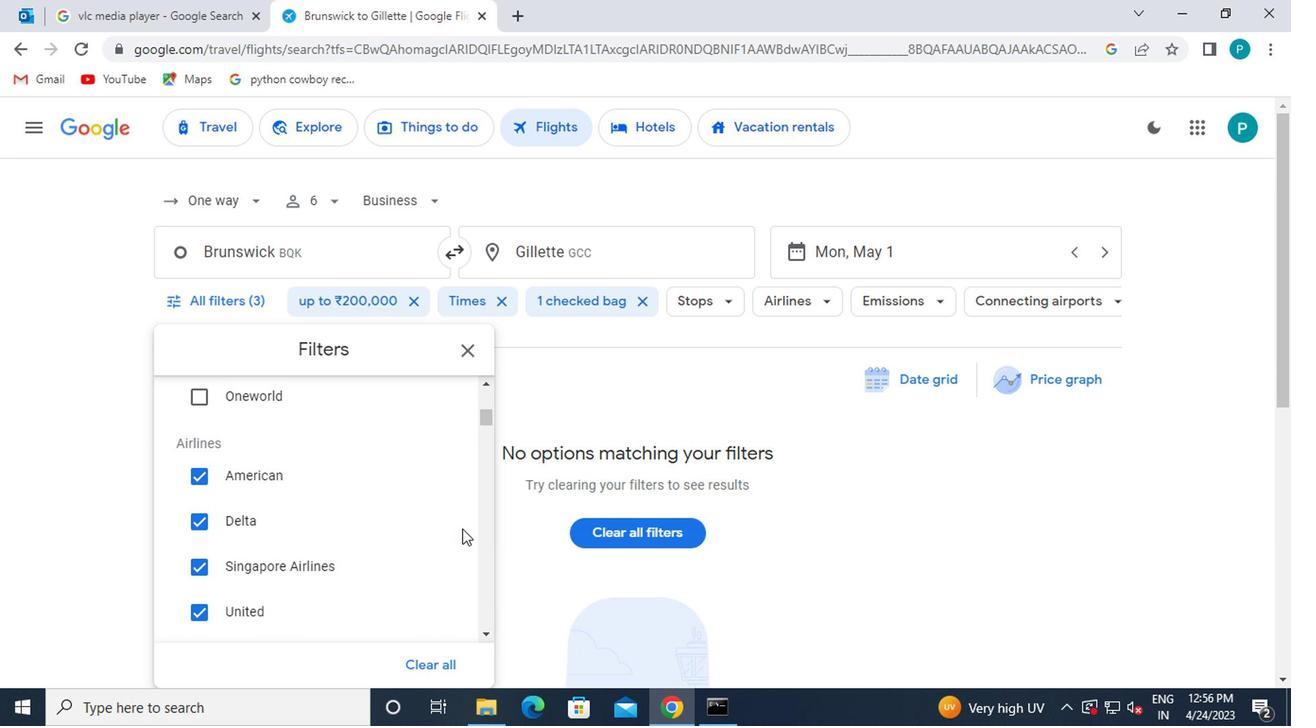 
Action: Mouse scrolled (458, 530) with delta (0, 0)
Screenshot: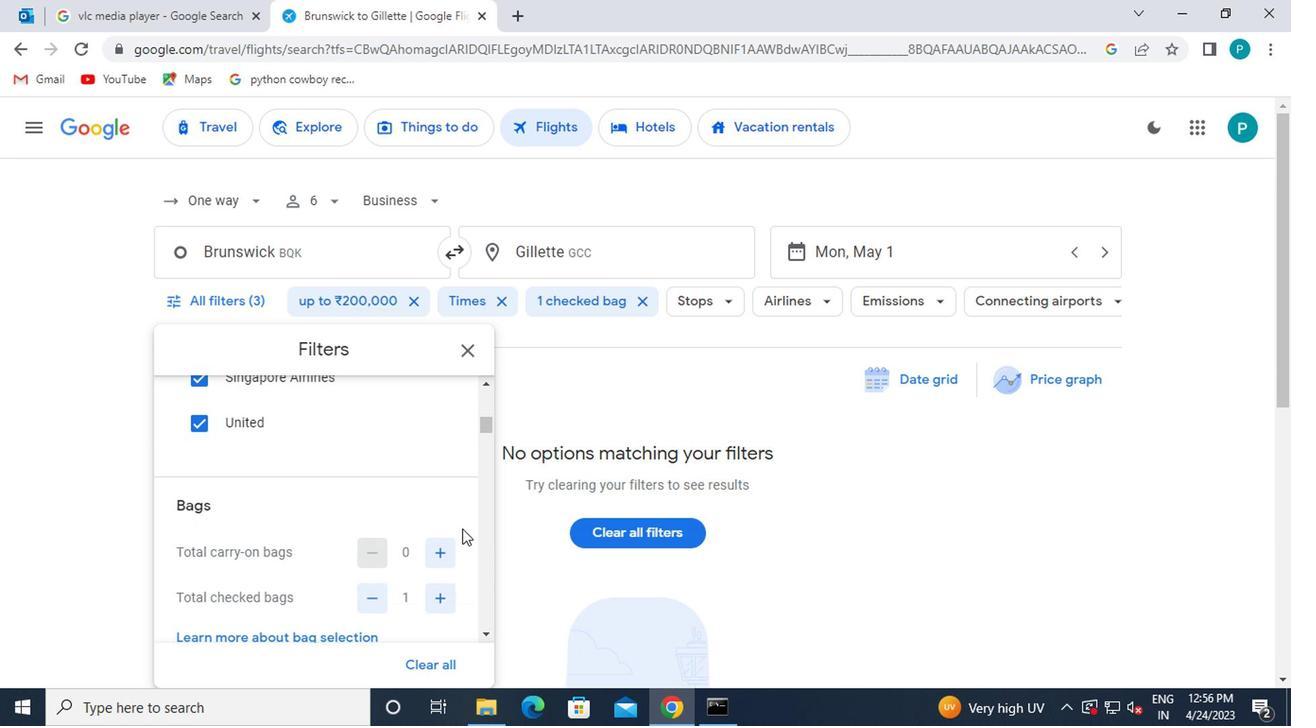 
Action: Mouse scrolled (458, 530) with delta (0, 0)
Screenshot: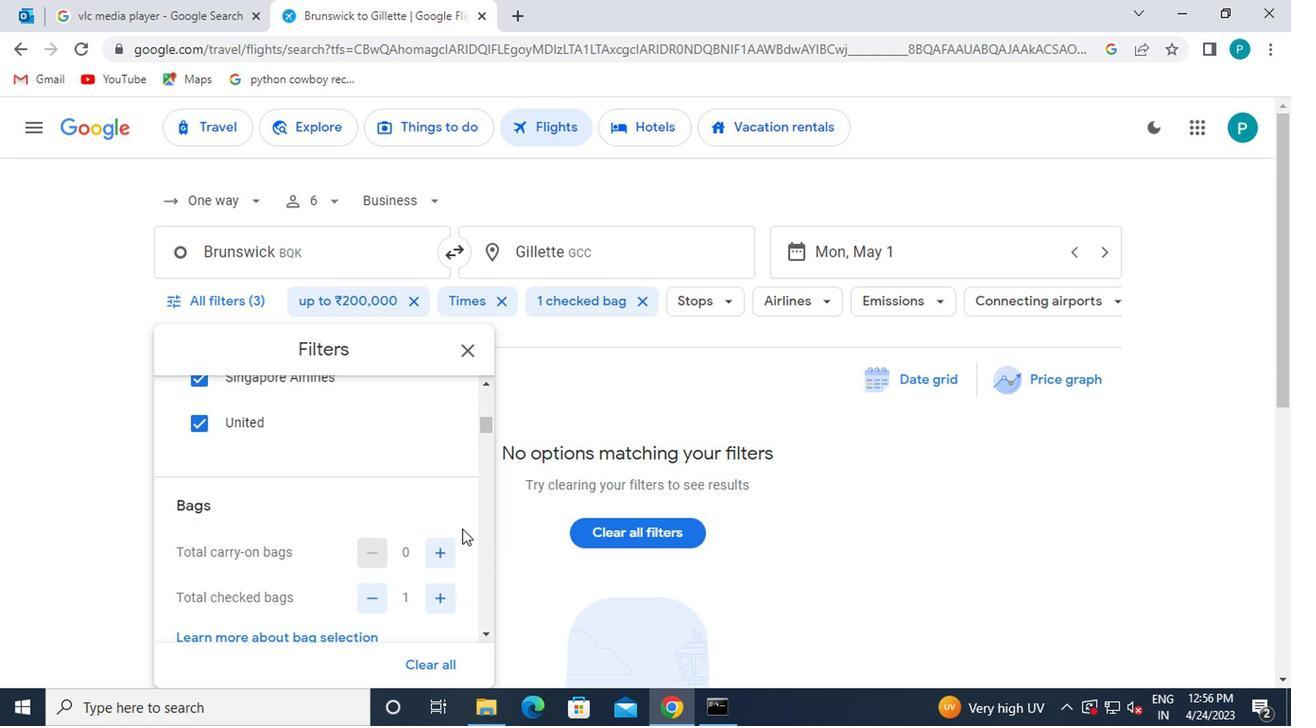 
Action: Mouse moved to (437, 596)
Screenshot: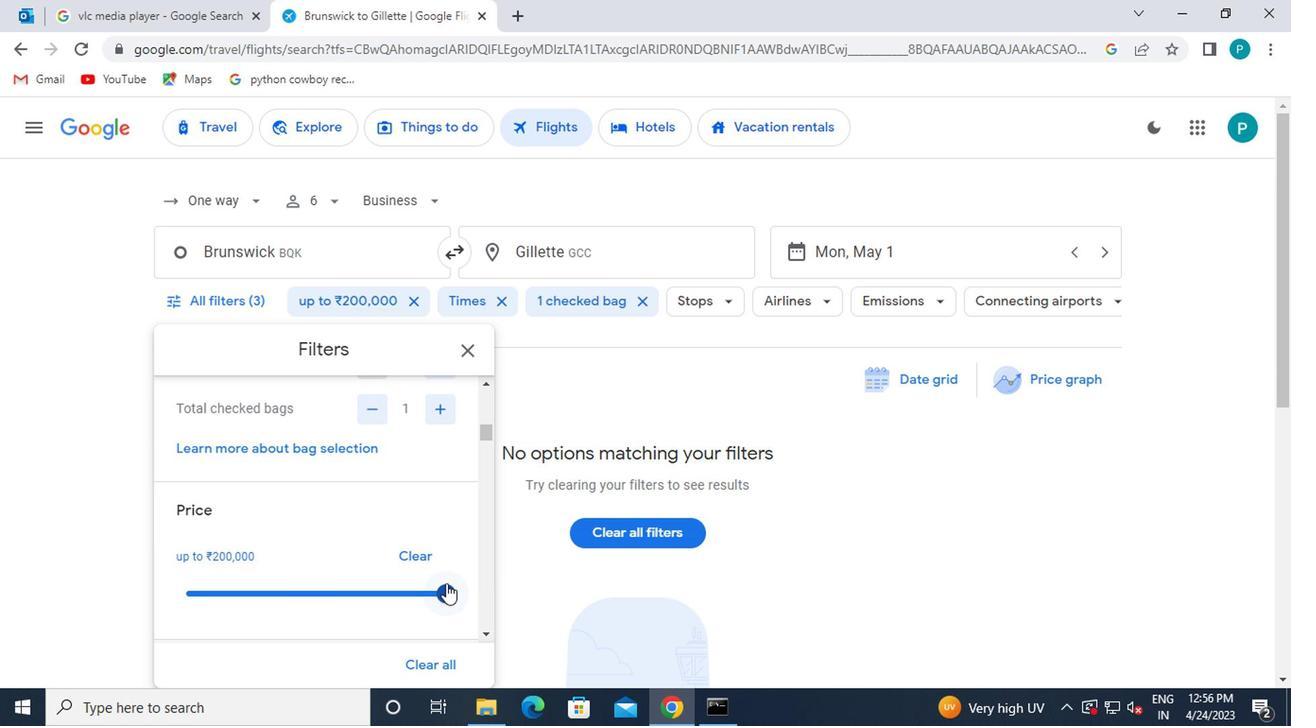 
Action: Mouse pressed left at (437, 596)
Screenshot: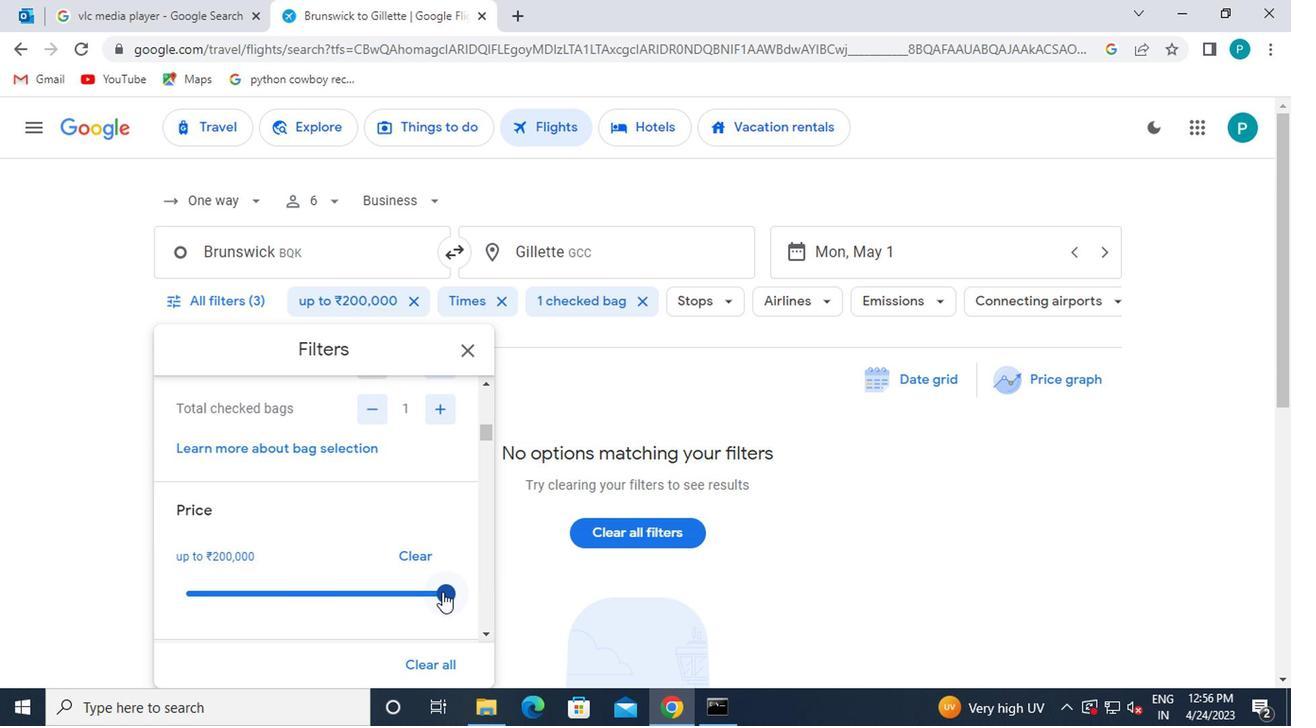 
Action: Mouse moved to (185, 590)
Screenshot: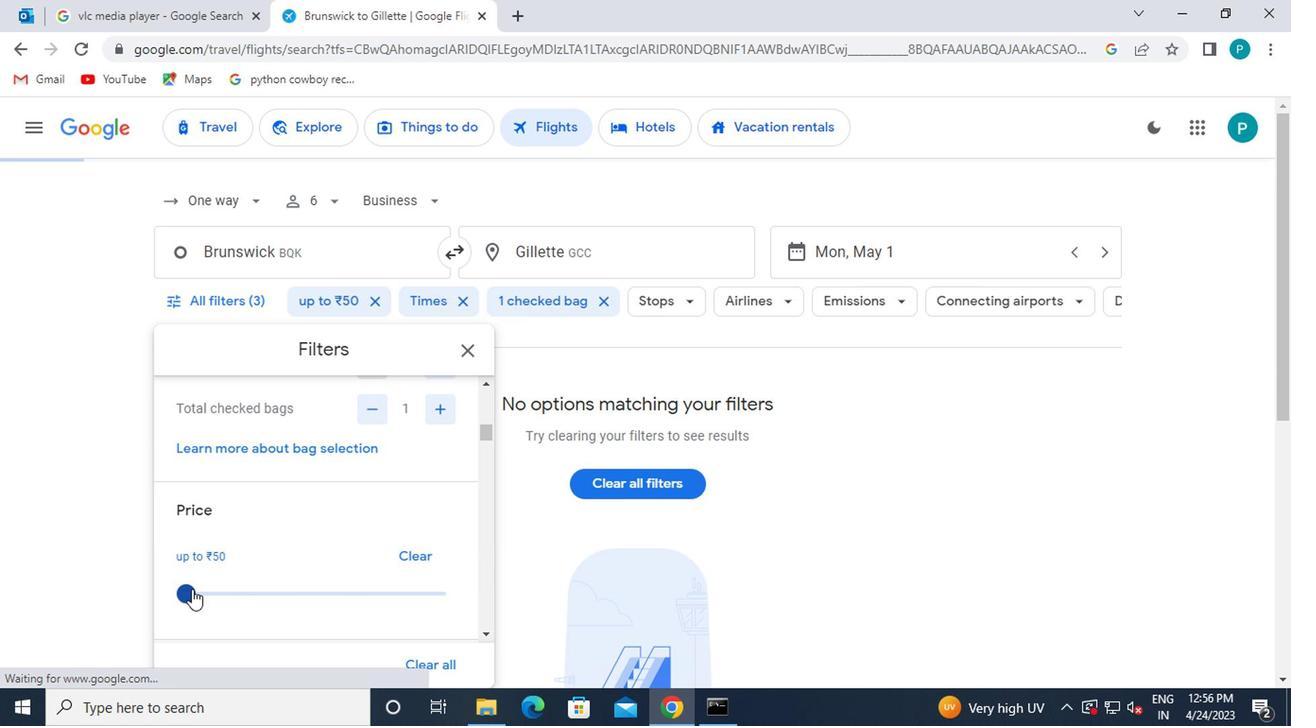 
Action: Mouse pressed left at (185, 590)
Screenshot: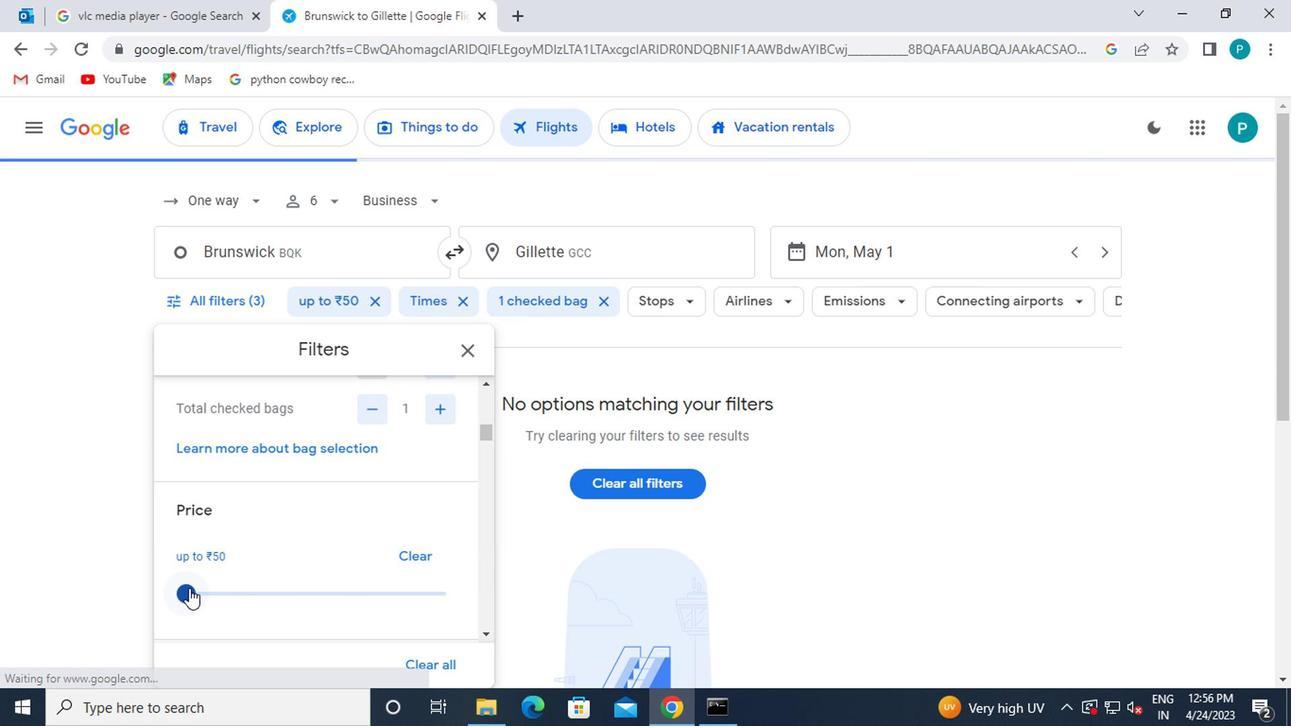 
Action: Mouse moved to (297, 631)
Screenshot: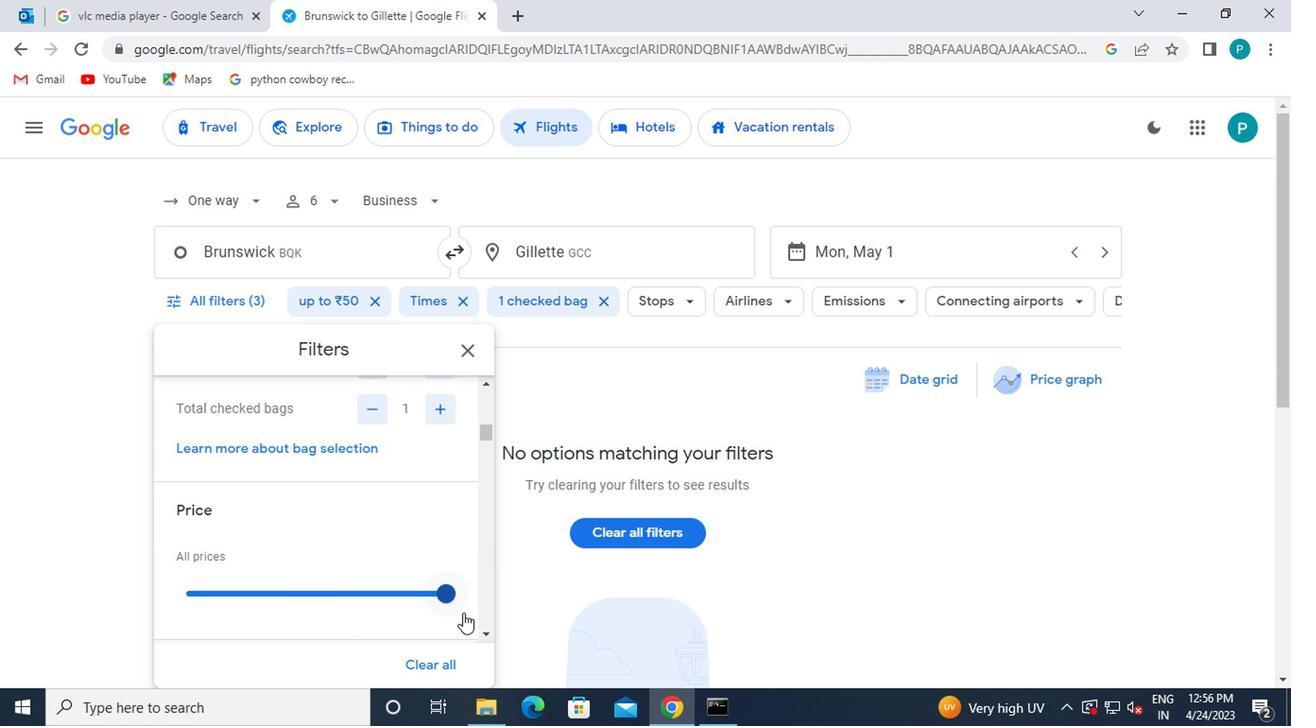 
Action: Mouse scrolled (297, 629) with delta (0, -1)
Screenshot: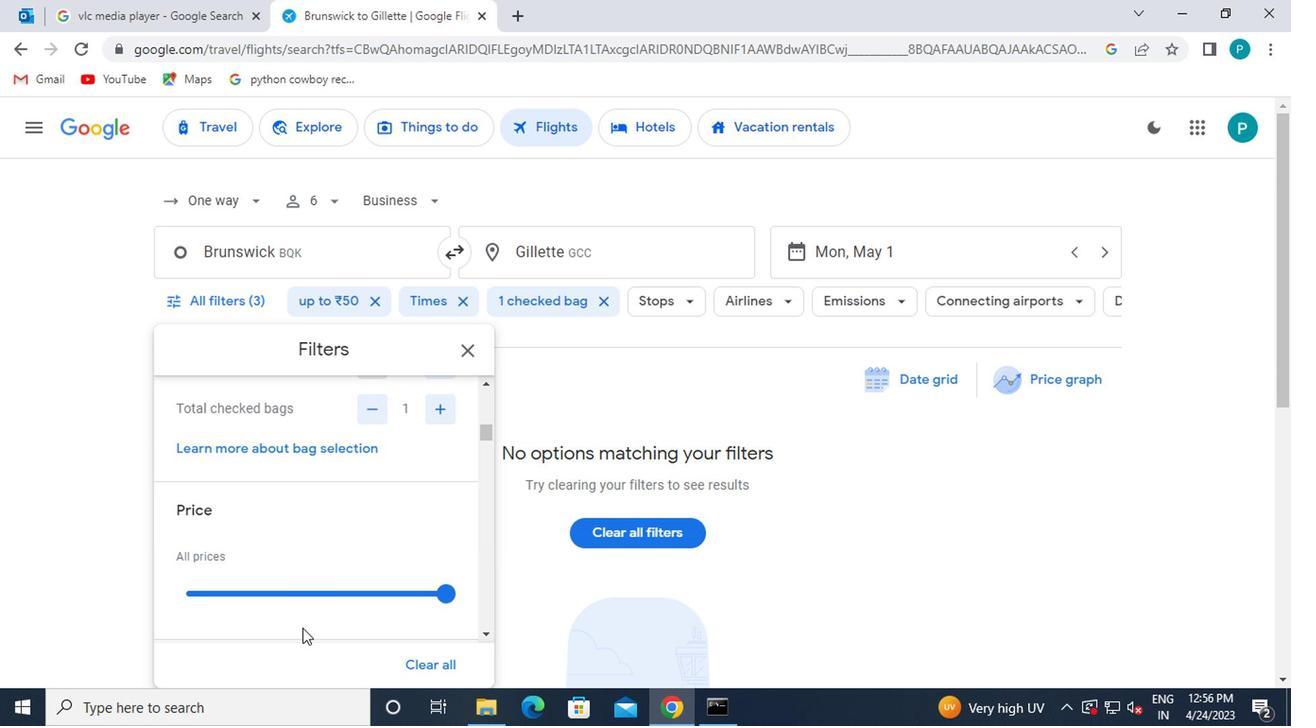 
Action: Mouse scrolled (297, 629) with delta (0, -1)
Screenshot: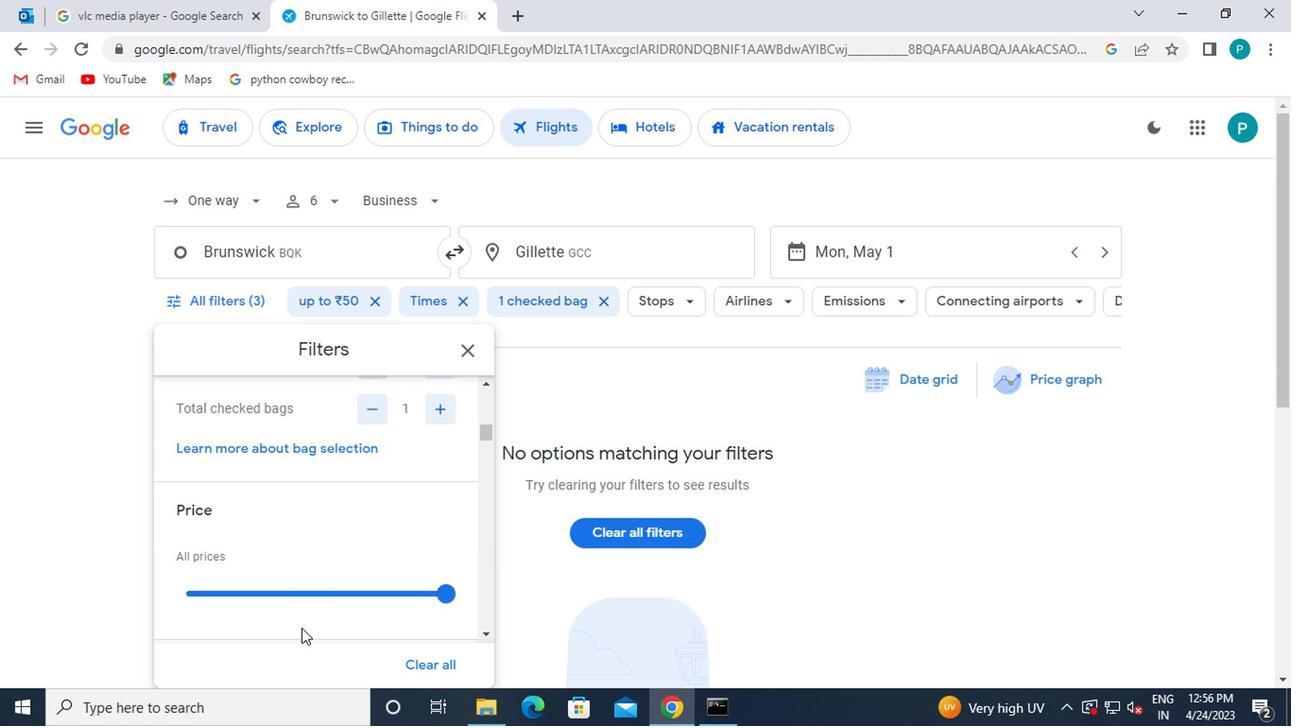 
Action: Mouse moved to (310, 603)
Screenshot: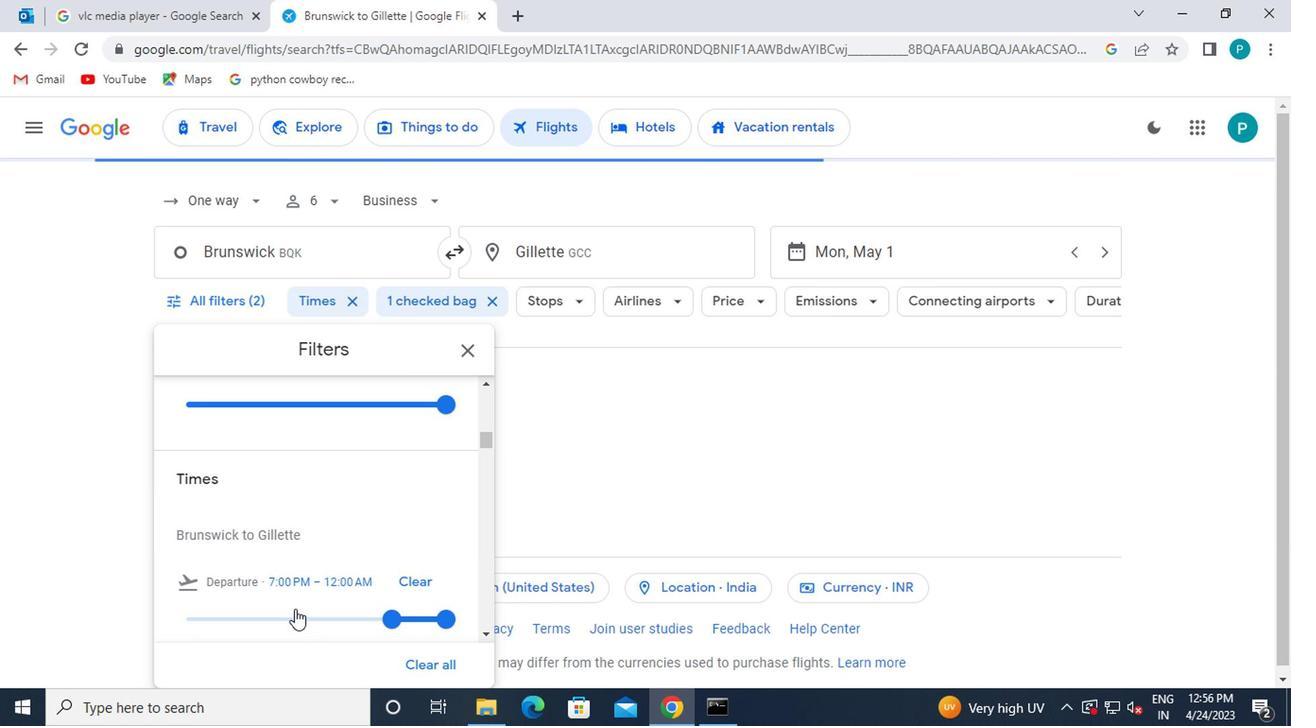 
Action: Mouse scrolled (310, 602) with delta (0, -1)
Screenshot: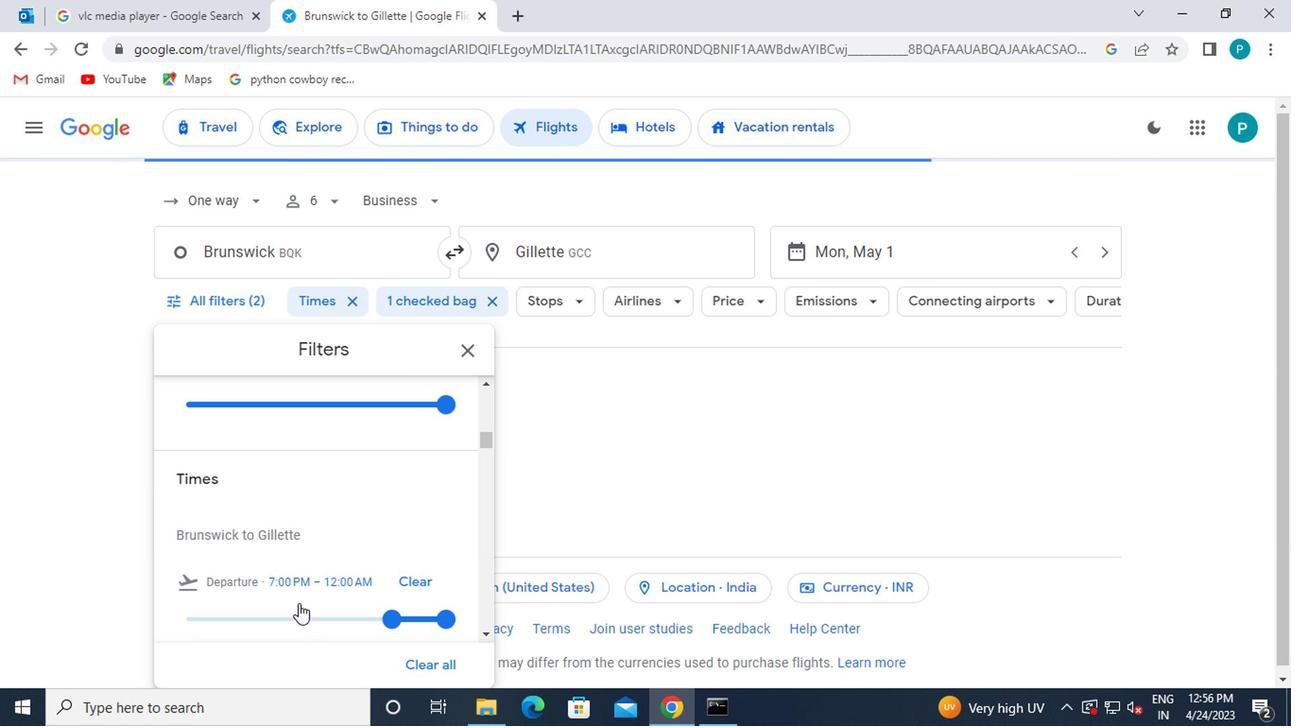 
Action: Mouse moved to (408, 523)
Screenshot: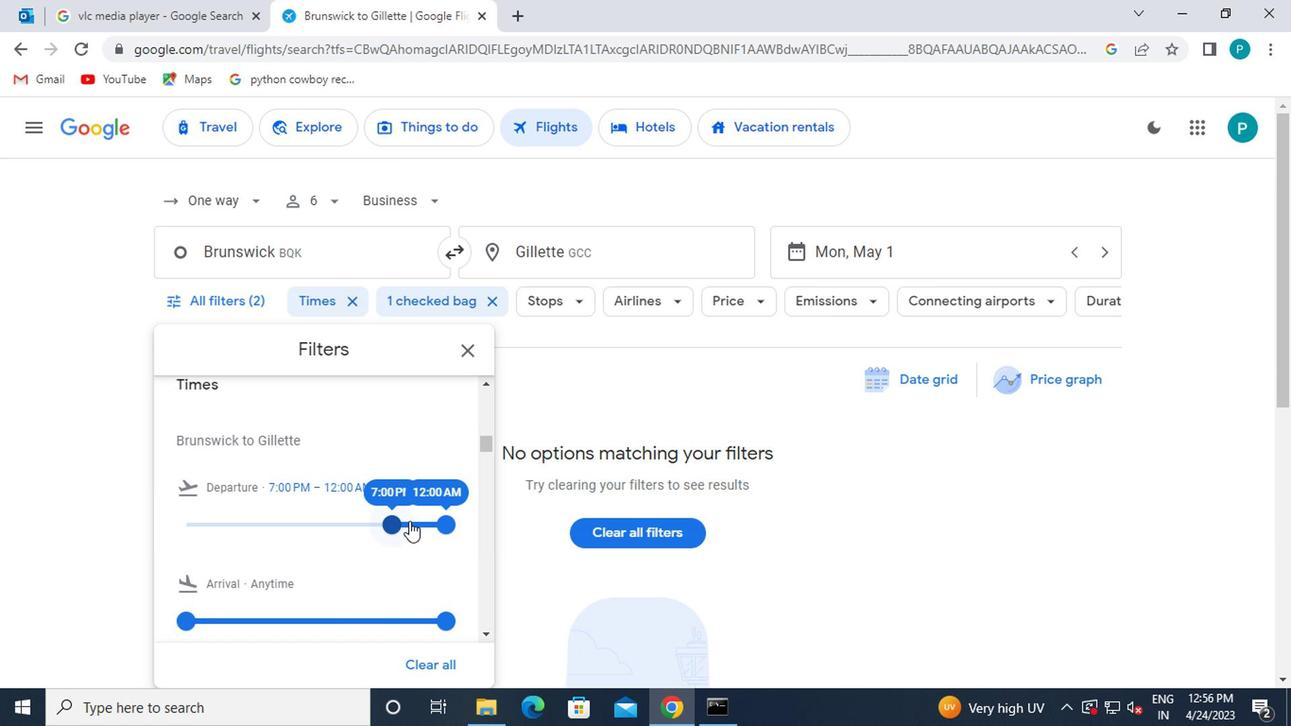 
Action: Mouse pressed left at (408, 523)
Screenshot: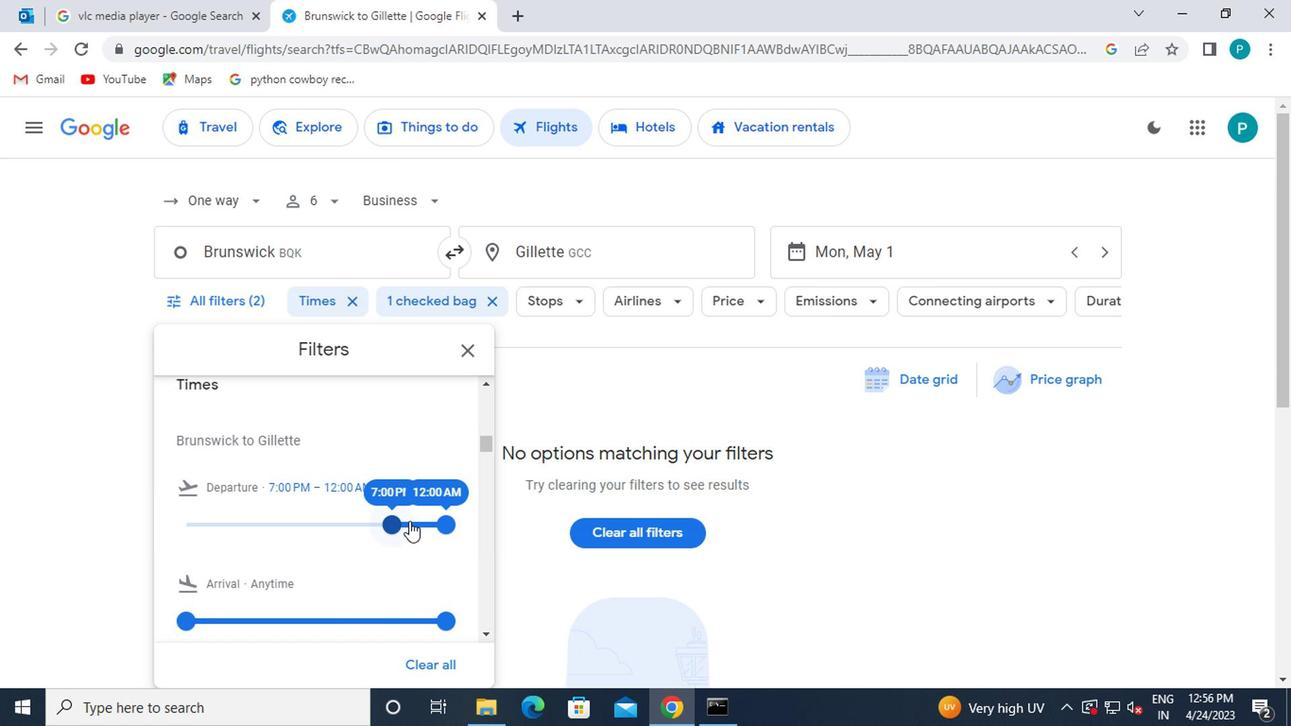 
Action: Mouse moved to (459, 351)
Screenshot: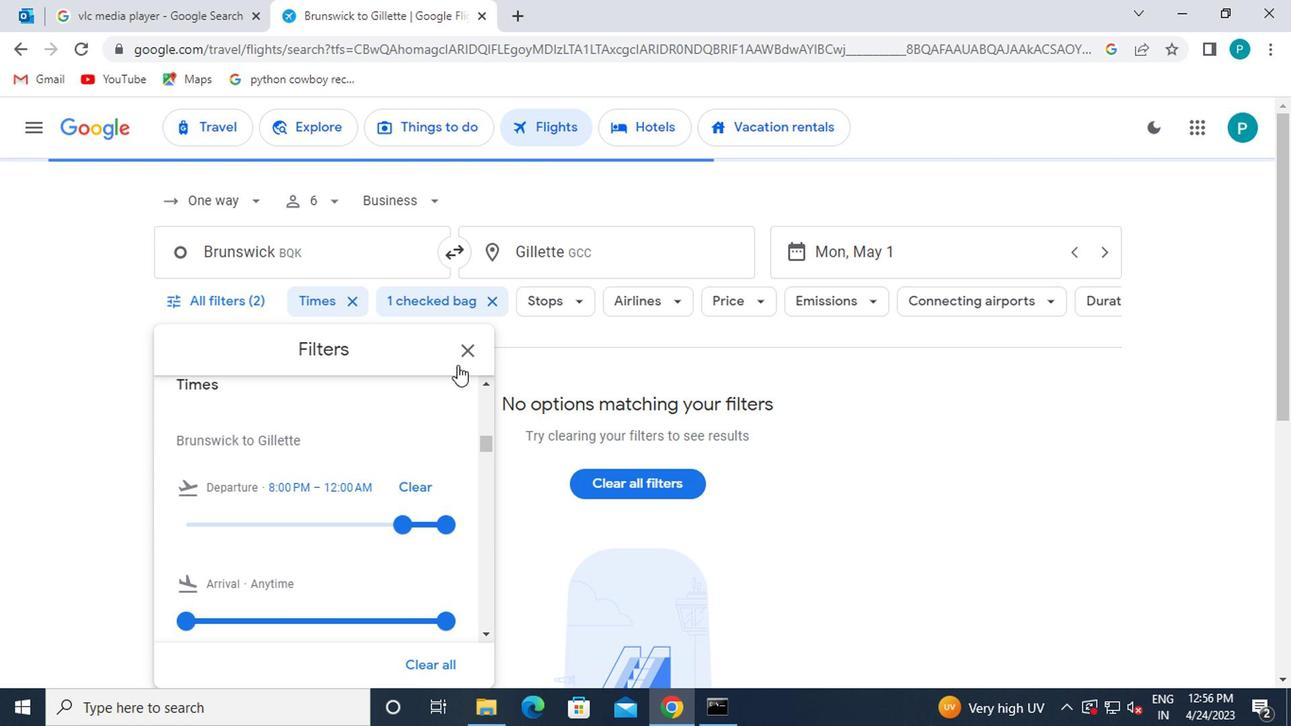 
Action: Mouse pressed left at (459, 351)
Screenshot: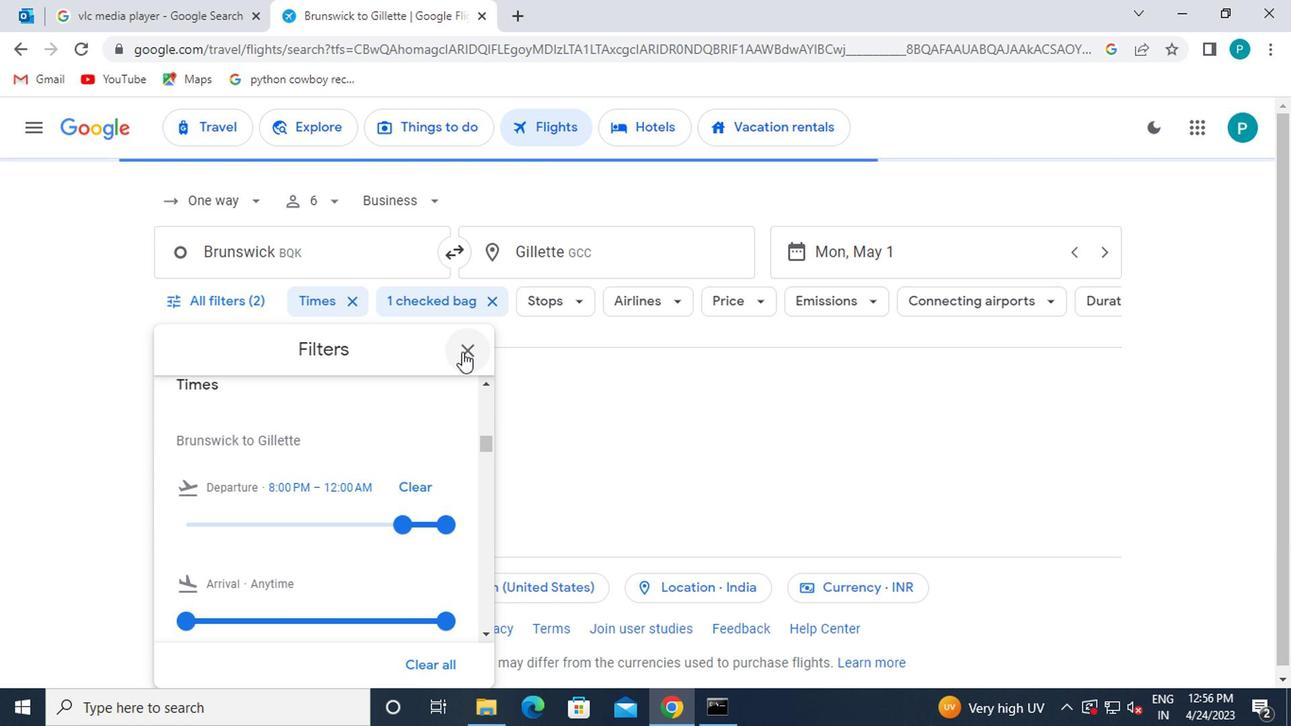 
Action: Mouse moved to (459, 353)
Screenshot: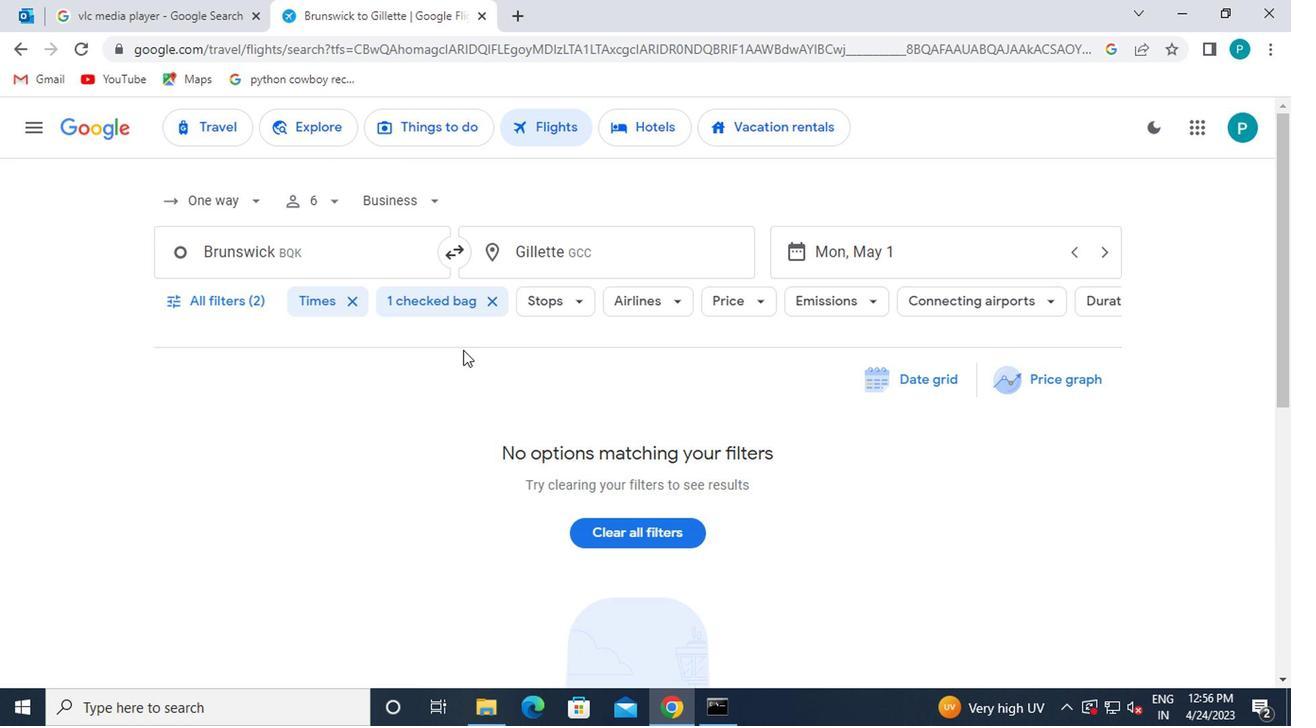 
